 Task: Search one way flight ticket for 3 adults, 3 children in premium economy from Punta Gorda: Punta Gorda Airport to Greenville: Pitt-greenville Airport on 5-2-2023. Number of bags: 9 checked bags. Price is upto 25000. Outbound departure time preference is 9:30.
Action: Mouse moved to (319, 428)
Screenshot: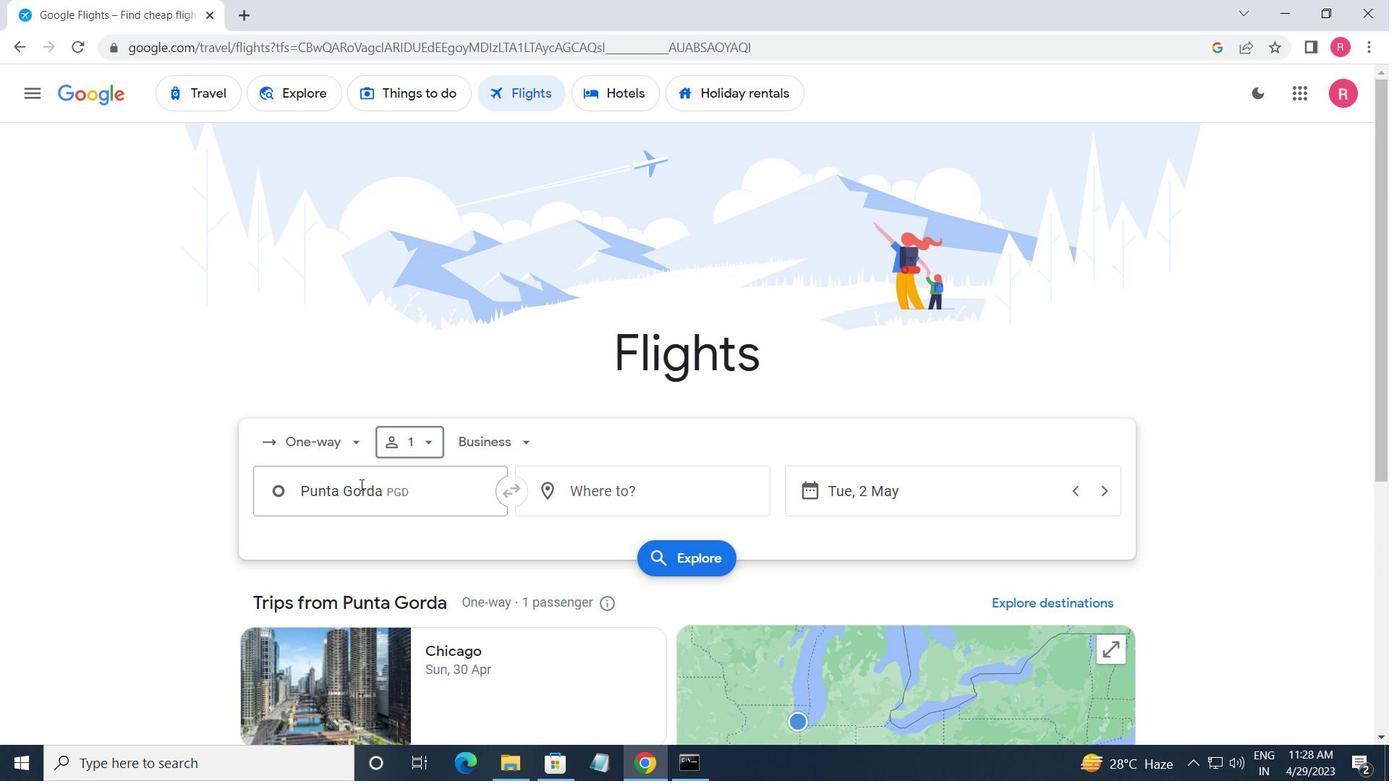 
Action: Mouse pressed left at (319, 428)
Screenshot: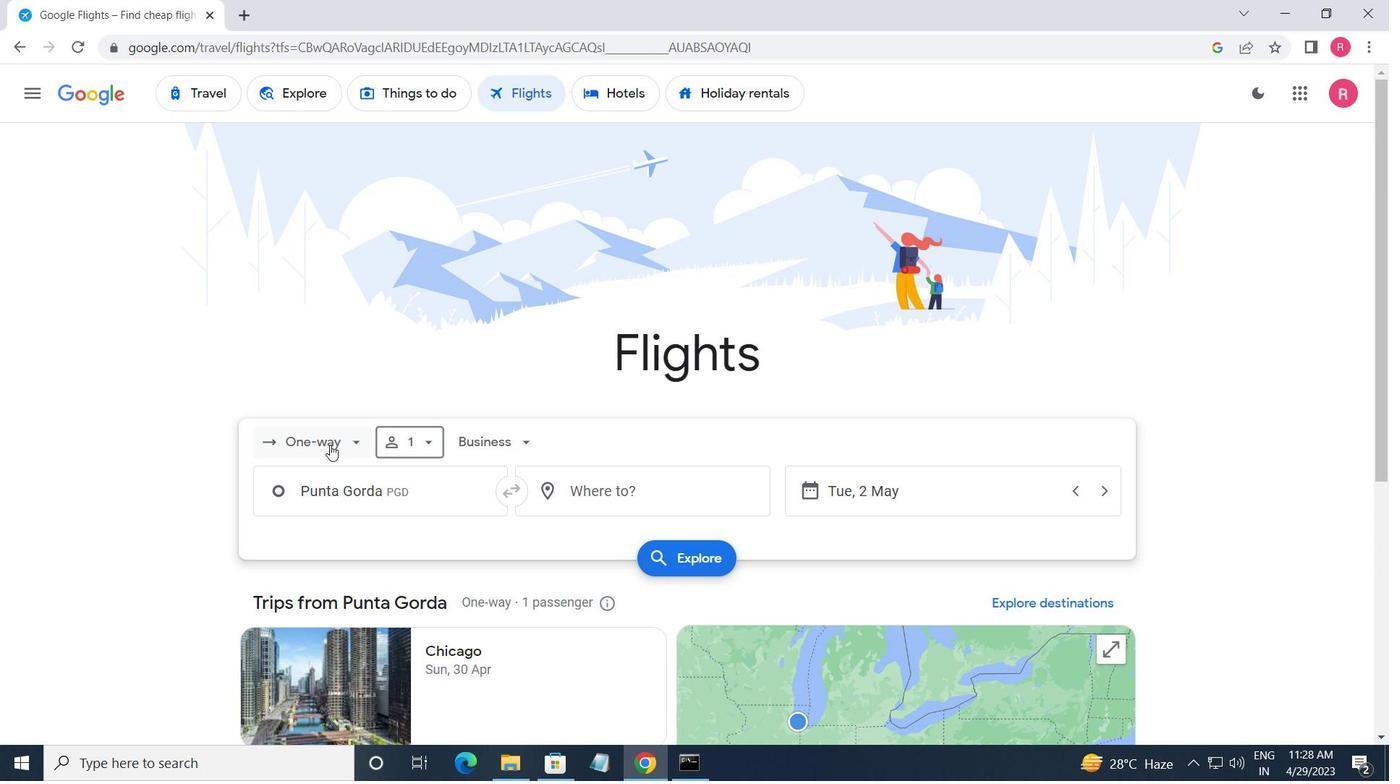 
Action: Mouse moved to (359, 515)
Screenshot: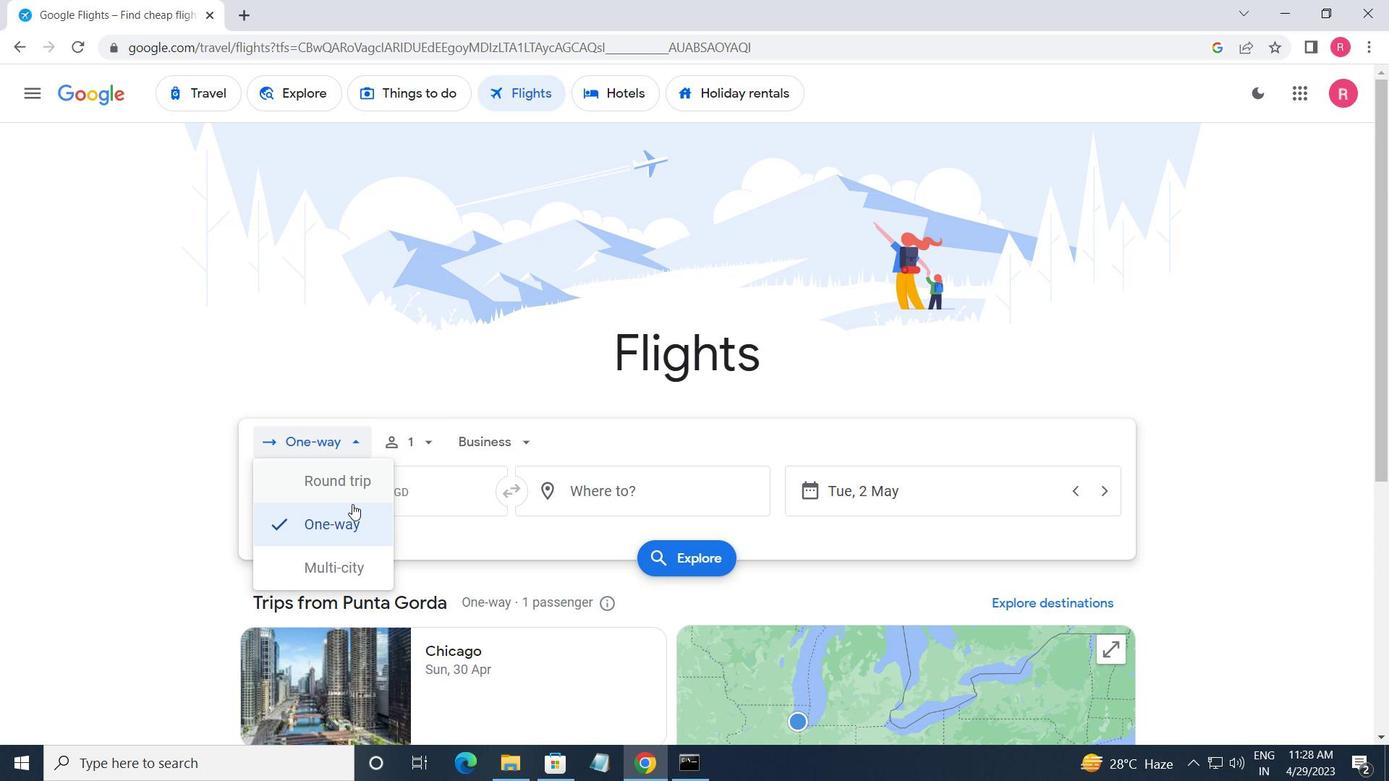 
Action: Mouse pressed left at (359, 515)
Screenshot: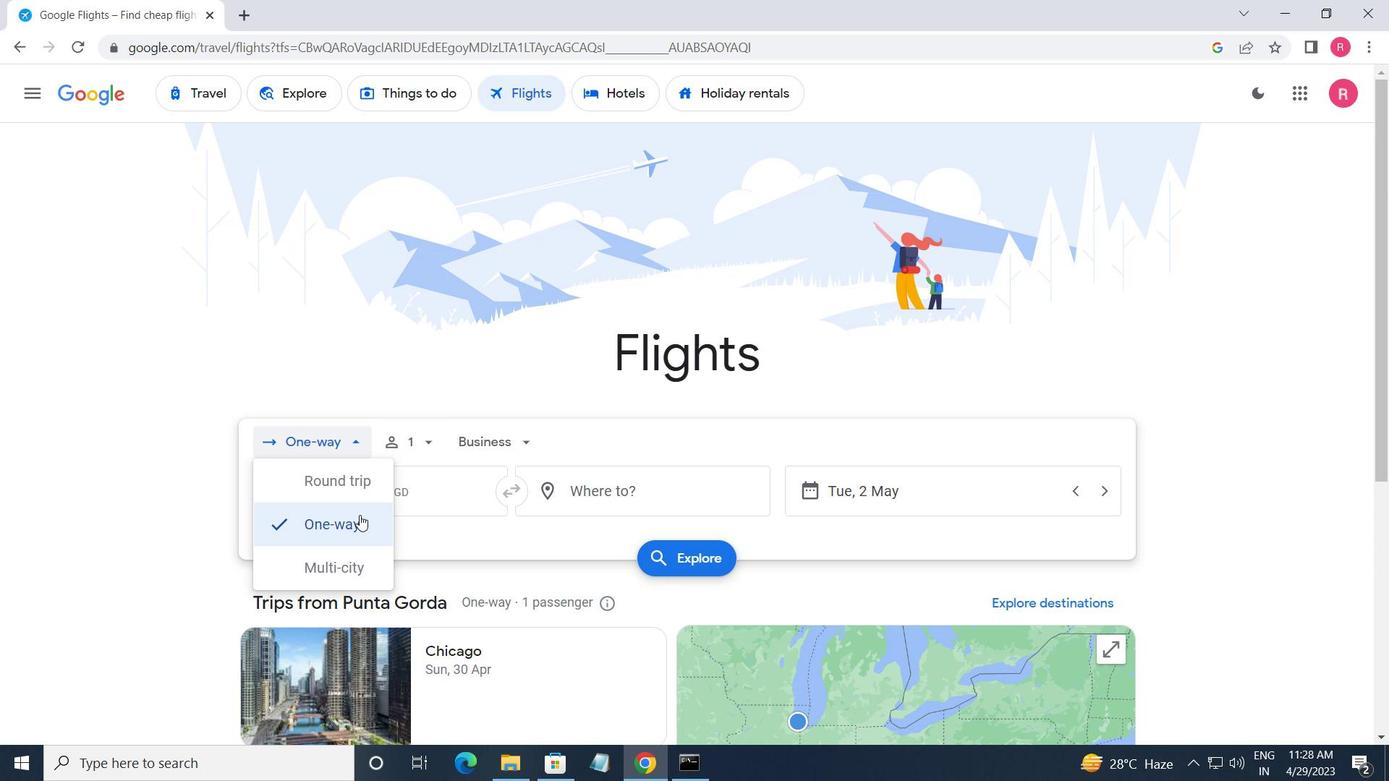 
Action: Mouse moved to (418, 457)
Screenshot: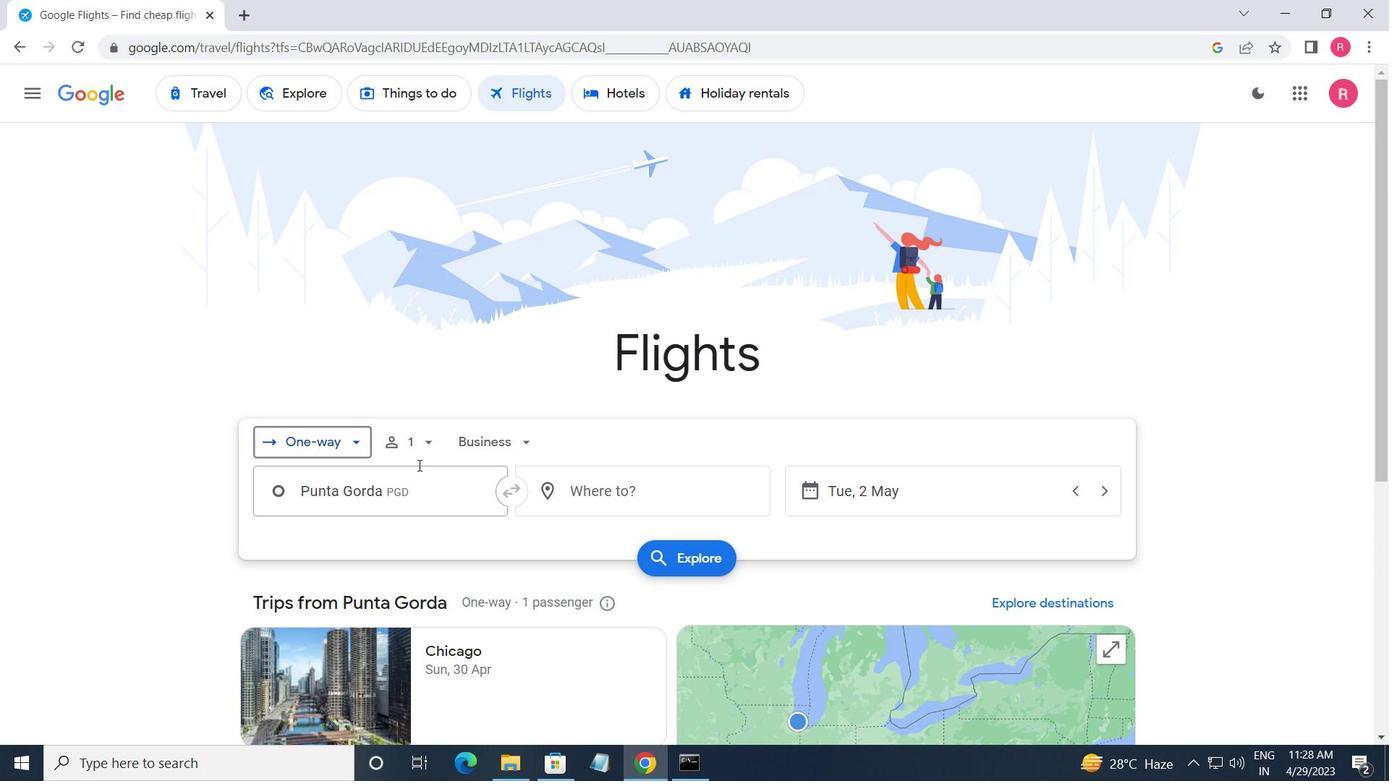 
Action: Mouse pressed left at (418, 457)
Screenshot: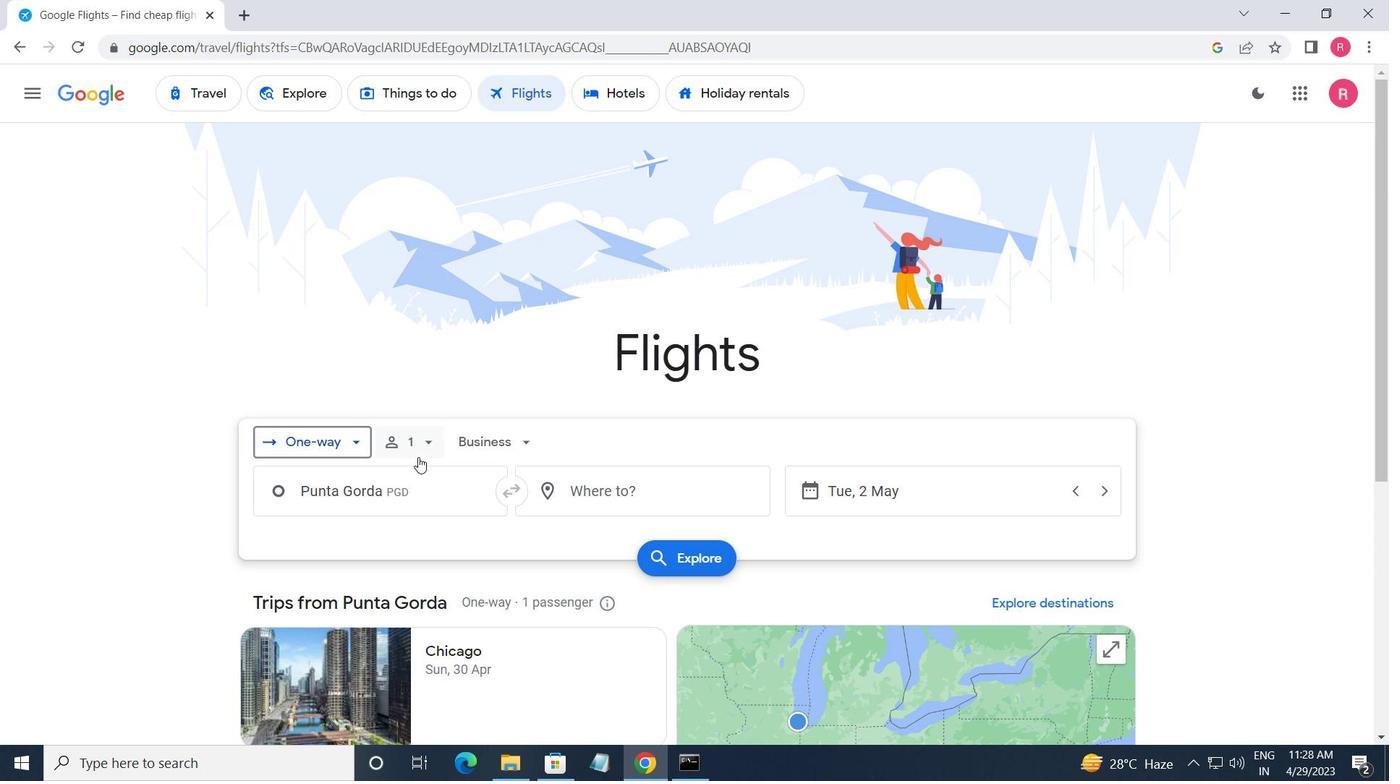 
Action: Mouse moved to (570, 497)
Screenshot: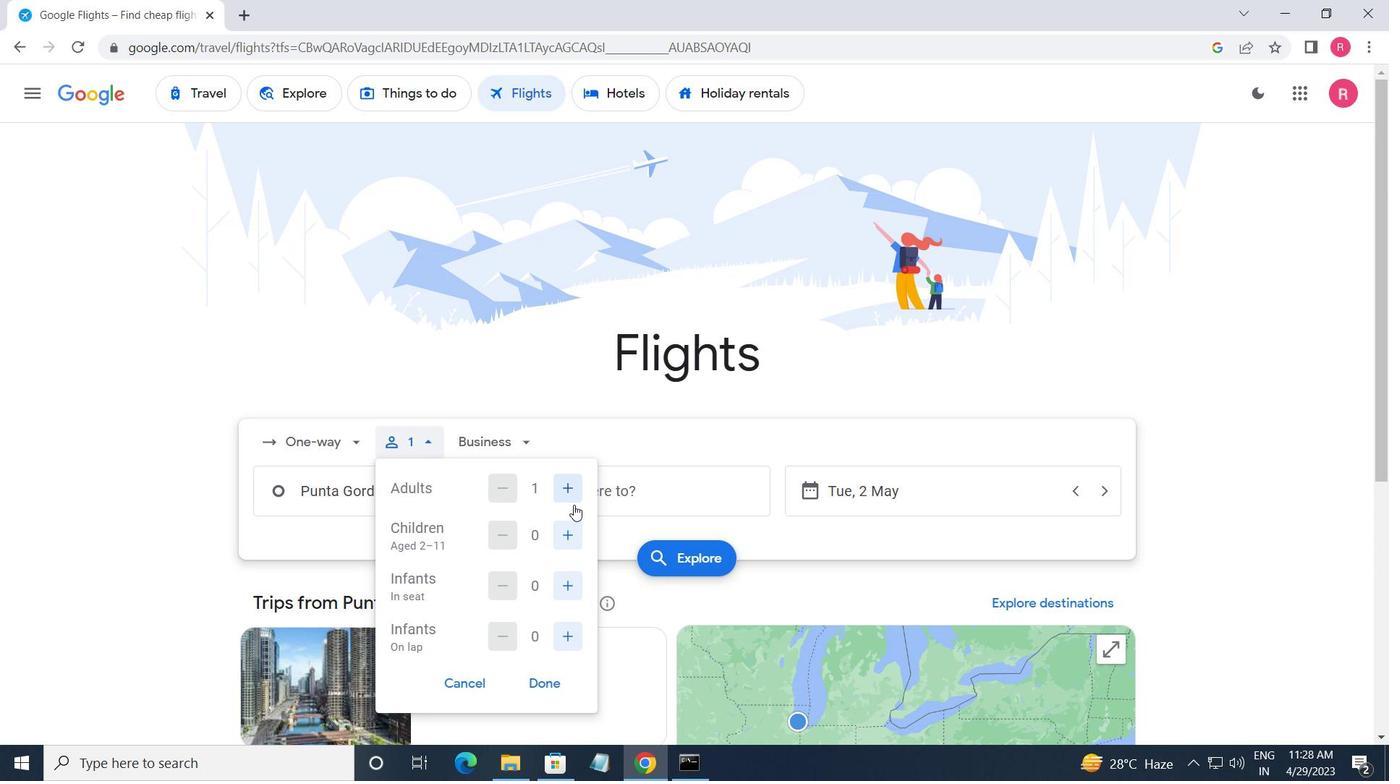 
Action: Mouse pressed left at (570, 497)
Screenshot: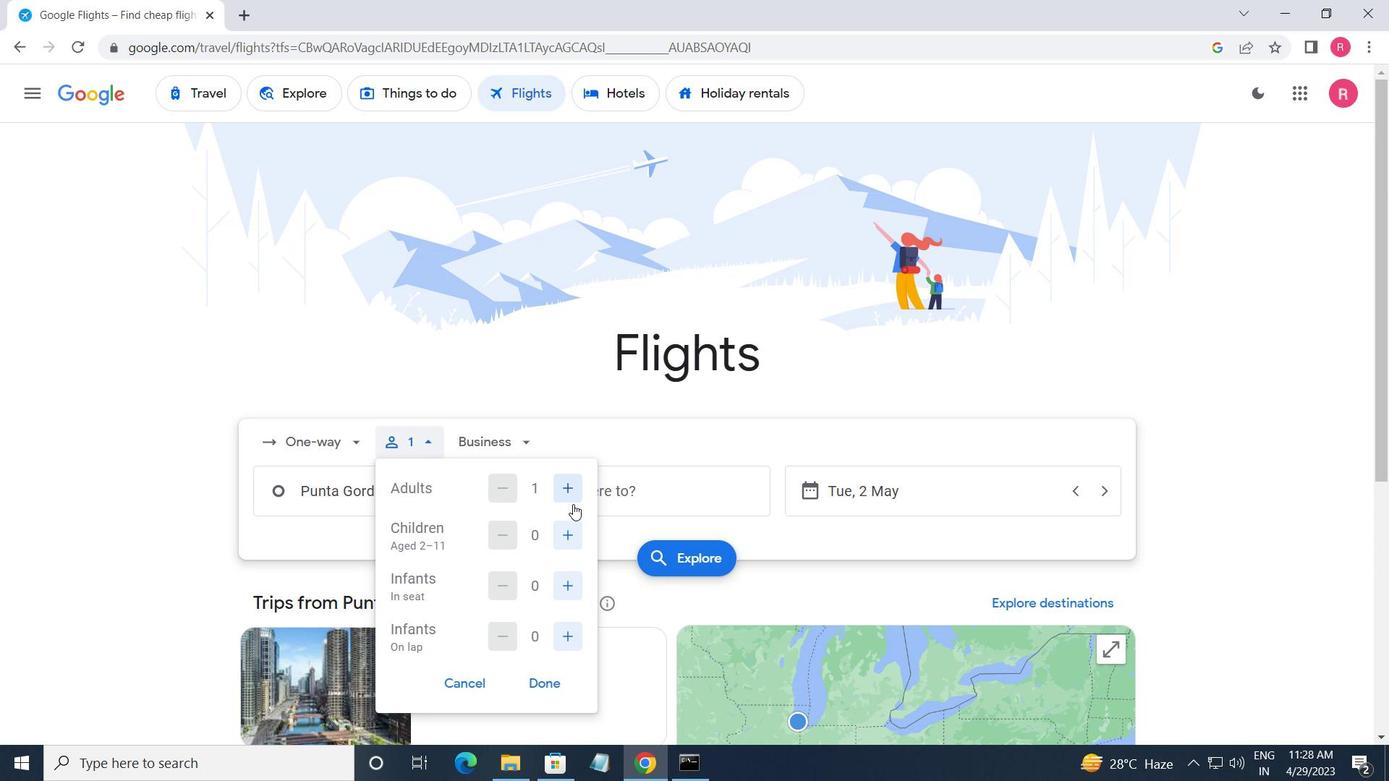 
Action: Mouse pressed left at (570, 497)
Screenshot: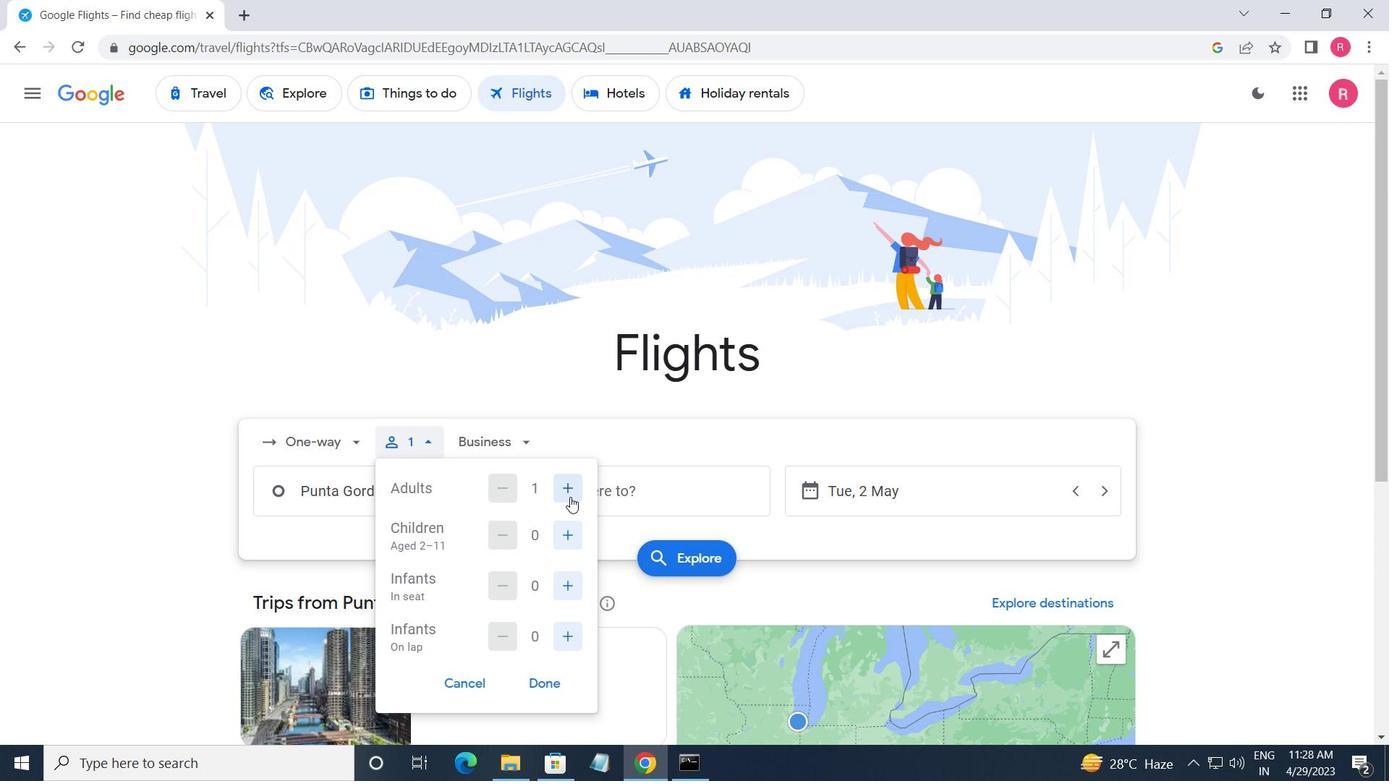 
Action: Mouse moved to (551, 536)
Screenshot: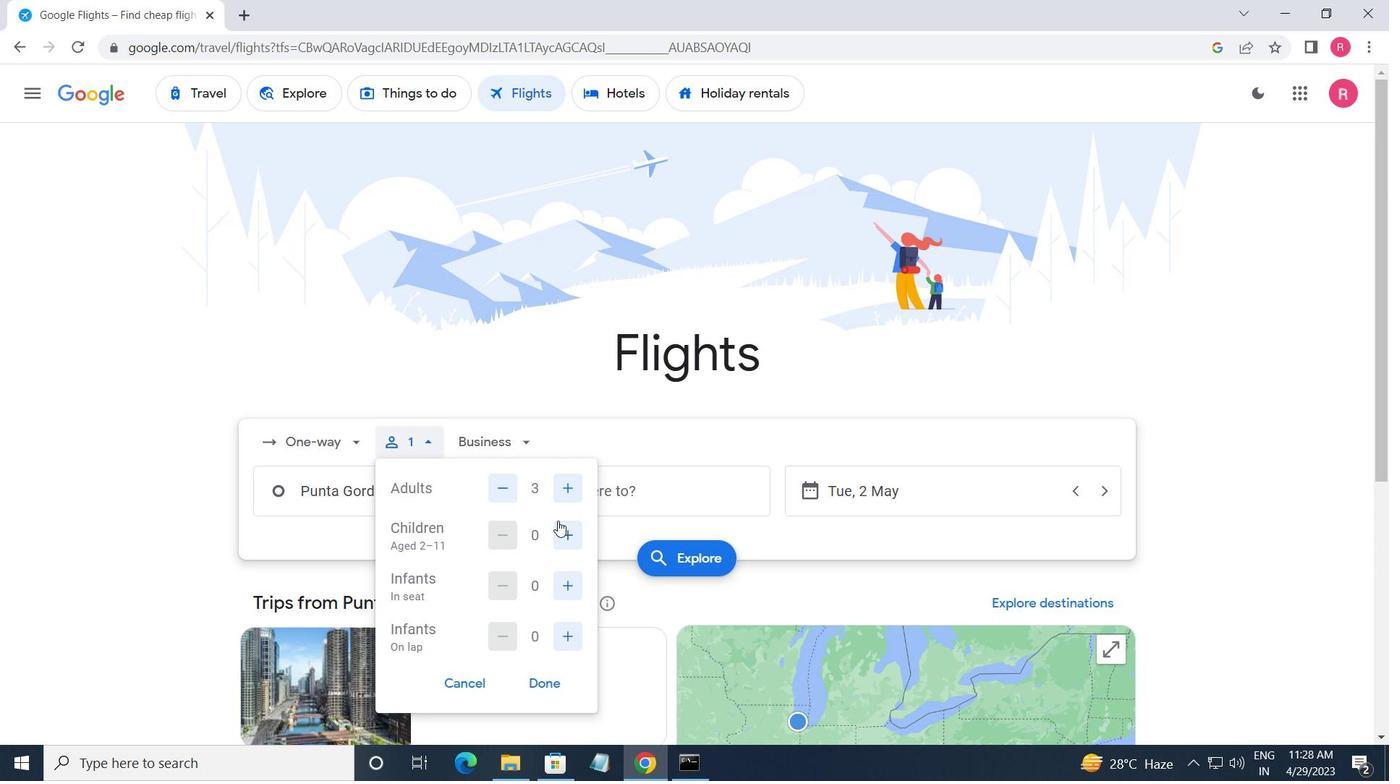 
Action: Mouse pressed left at (551, 536)
Screenshot: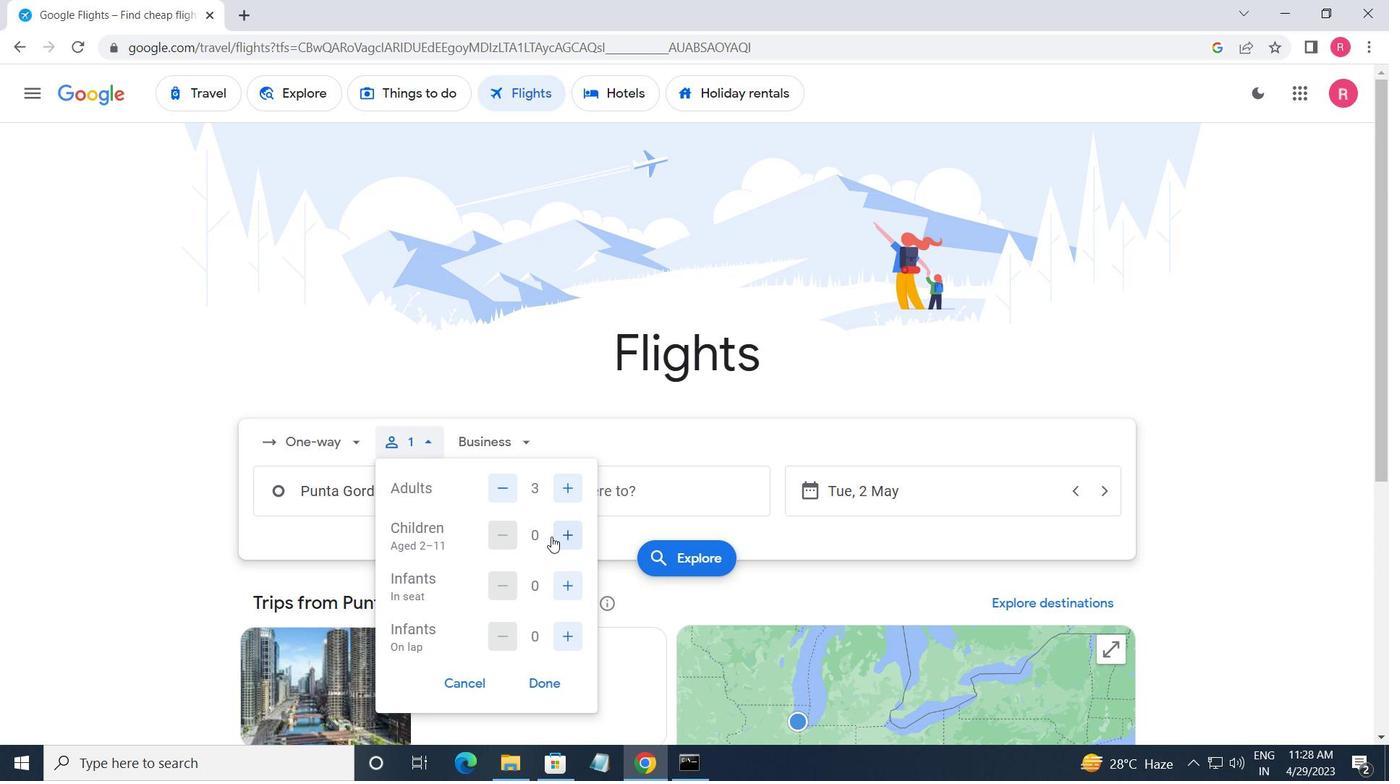 
Action: Mouse pressed left at (551, 536)
Screenshot: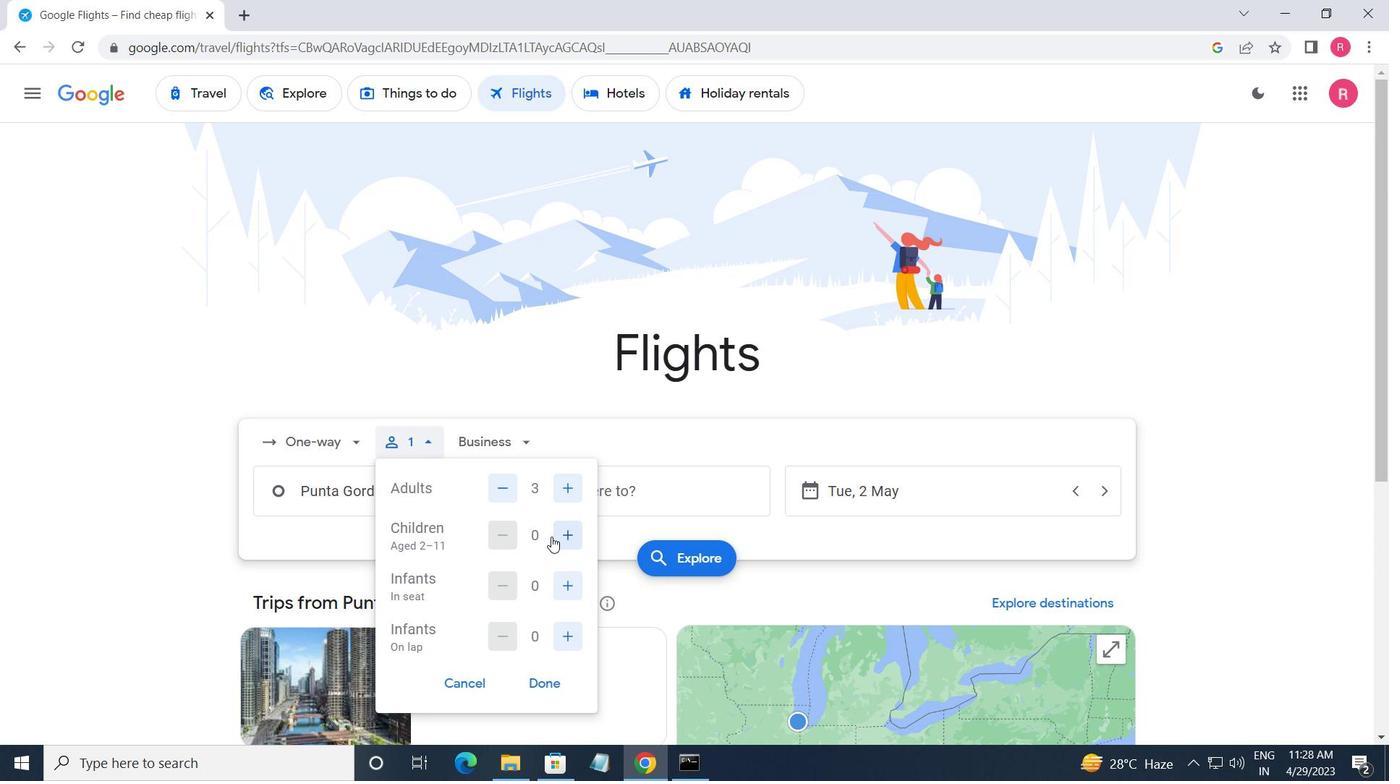 
Action: Mouse pressed left at (551, 536)
Screenshot: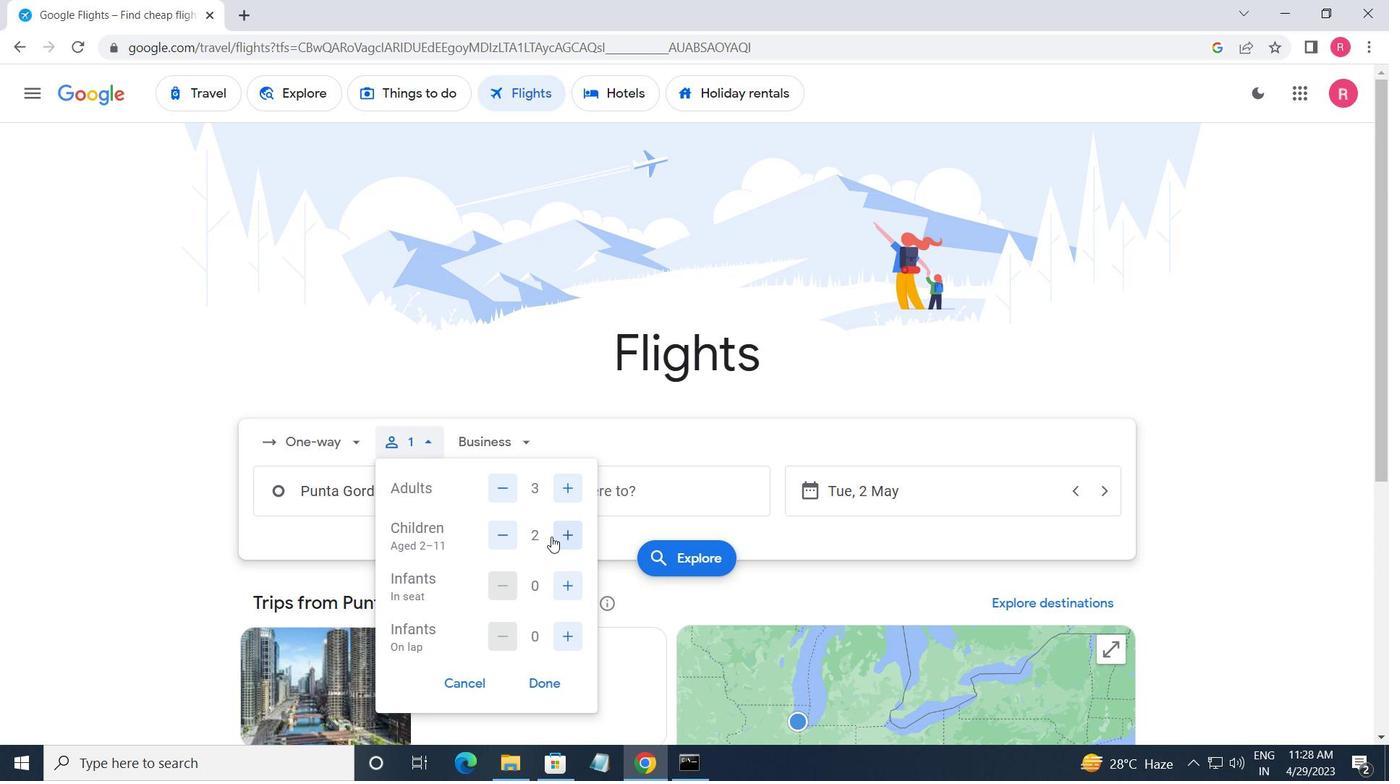 
Action: Mouse moved to (489, 436)
Screenshot: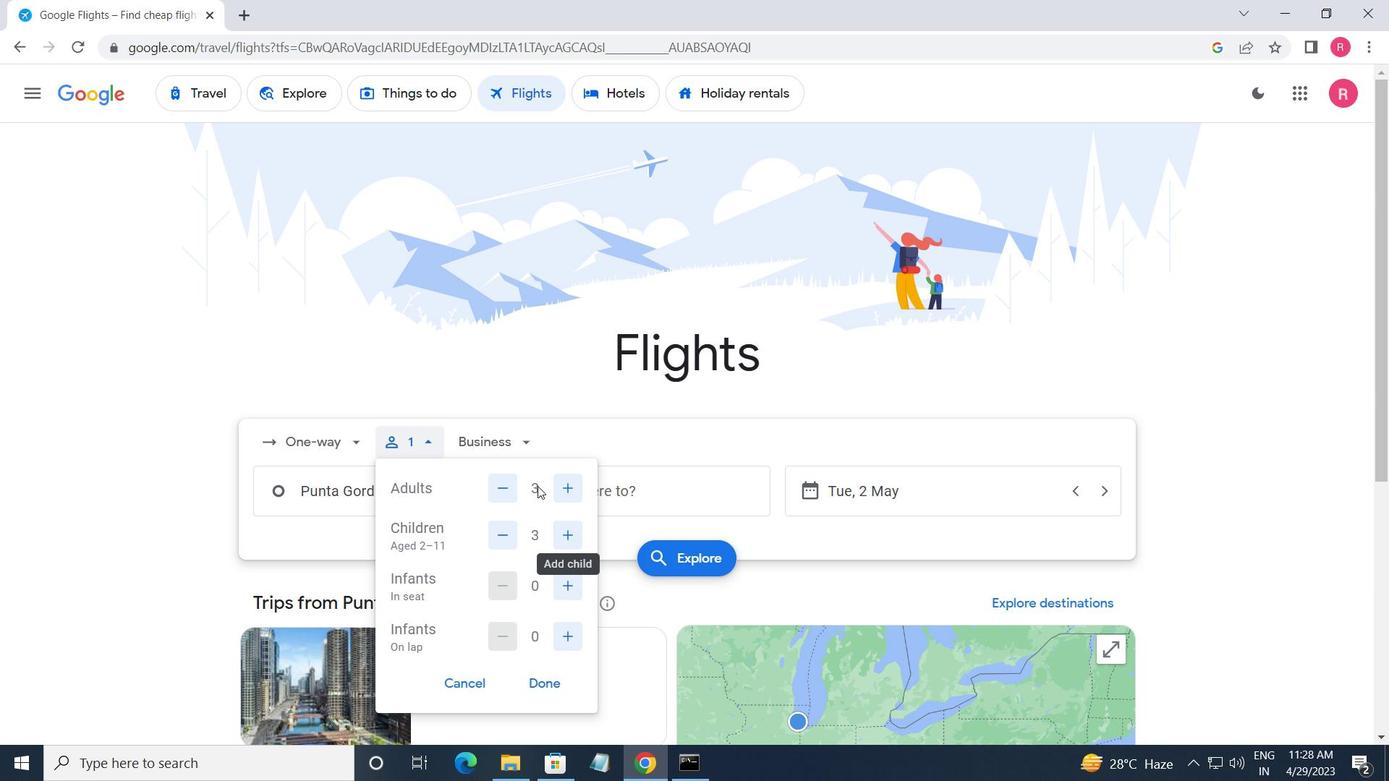 
Action: Mouse pressed left at (489, 436)
Screenshot: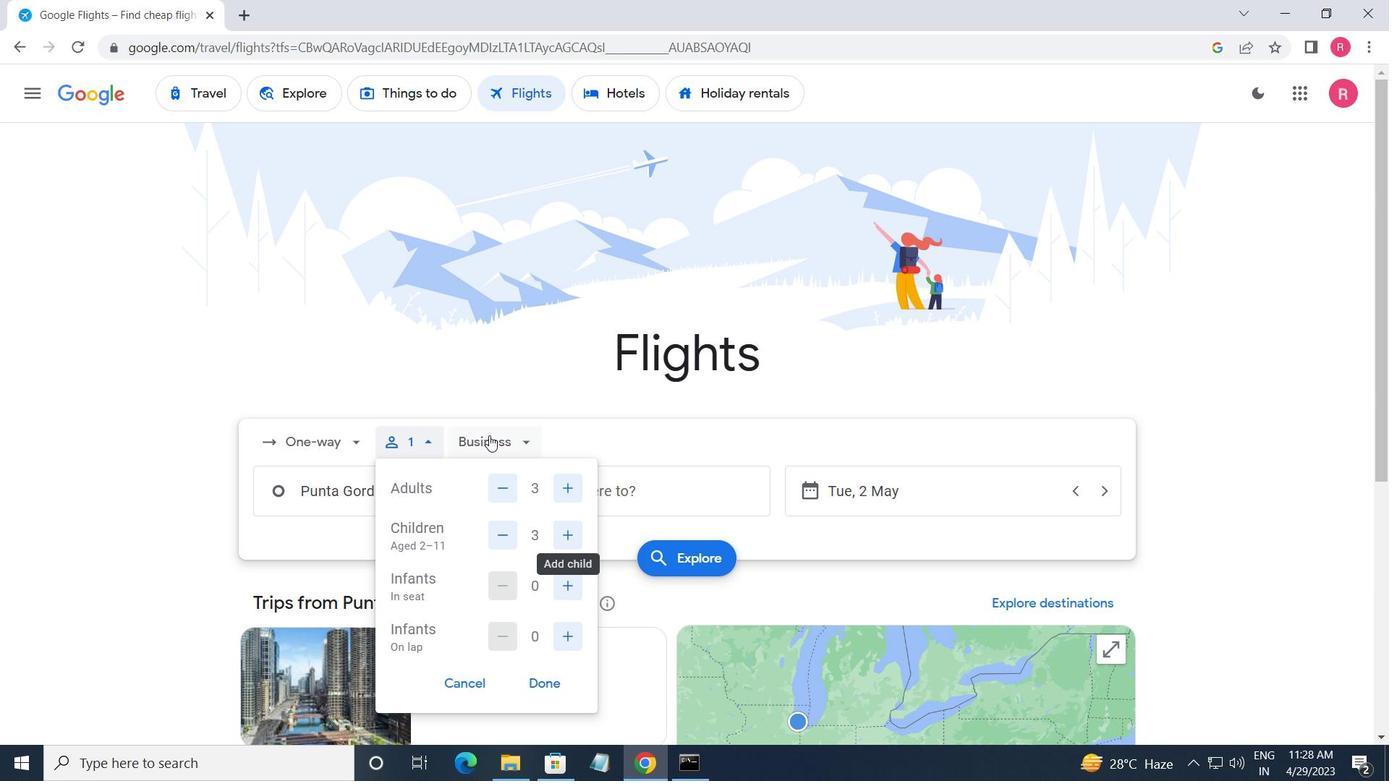 
Action: Mouse moved to (546, 532)
Screenshot: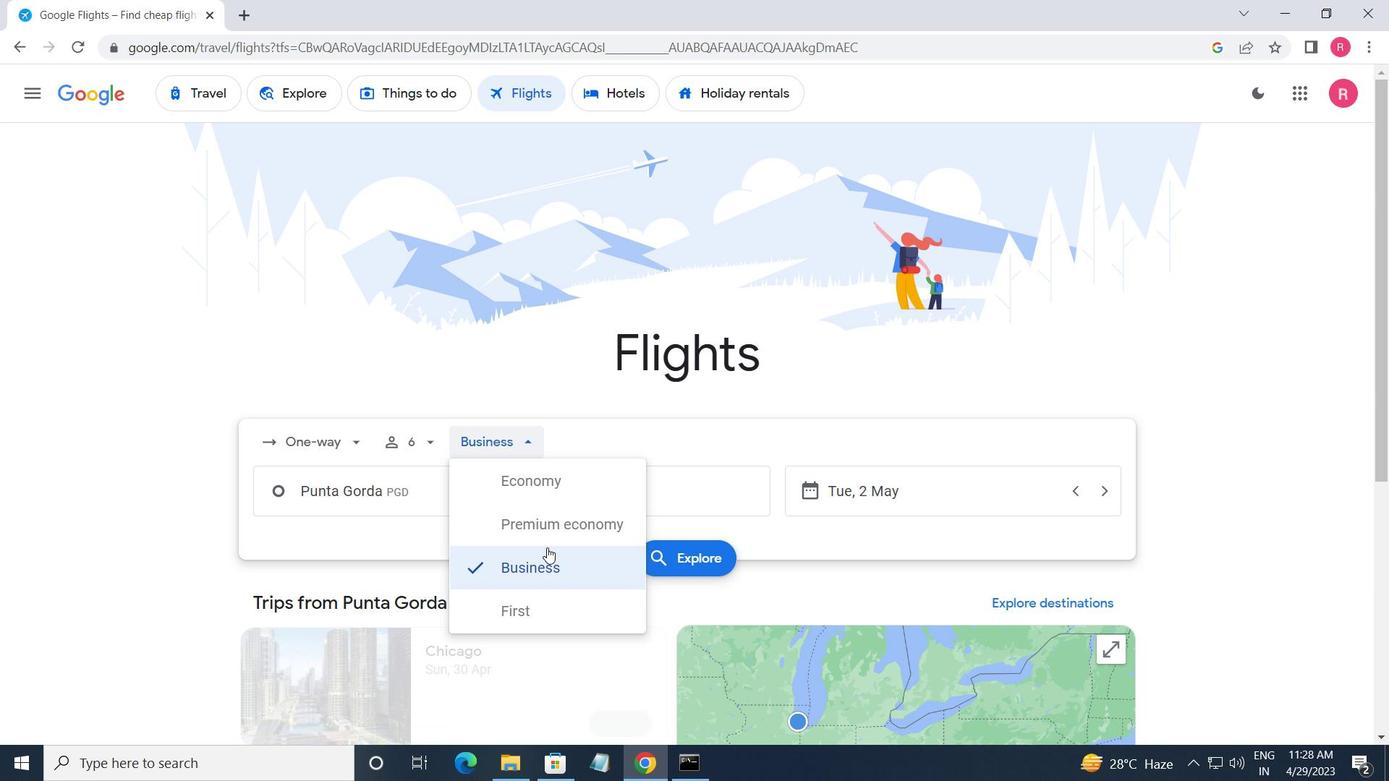 
Action: Mouse pressed left at (546, 532)
Screenshot: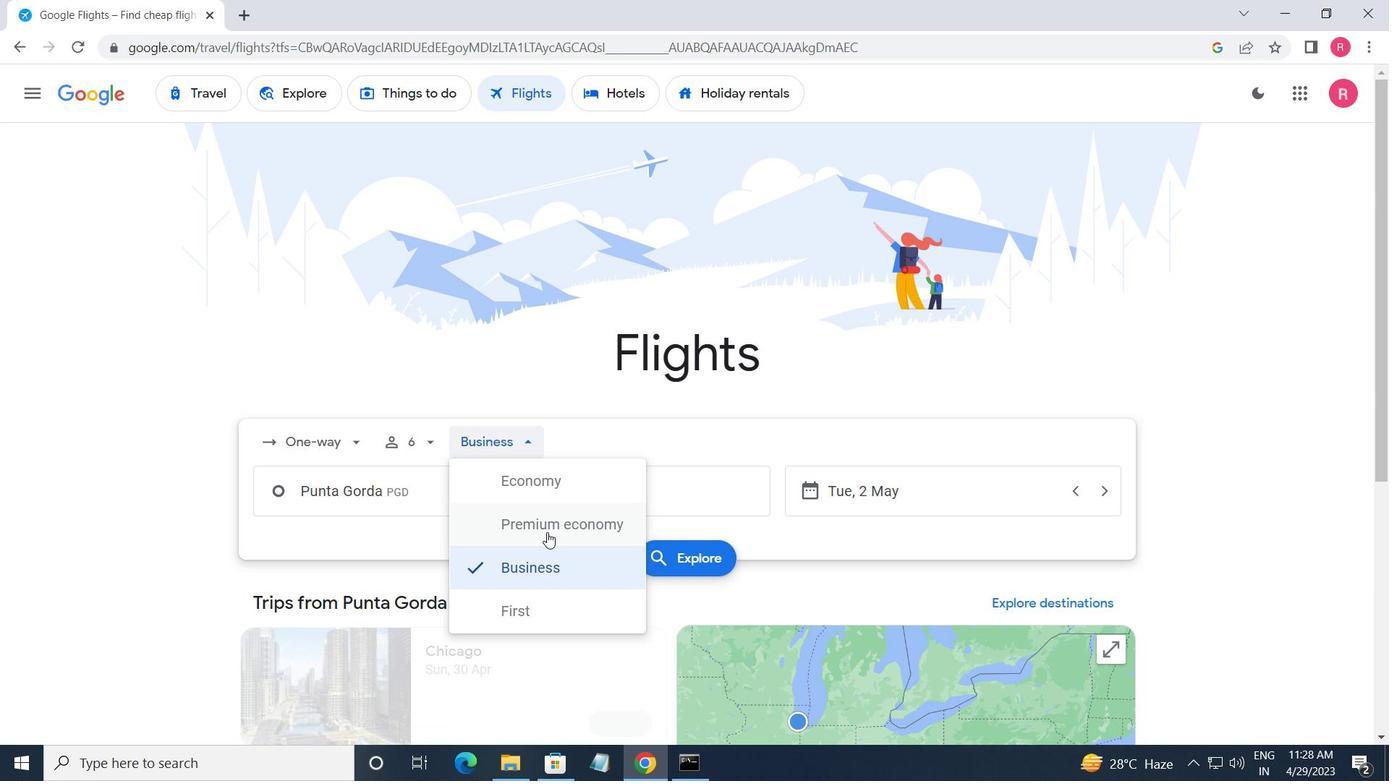 
Action: Mouse moved to (444, 508)
Screenshot: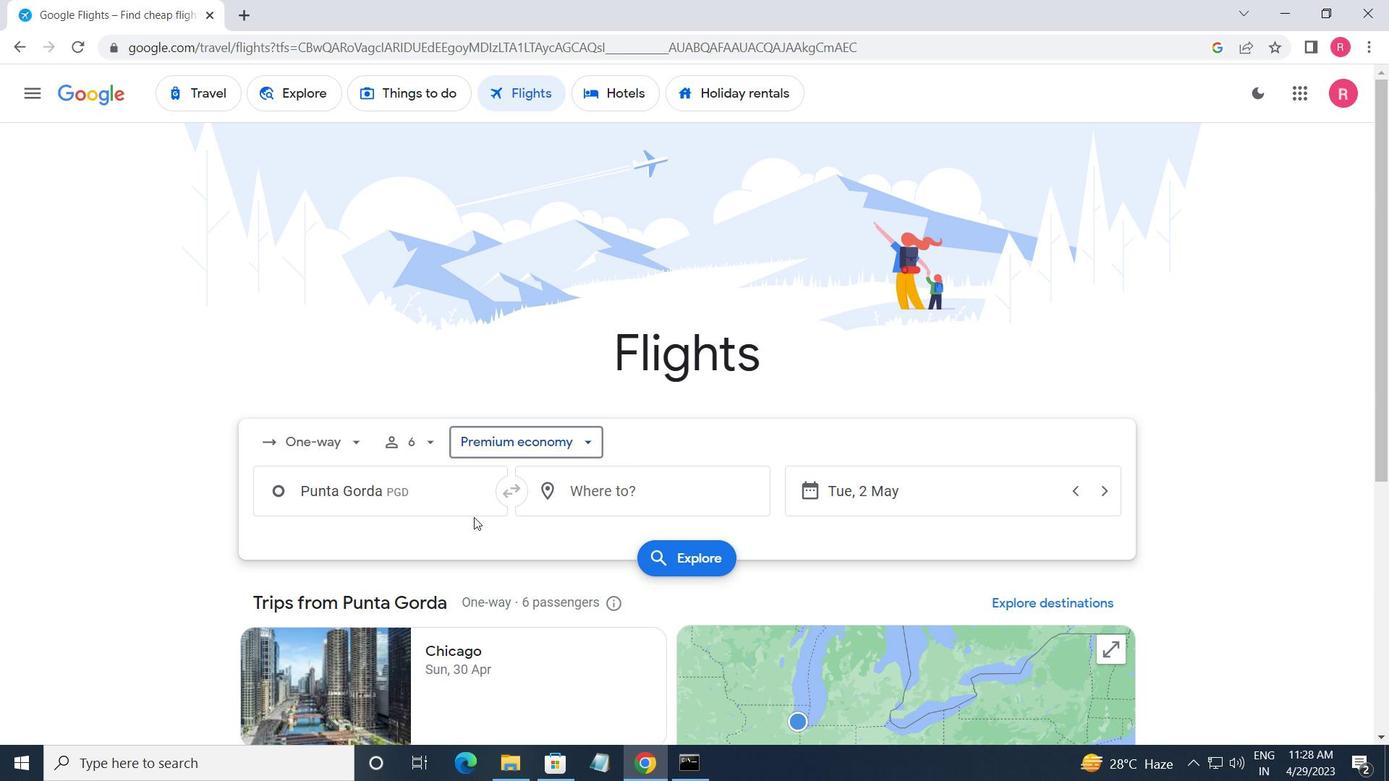 
Action: Mouse pressed left at (444, 508)
Screenshot: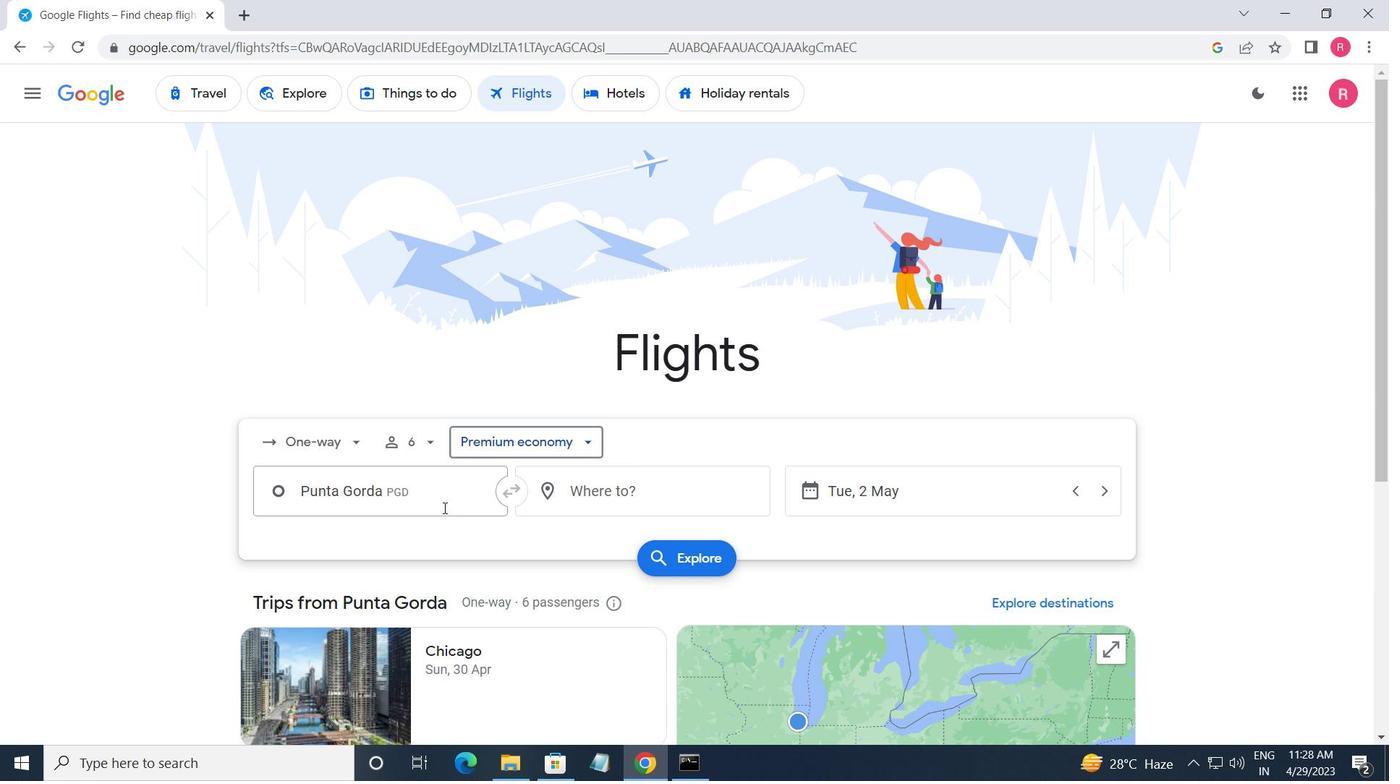 
Action: Mouse moved to (446, 642)
Screenshot: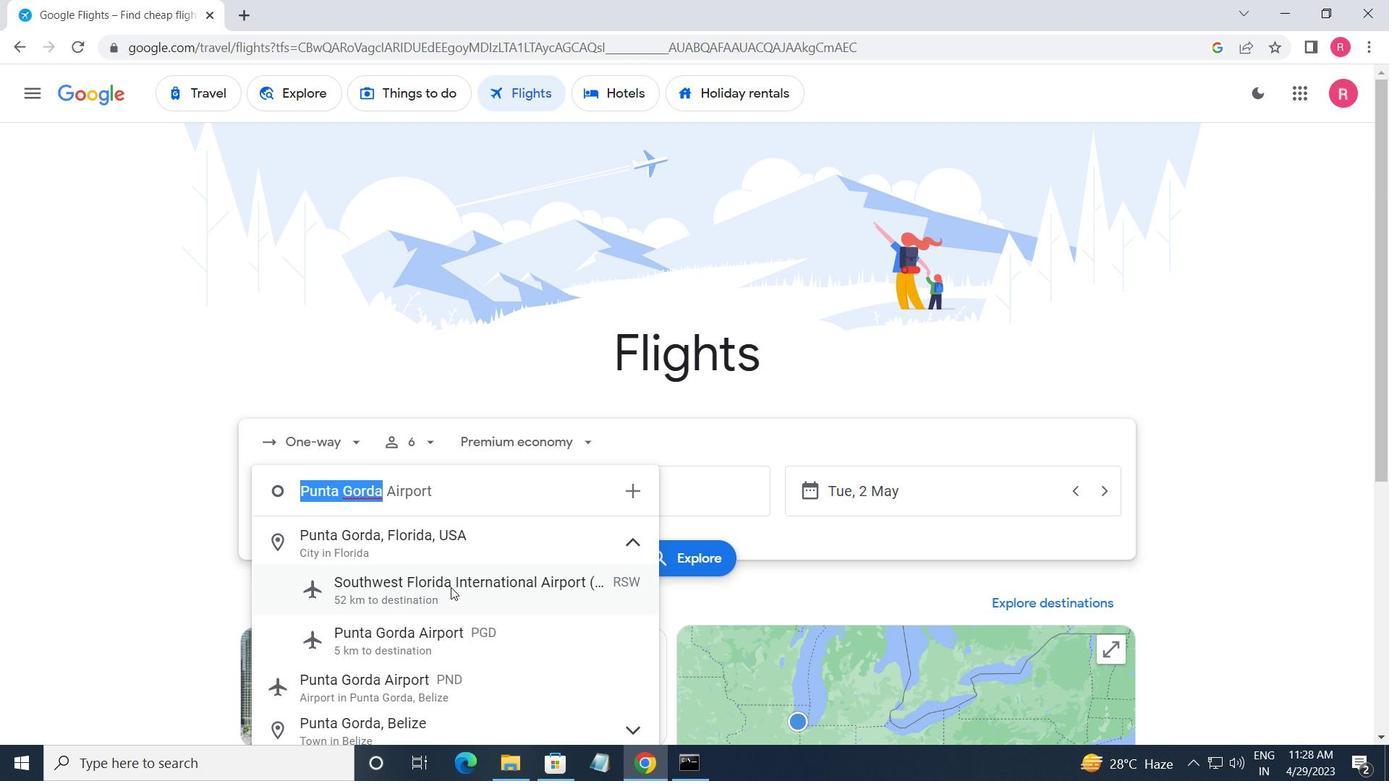 
Action: Mouse pressed left at (446, 642)
Screenshot: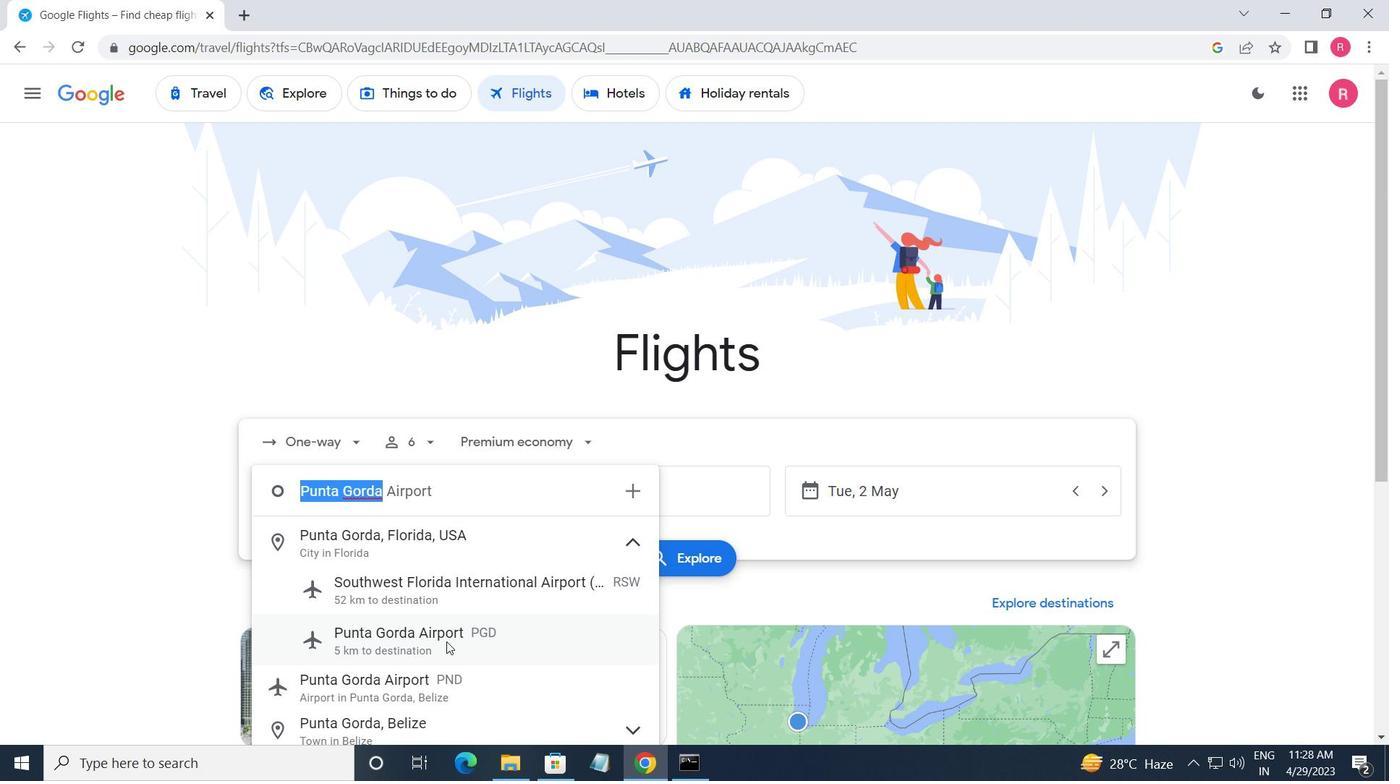 
Action: Mouse moved to (687, 492)
Screenshot: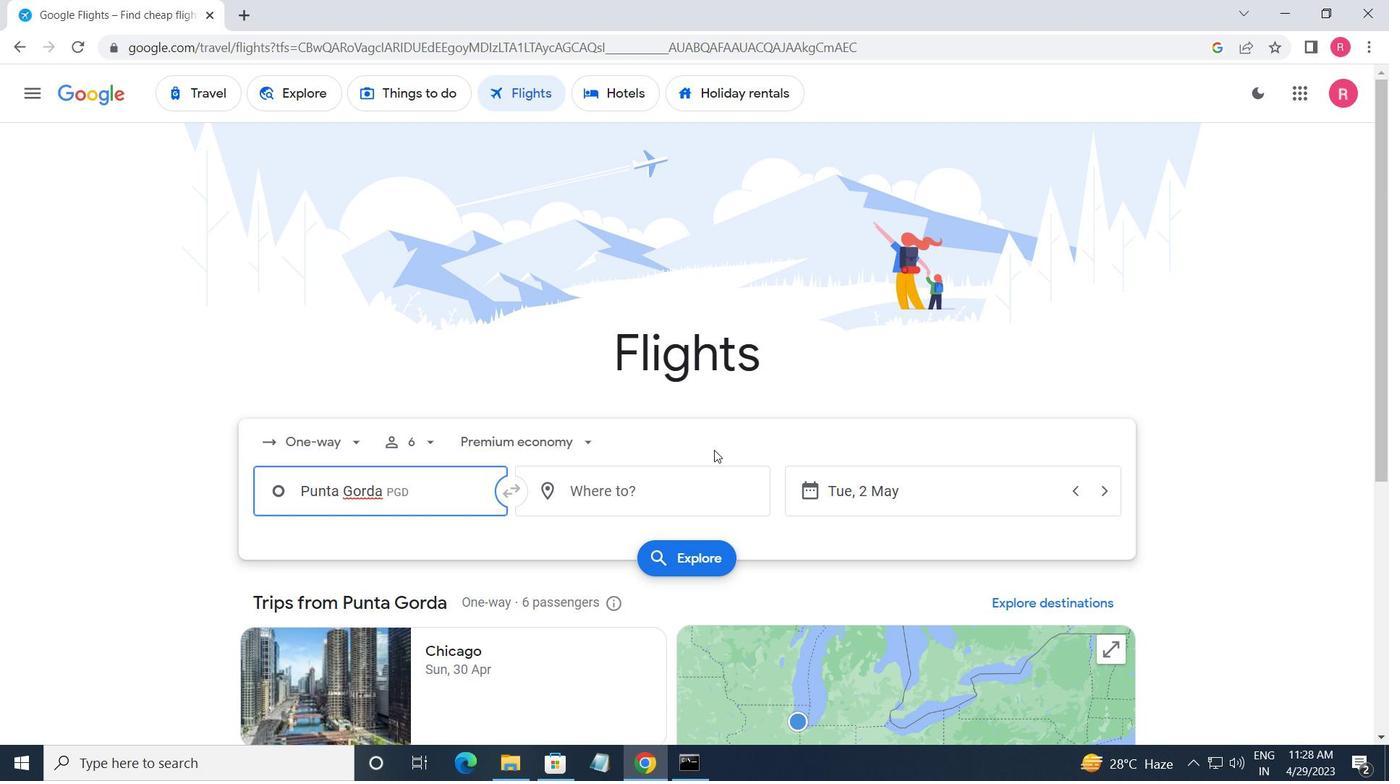 
Action: Mouse pressed left at (687, 492)
Screenshot: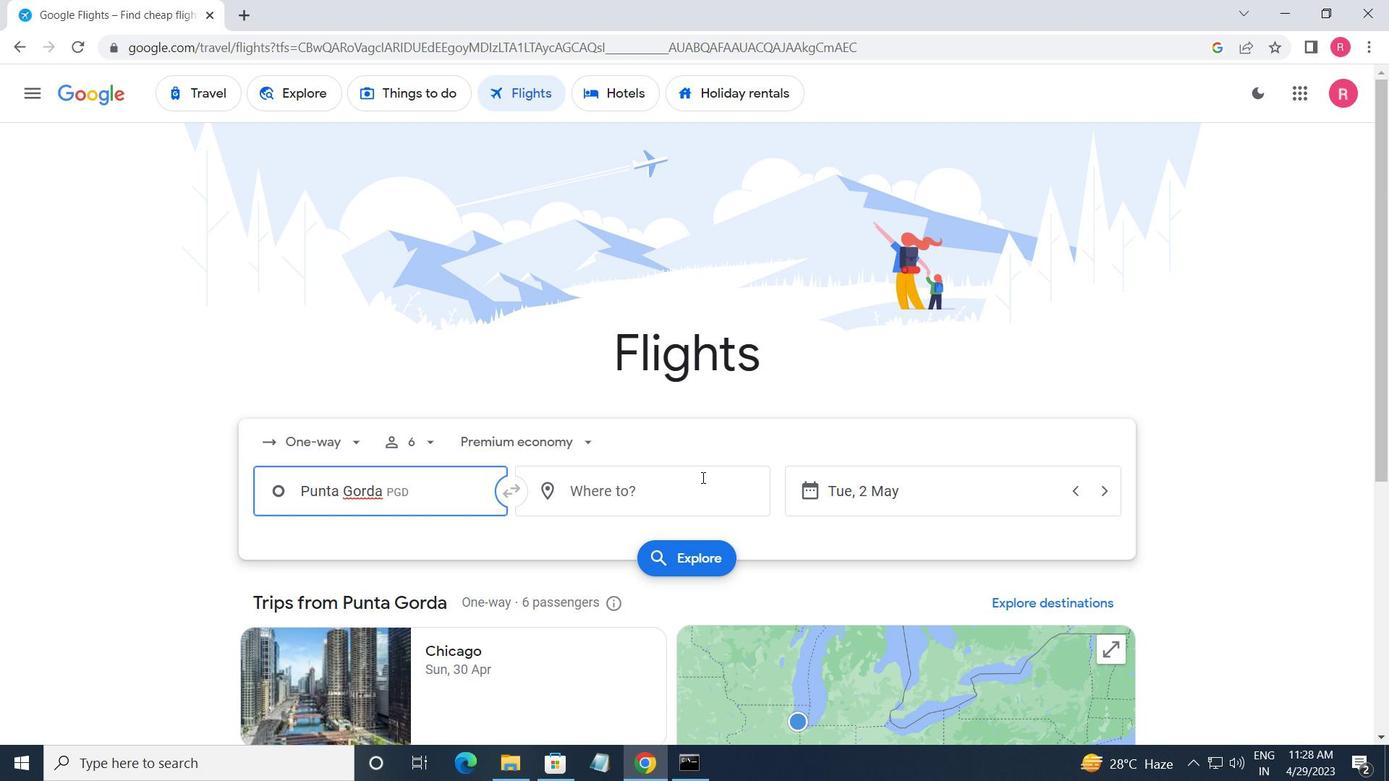 
Action: Mouse moved to (652, 680)
Screenshot: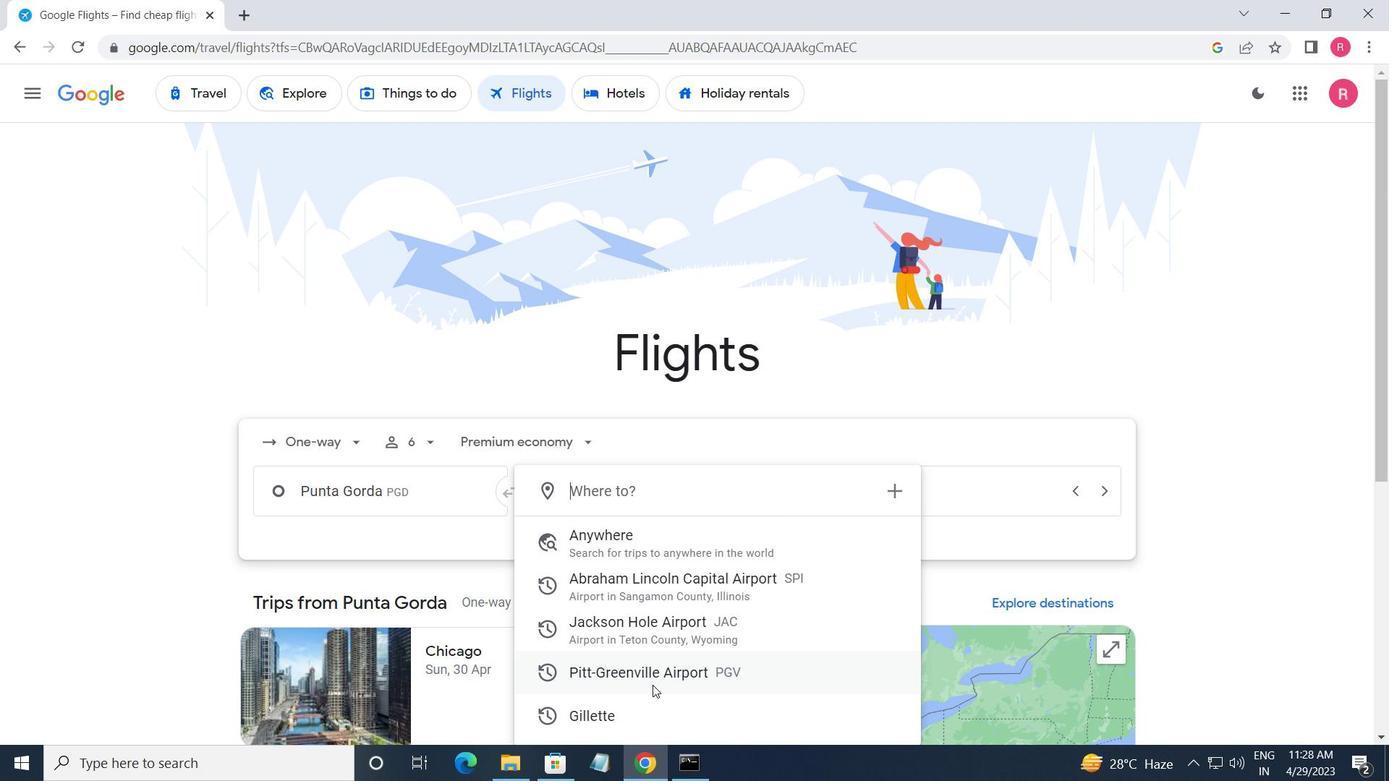 
Action: Mouse pressed left at (652, 680)
Screenshot: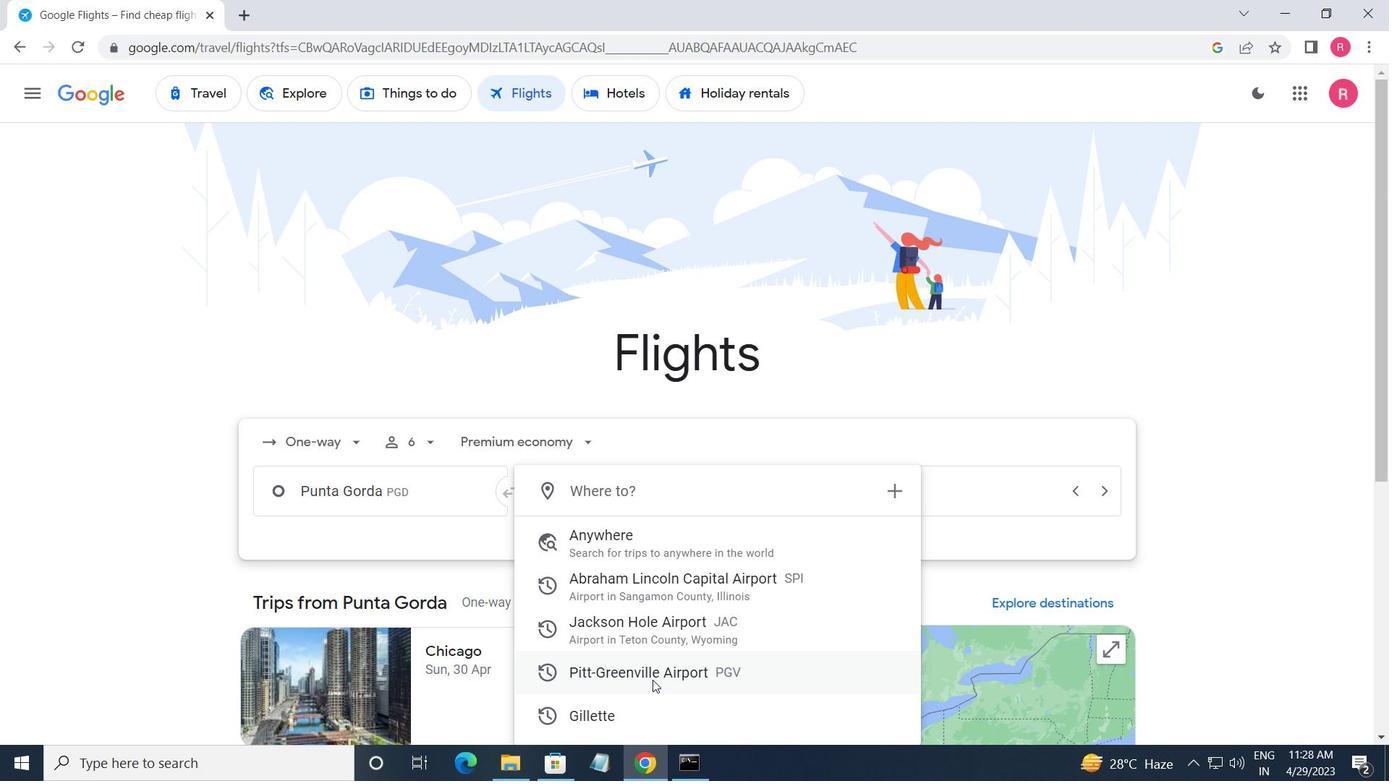
Action: Mouse moved to (940, 494)
Screenshot: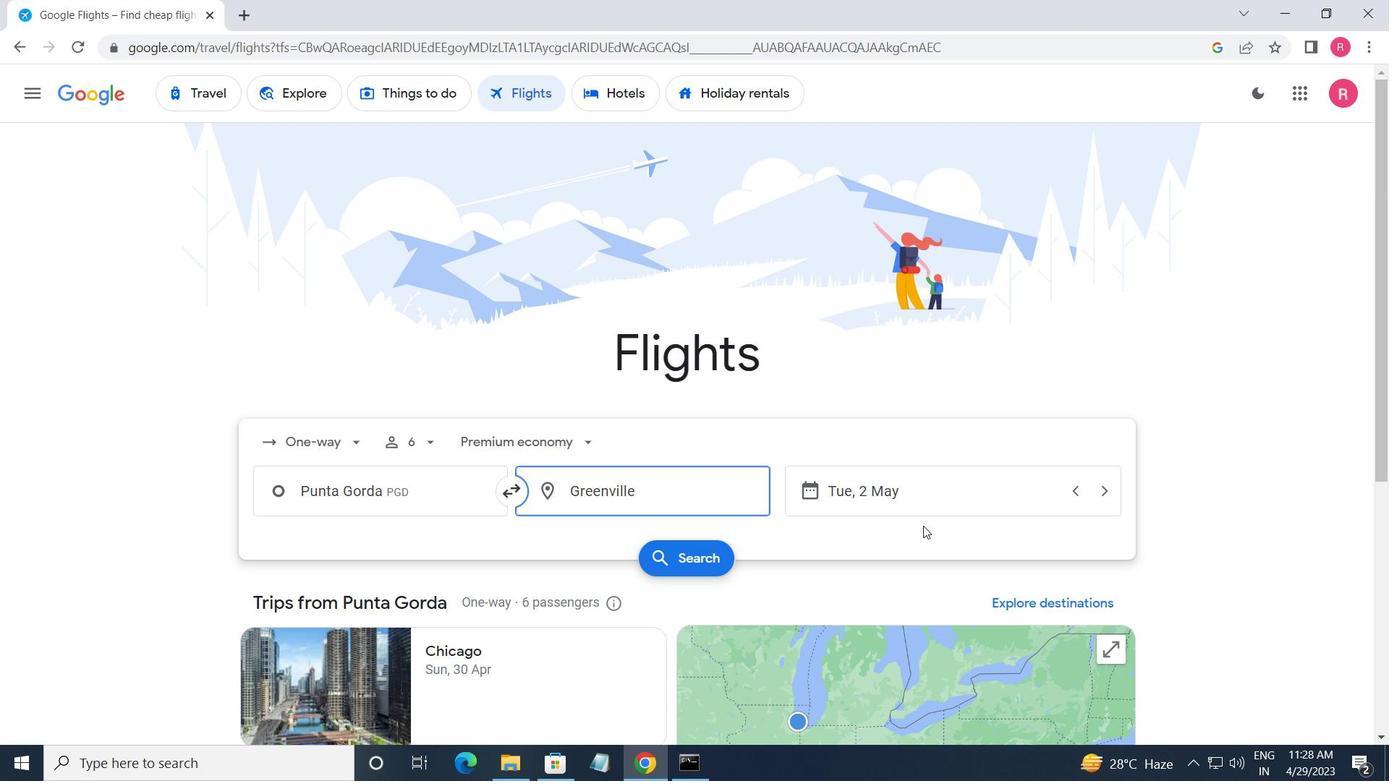 
Action: Mouse pressed left at (940, 494)
Screenshot: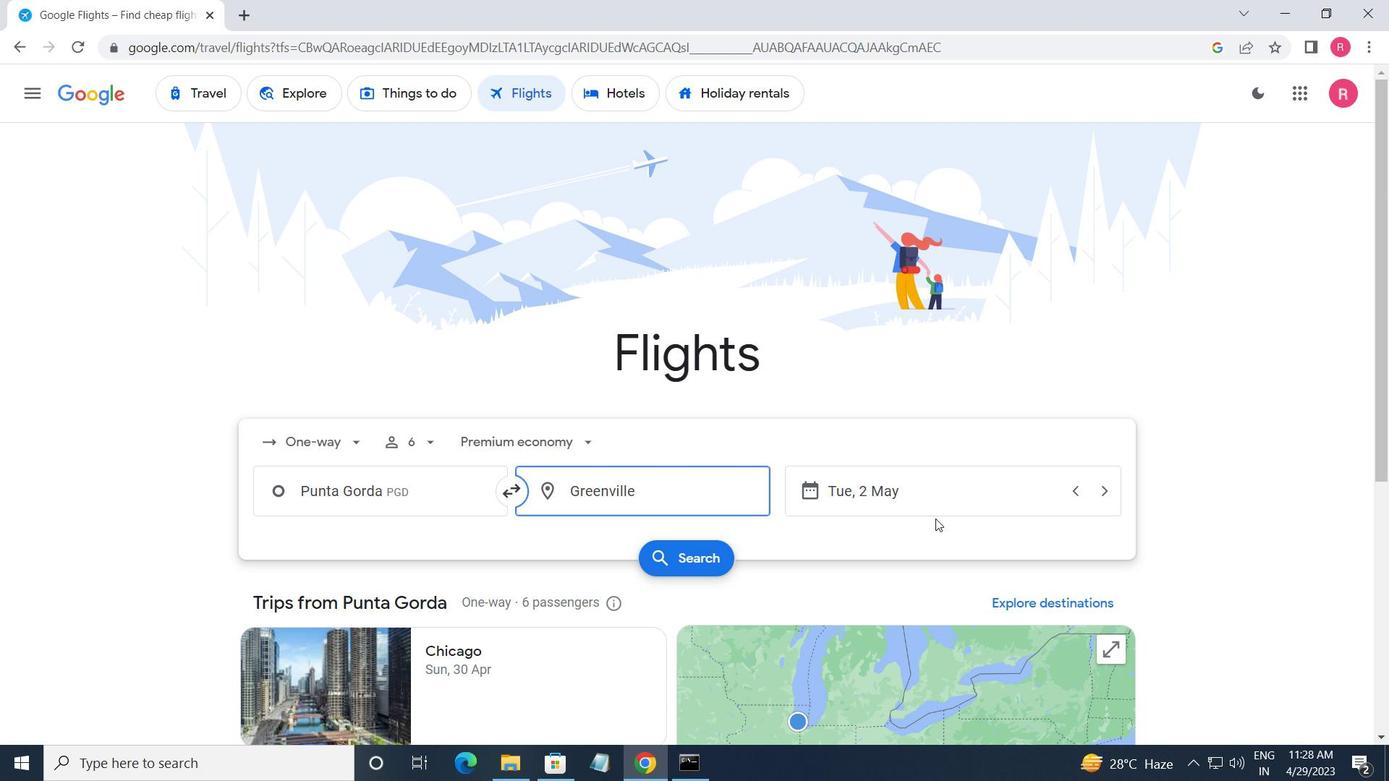 
Action: Mouse moved to (911, 415)
Screenshot: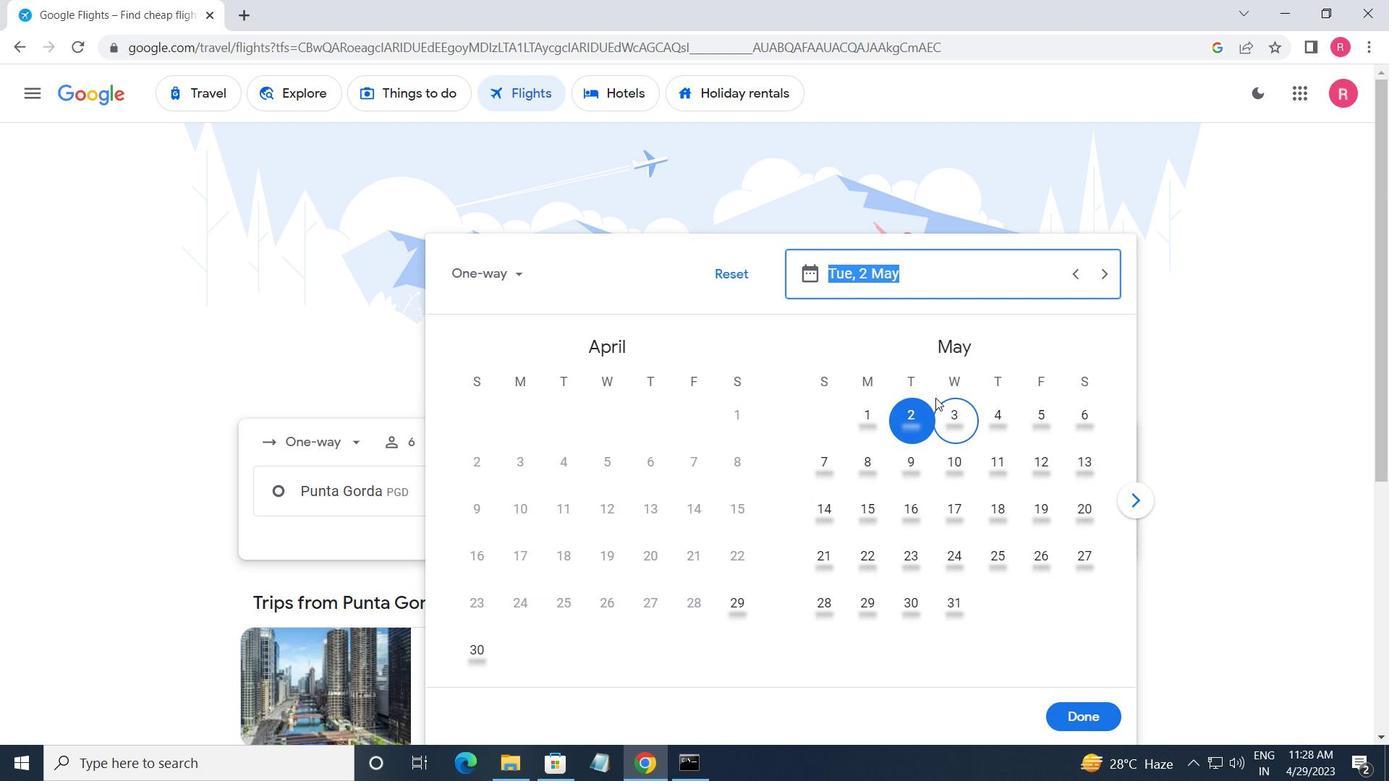 
Action: Mouse pressed left at (911, 415)
Screenshot: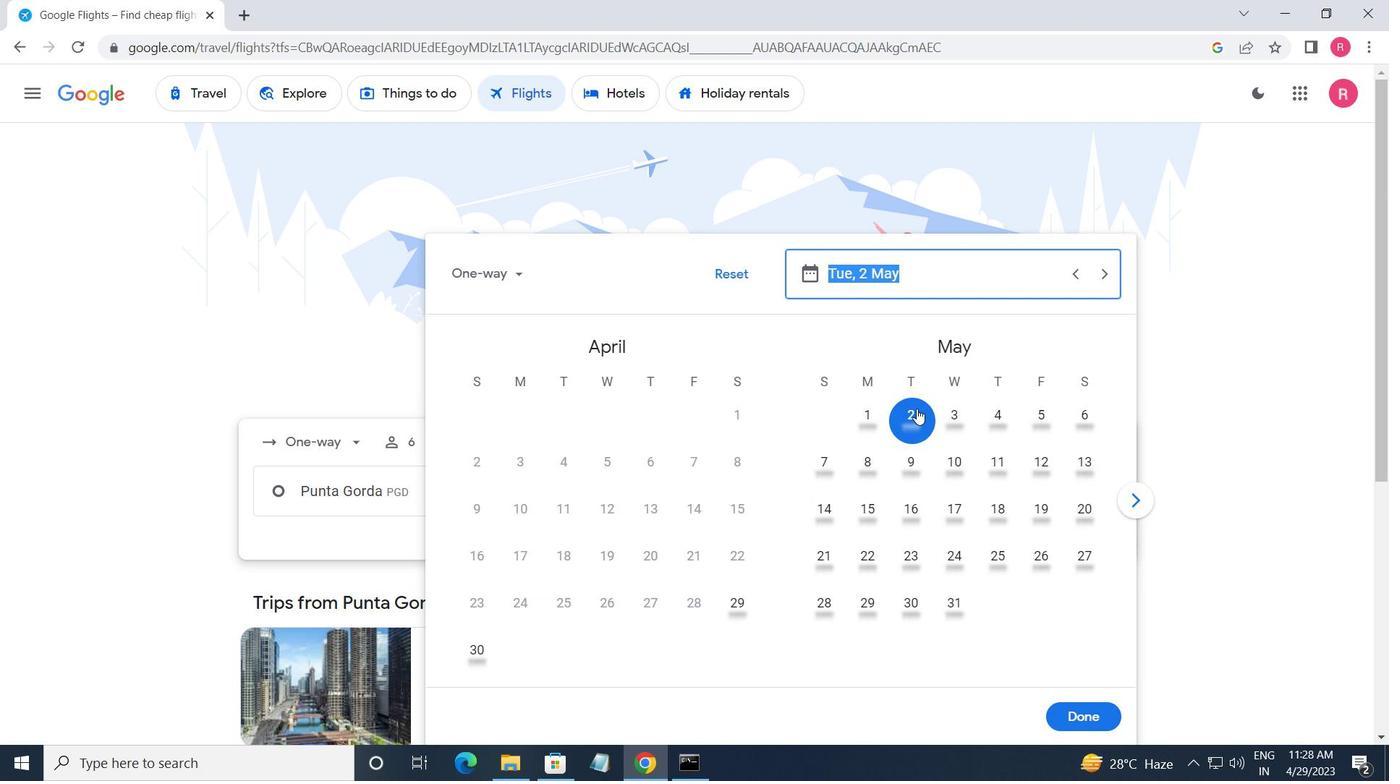 
Action: Mouse moved to (1067, 727)
Screenshot: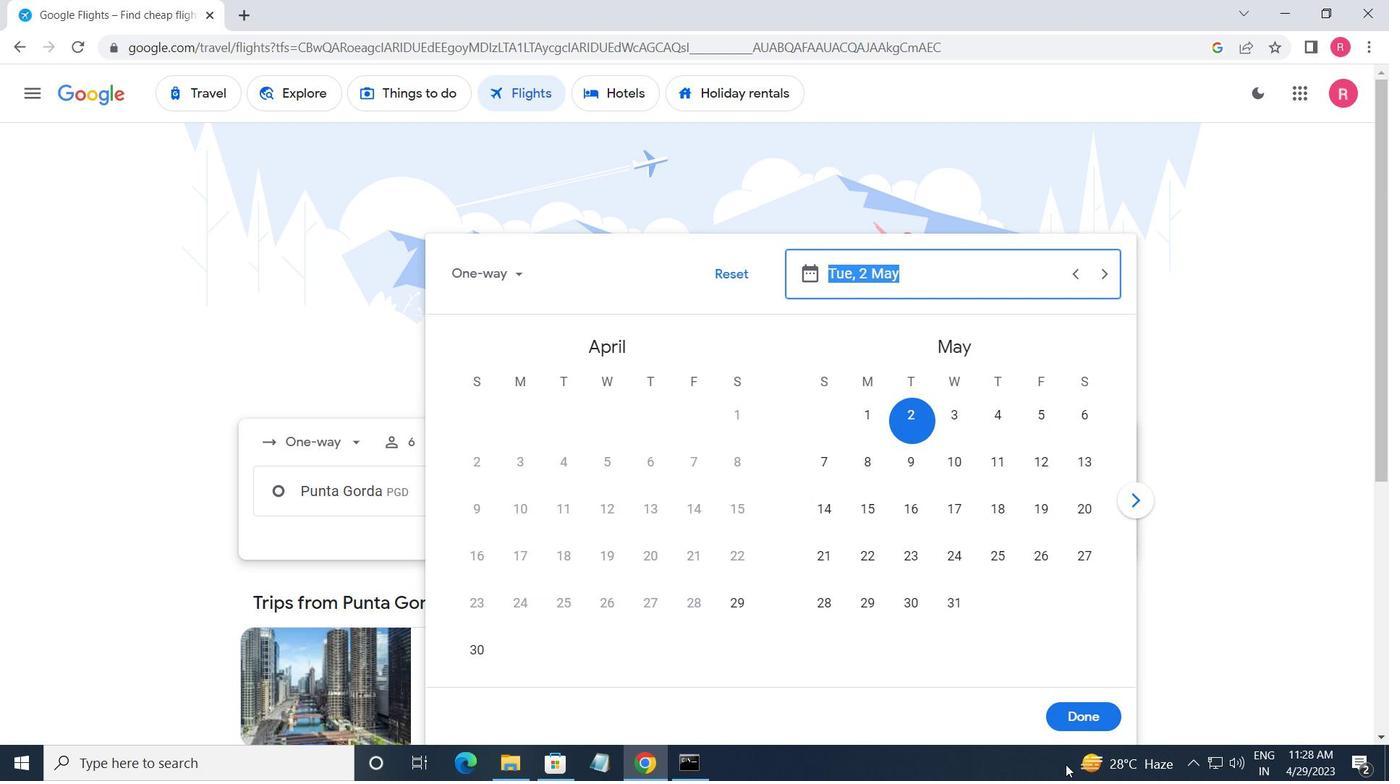 
Action: Mouse pressed left at (1067, 727)
Screenshot: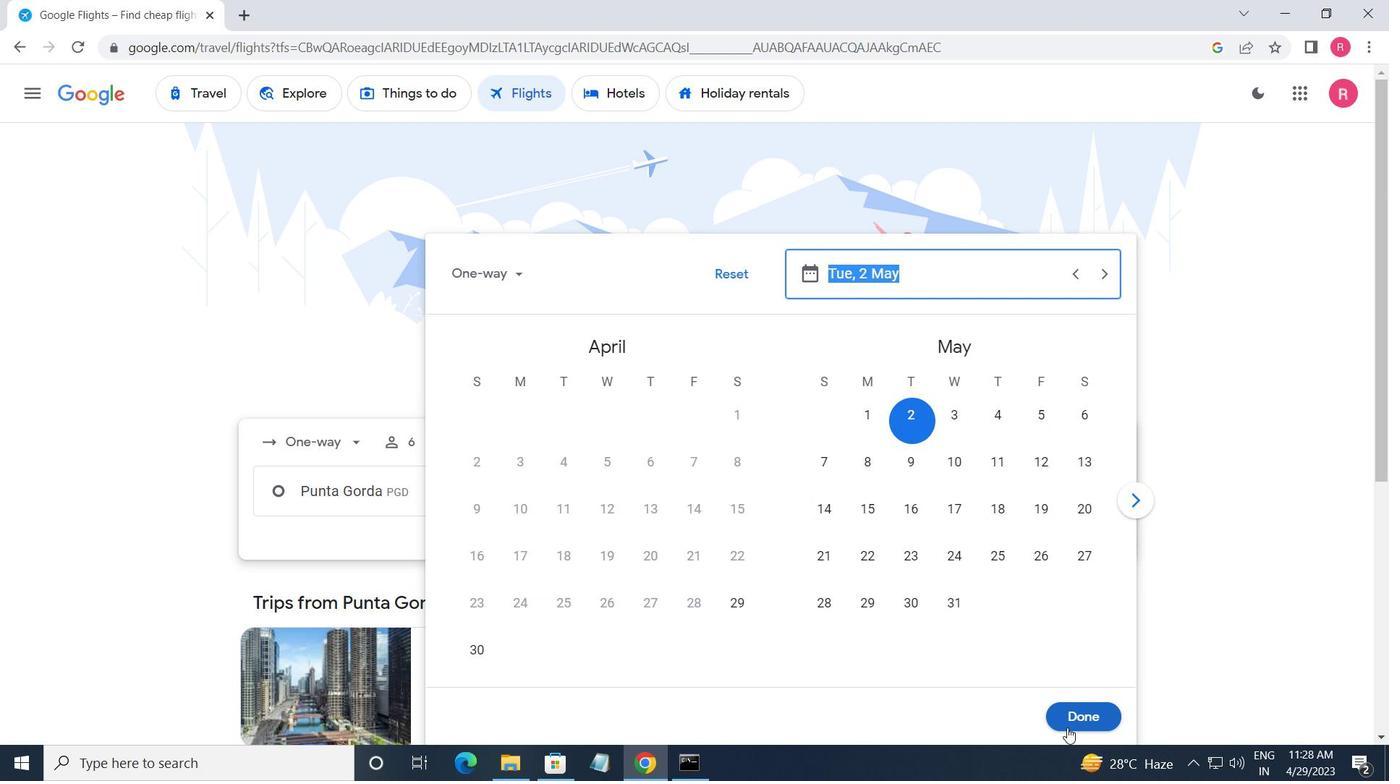
Action: Mouse moved to (682, 563)
Screenshot: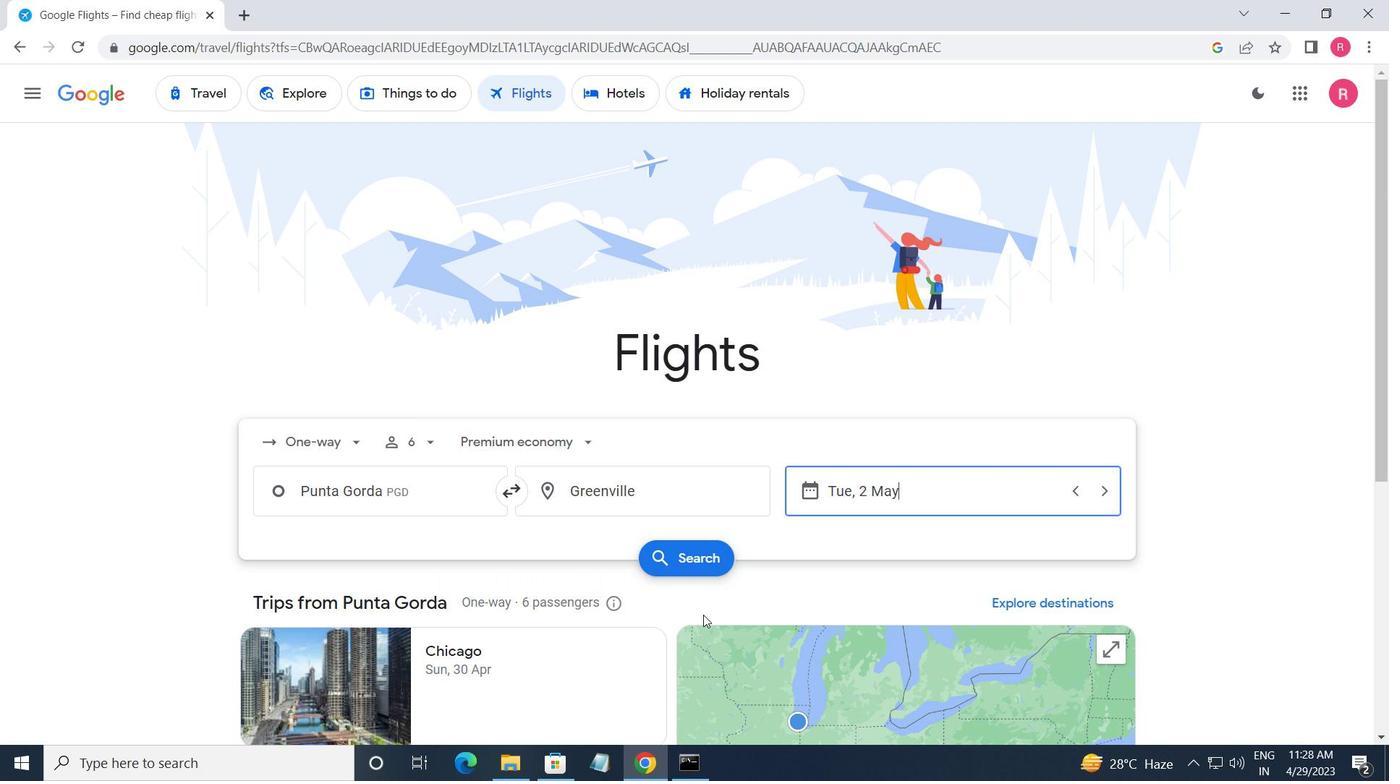 
Action: Mouse pressed left at (682, 563)
Screenshot: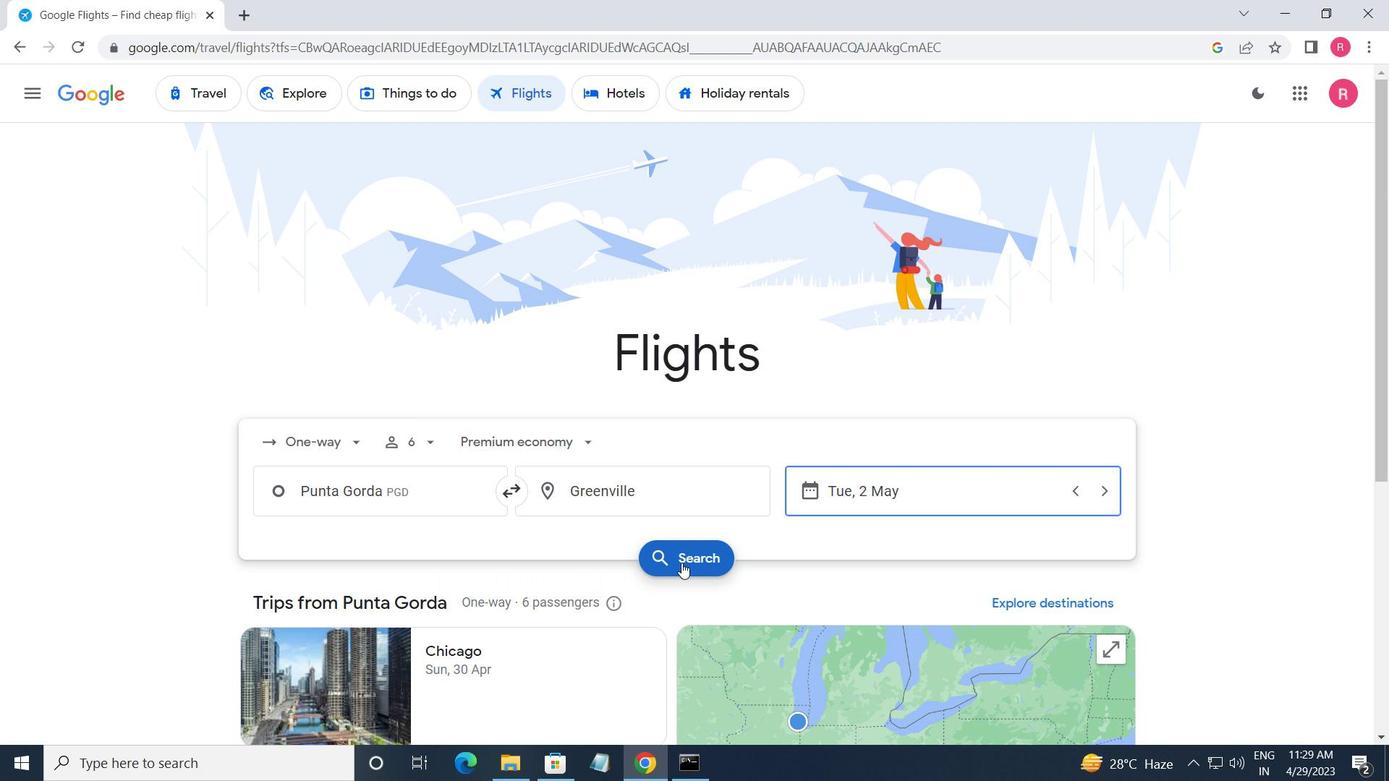 
Action: Mouse moved to (285, 273)
Screenshot: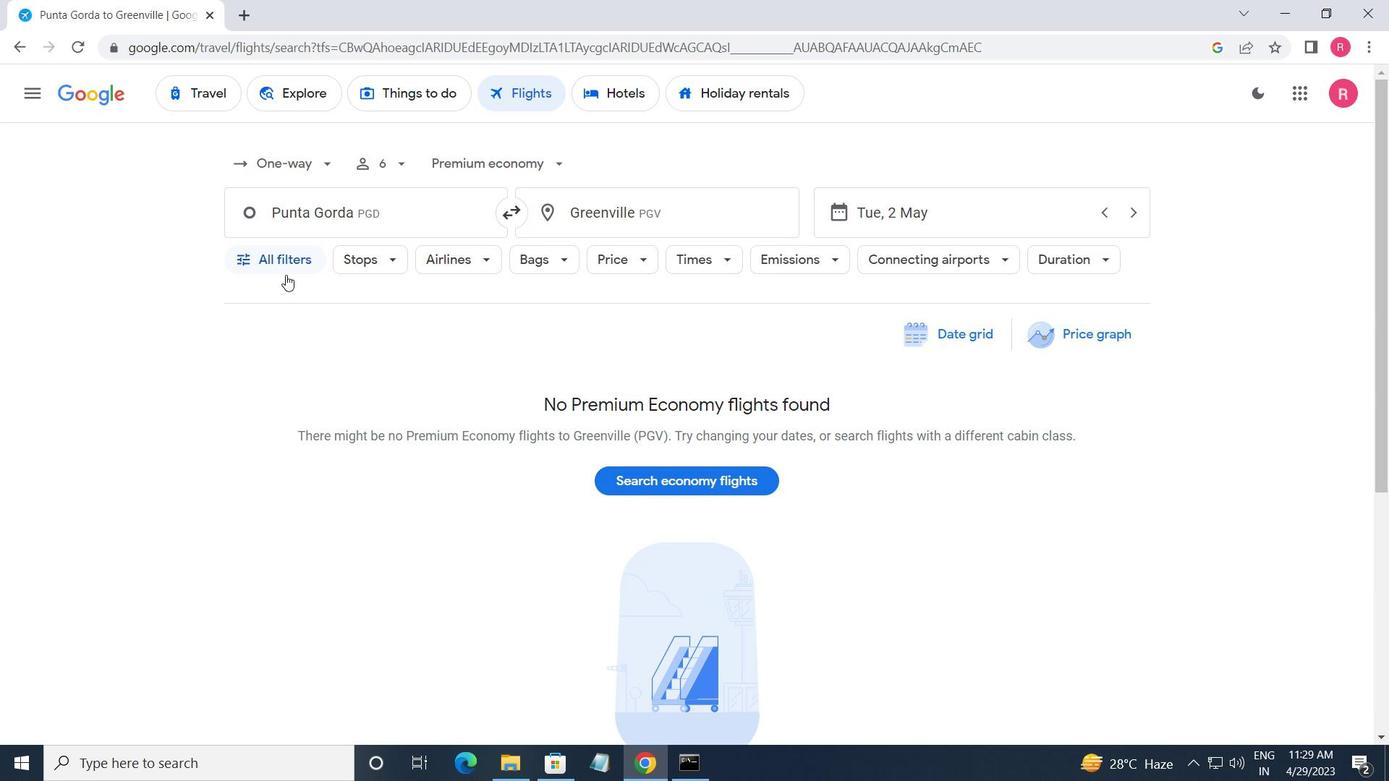 
Action: Mouse pressed left at (285, 273)
Screenshot: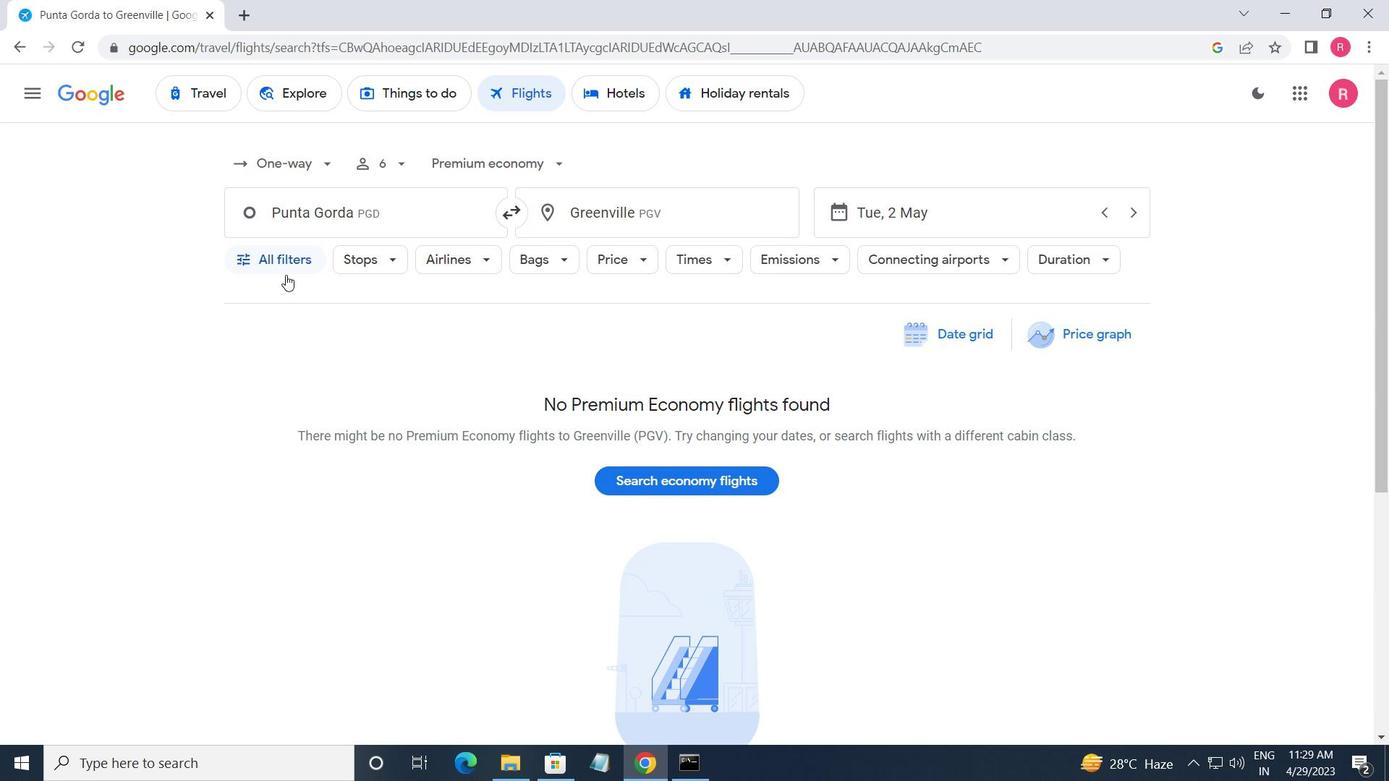 
Action: Mouse moved to (310, 366)
Screenshot: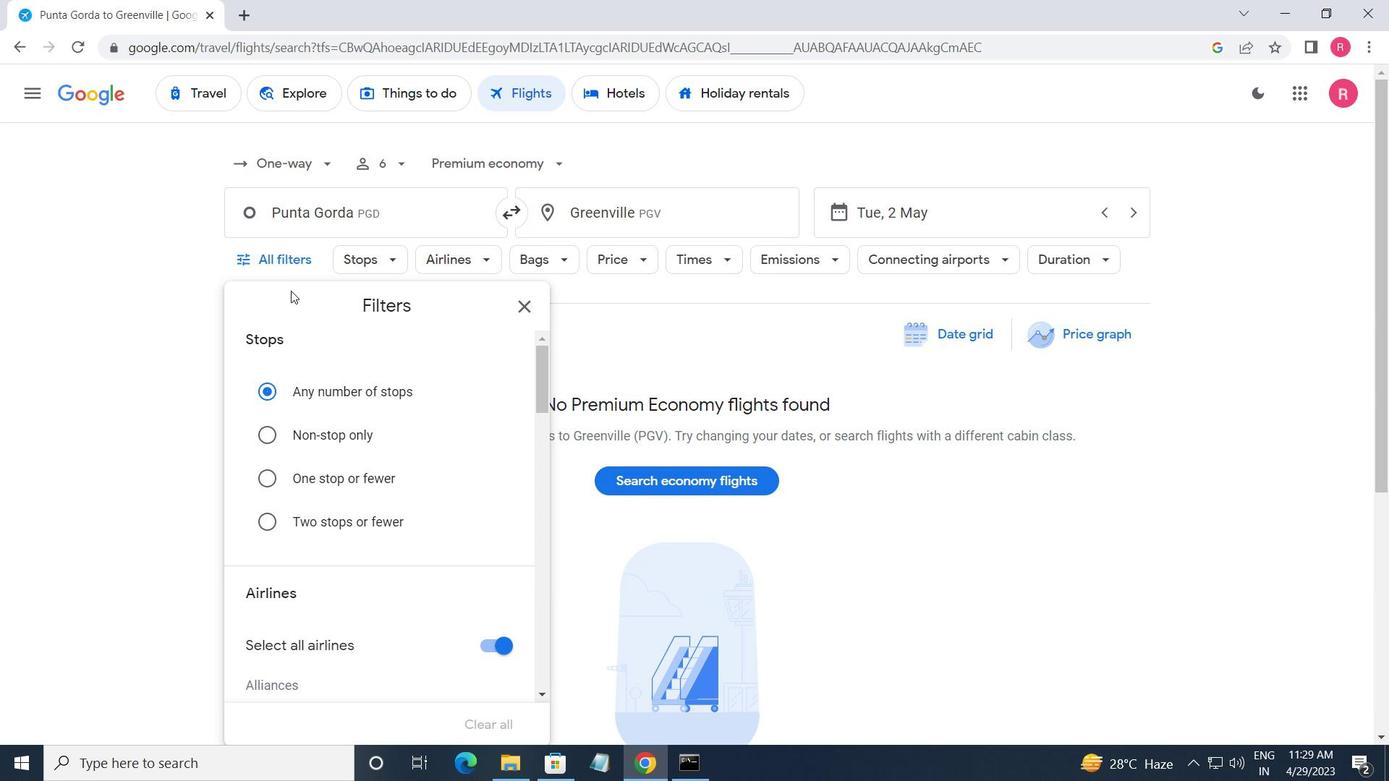 
Action: Mouse scrolled (310, 366) with delta (0, 0)
Screenshot: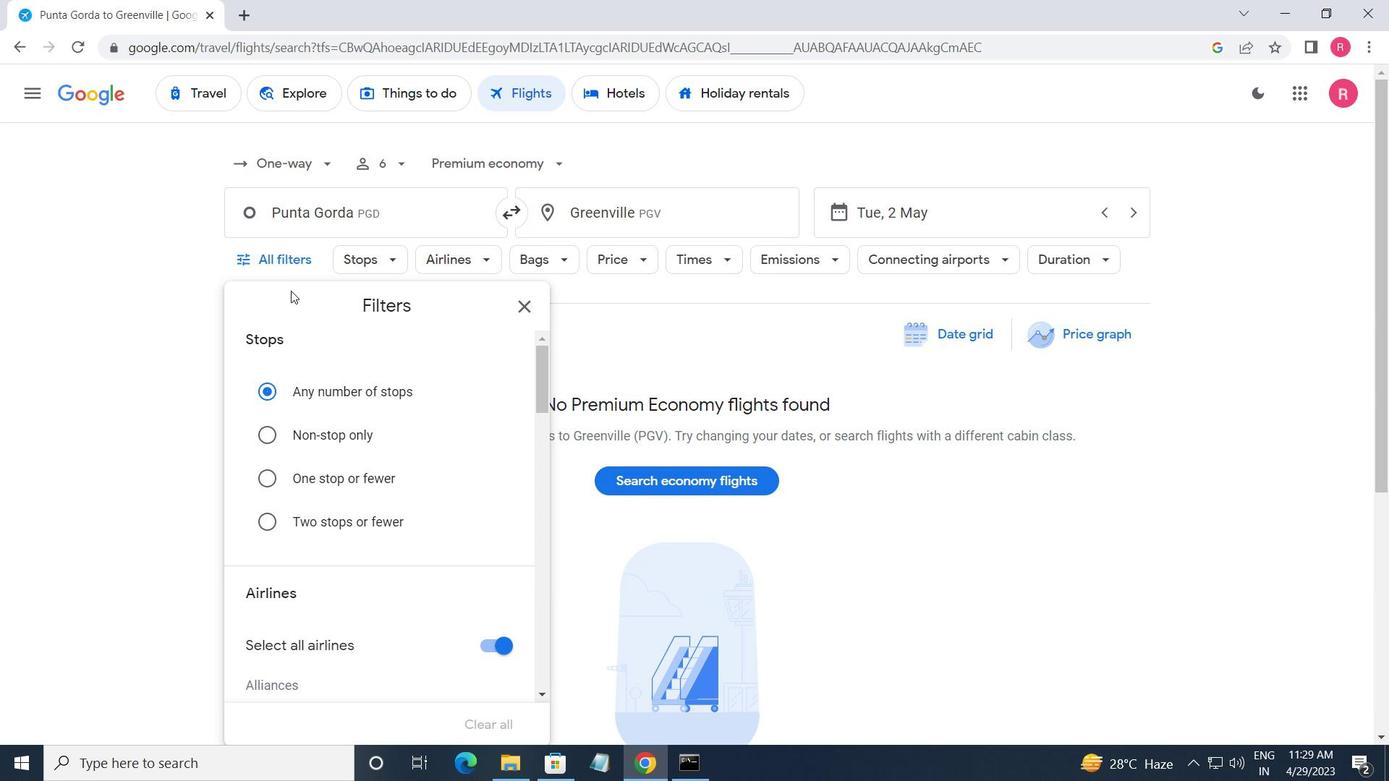 
Action: Mouse moved to (316, 406)
Screenshot: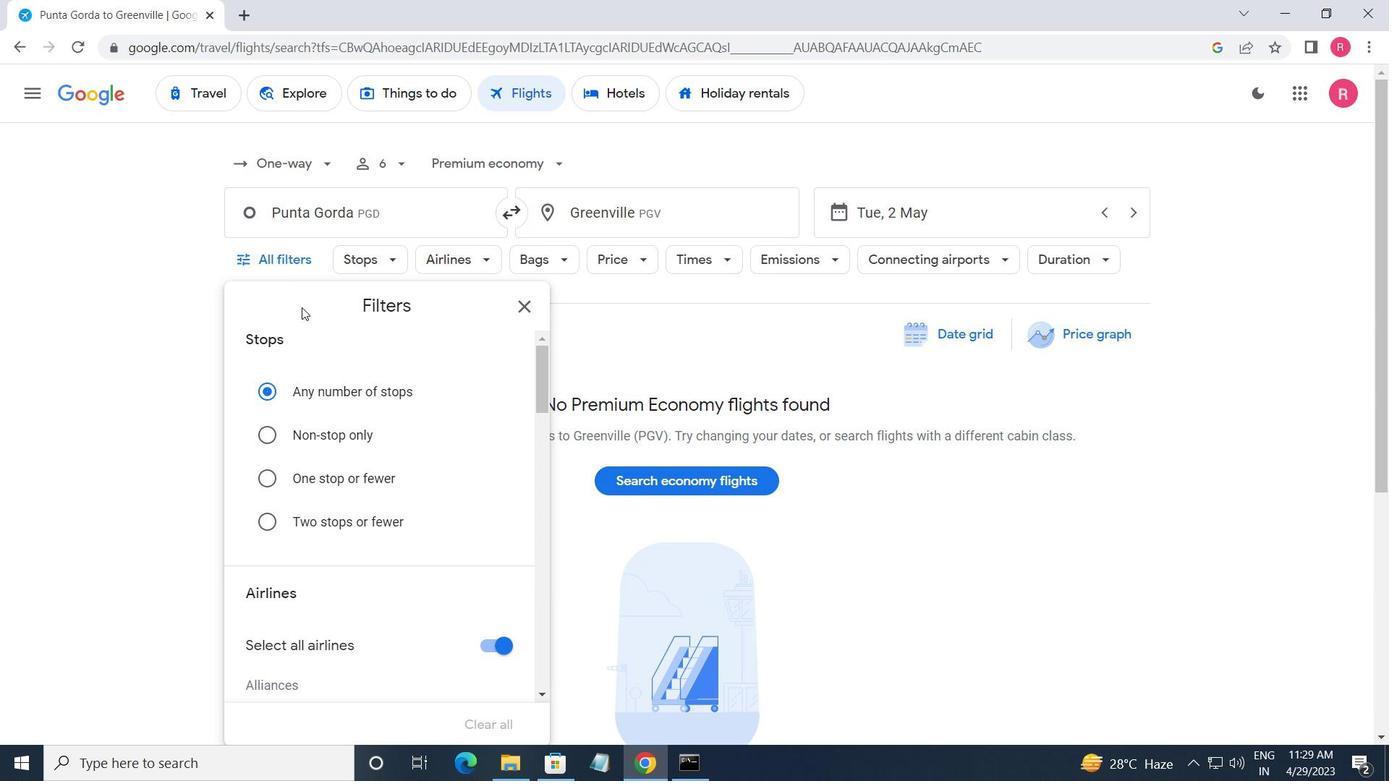 
Action: Mouse scrolled (316, 405) with delta (0, 0)
Screenshot: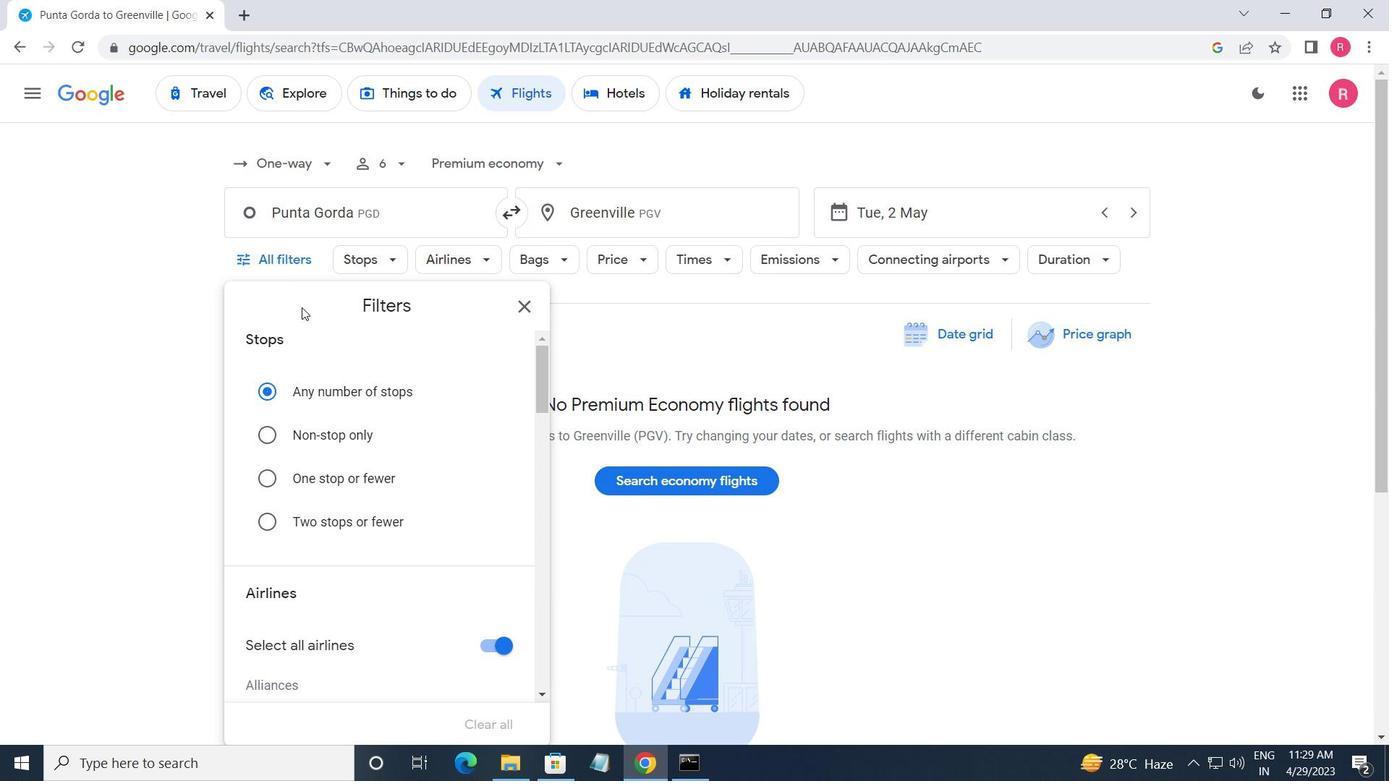 
Action: Mouse moved to (316, 413)
Screenshot: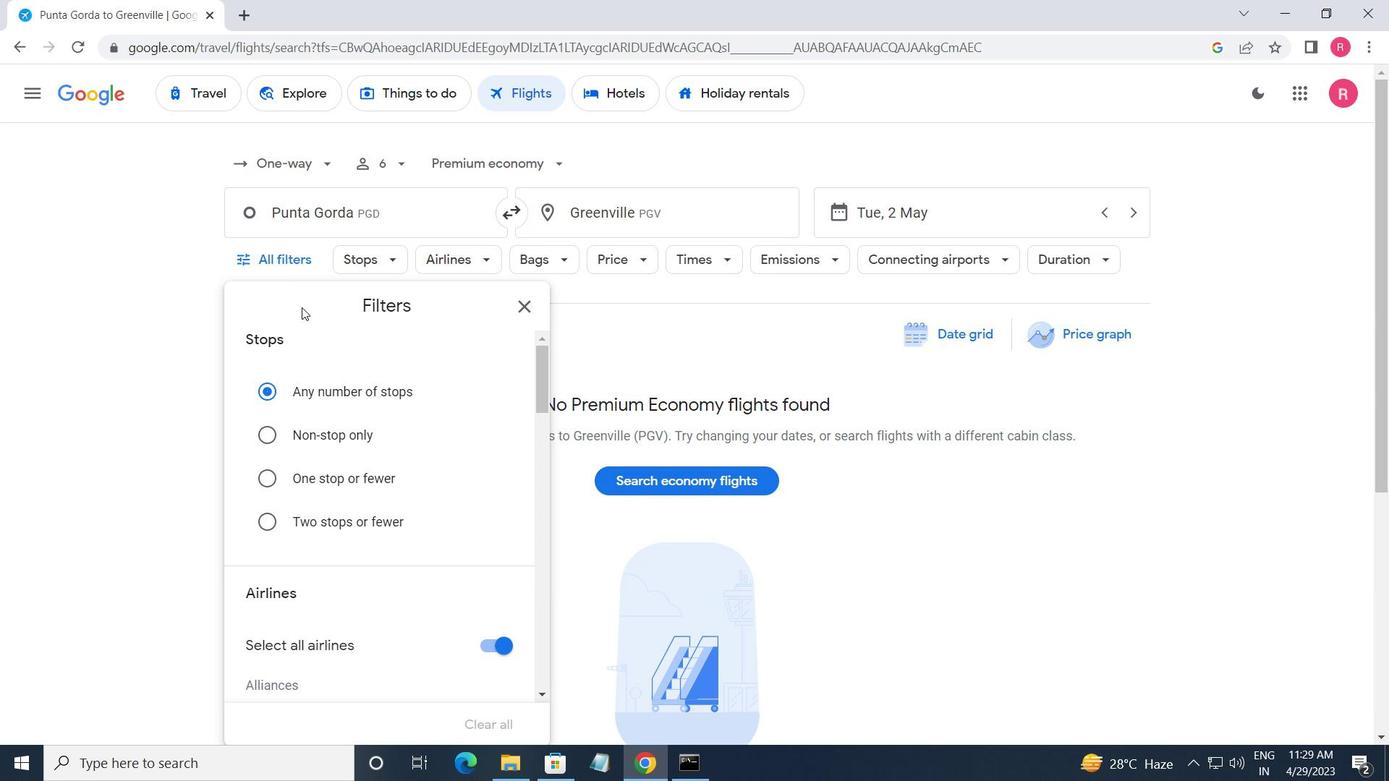 
Action: Mouse scrolled (316, 412) with delta (0, 0)
Screenshot: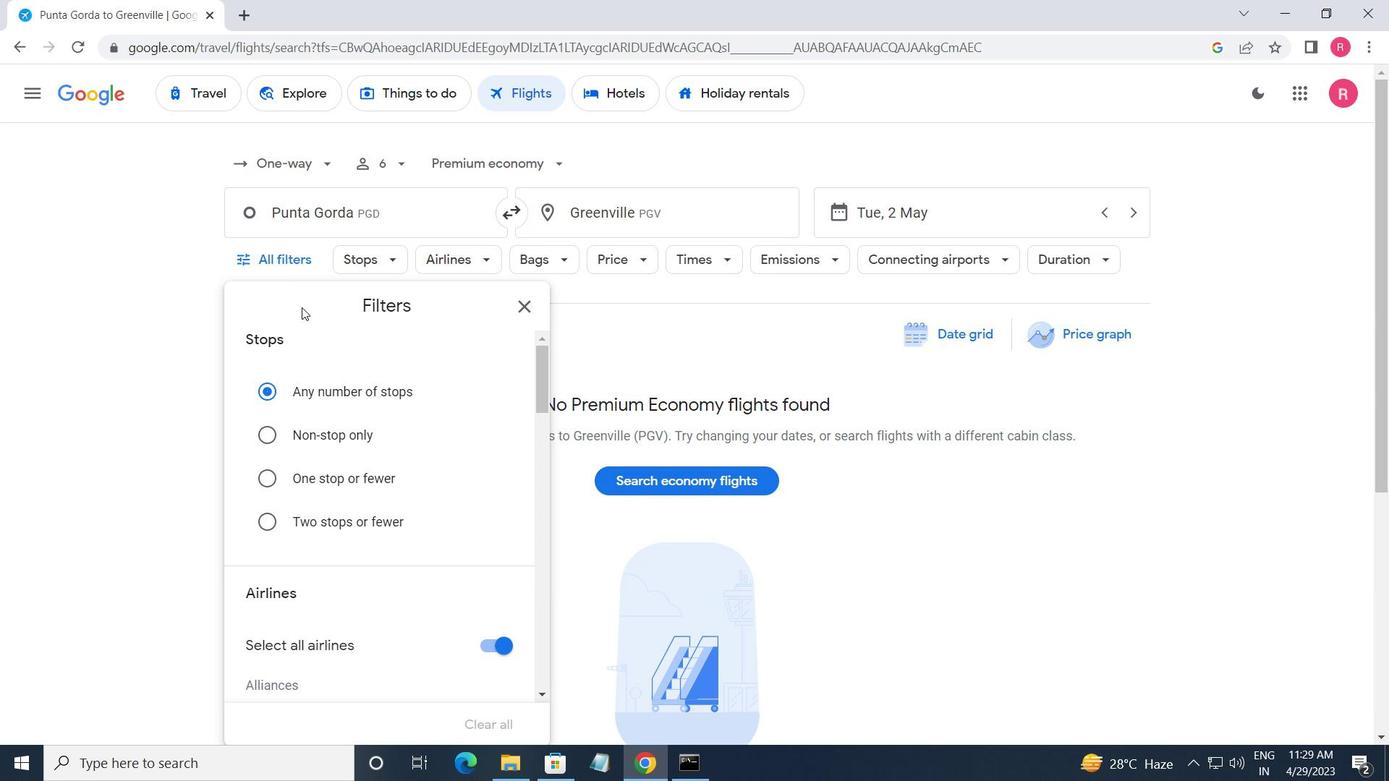 
Action: Mouse moved to (316, 414)
Screenshot: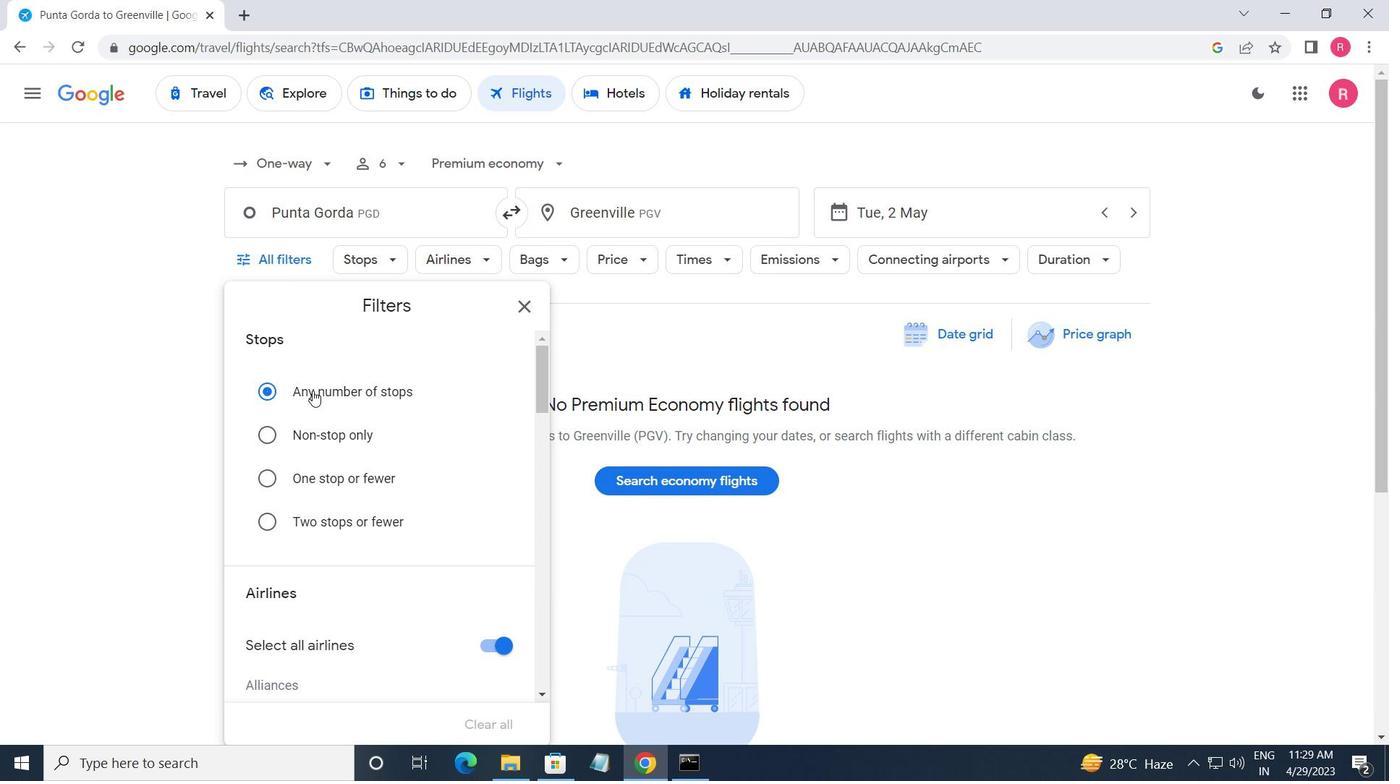 
Action: Mouse scrolled (316, 413) with delta (0, 0)
Screenshot: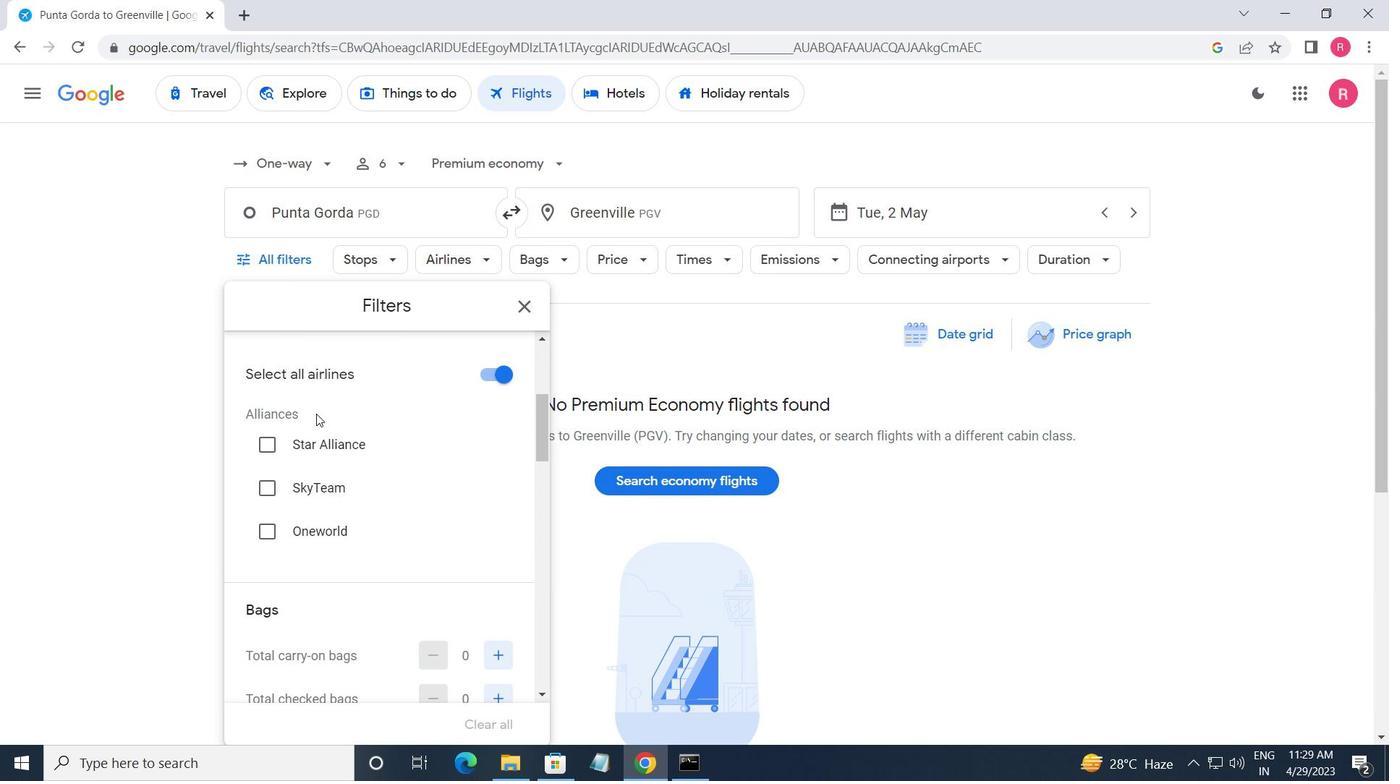
Action: Mouse scrolled (316, 413) with delta (0, 0)
Screenshot: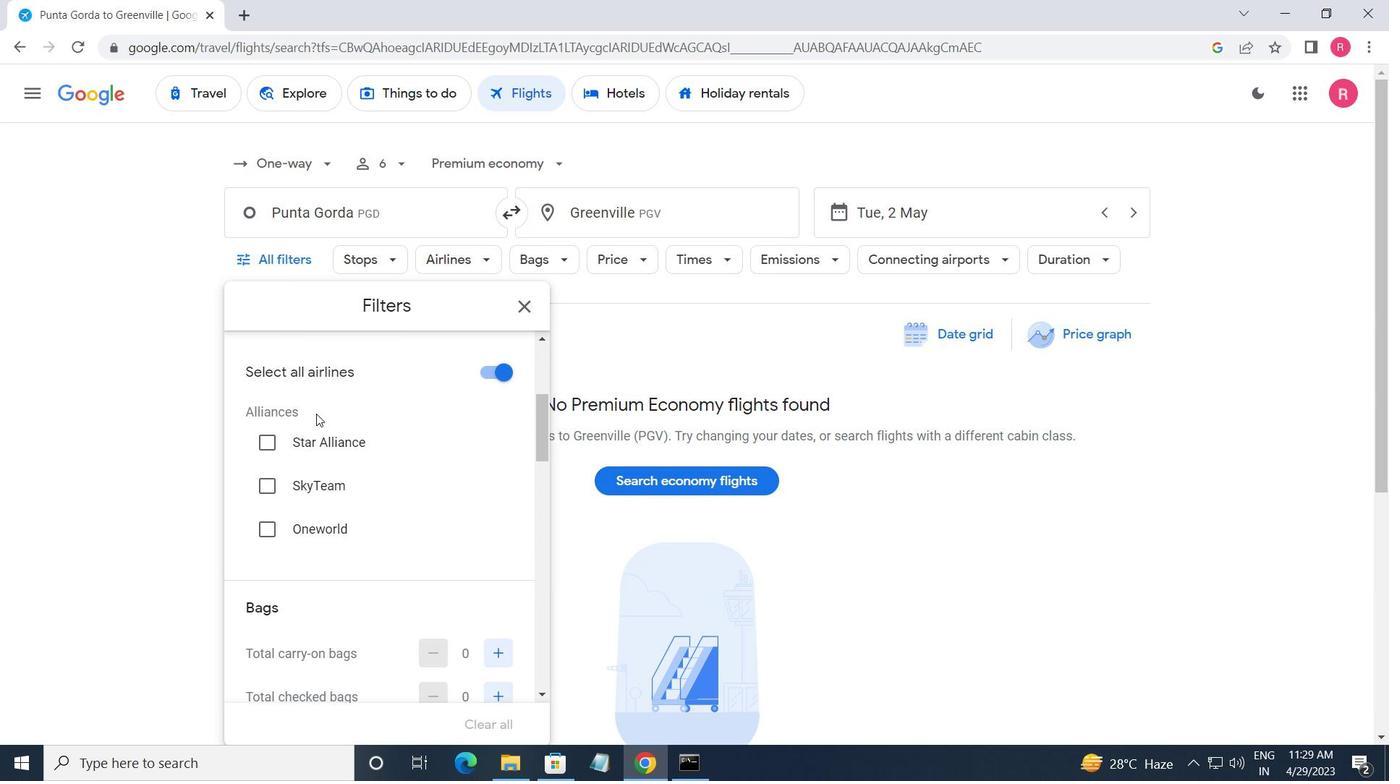 
Action: Mouse moved to (506, 522)
Screenshot: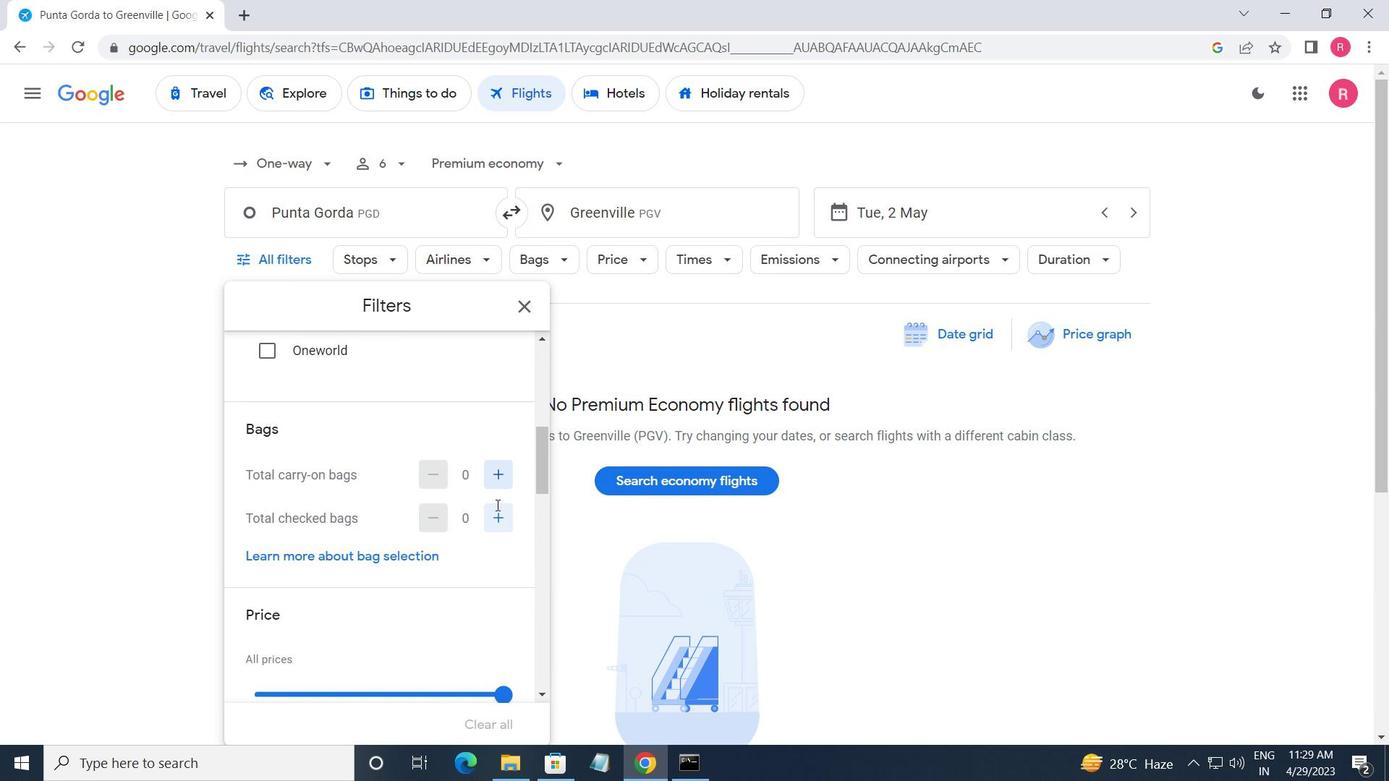 
Action: Mouse pressed left at (506, 522)
Screenshot: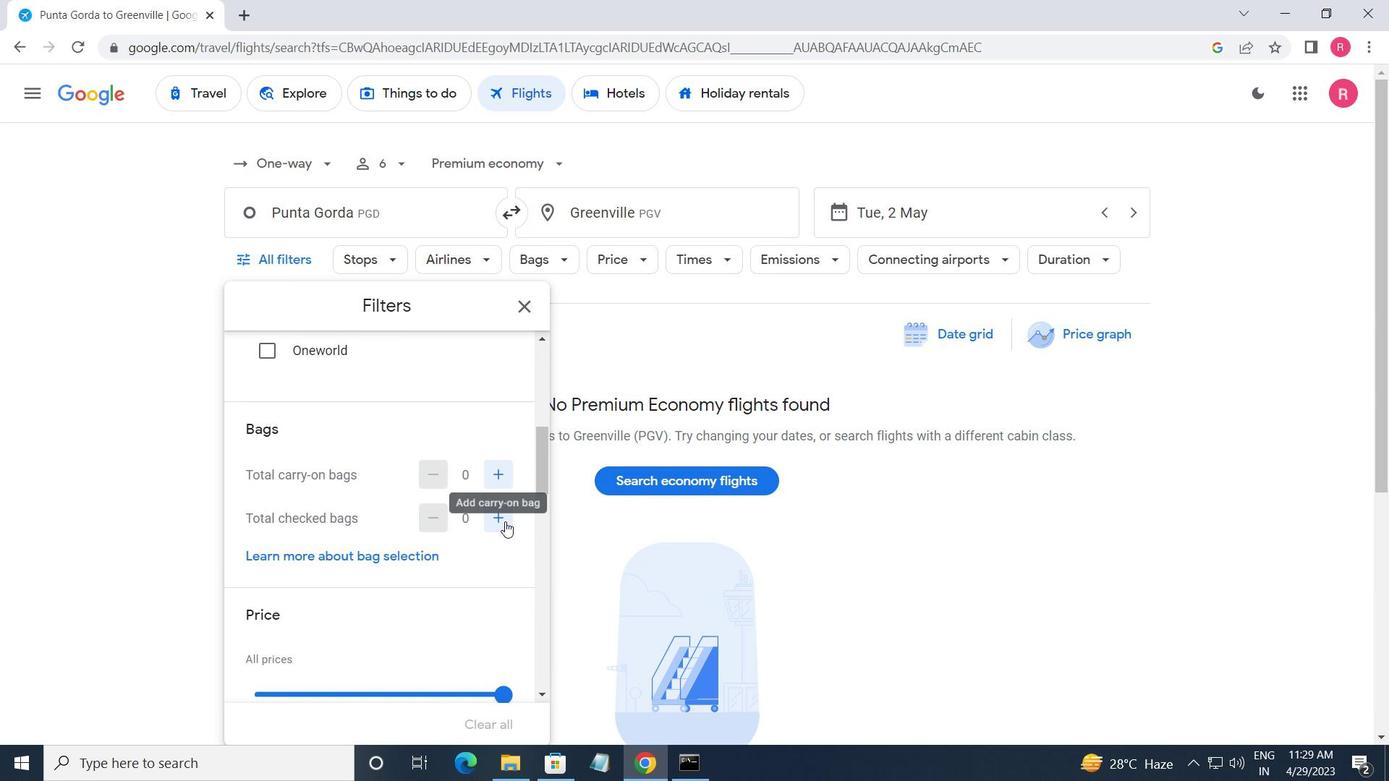 
Action: Mouse pressed left at (506, 522)
Screenshot: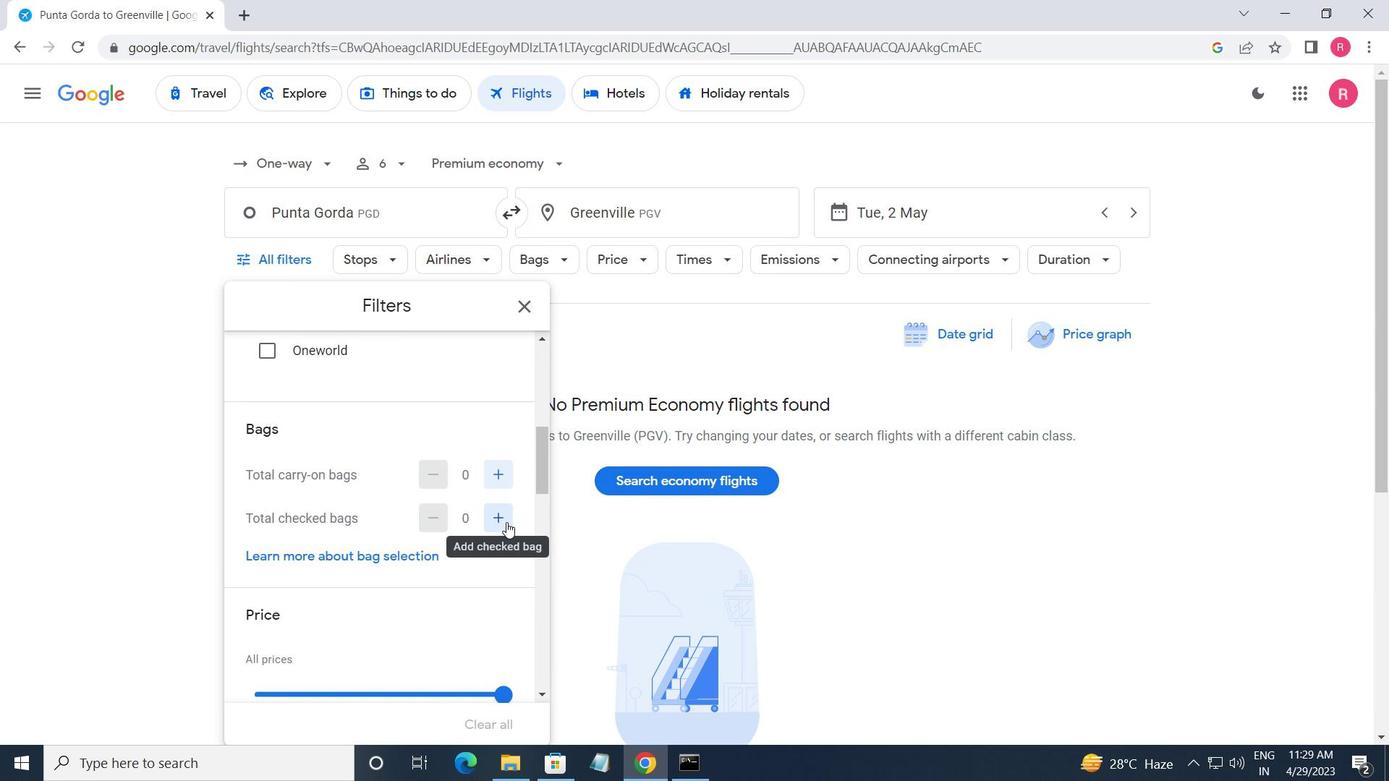 
Action: Mouse pressed left at (506, 522)
Screenshot: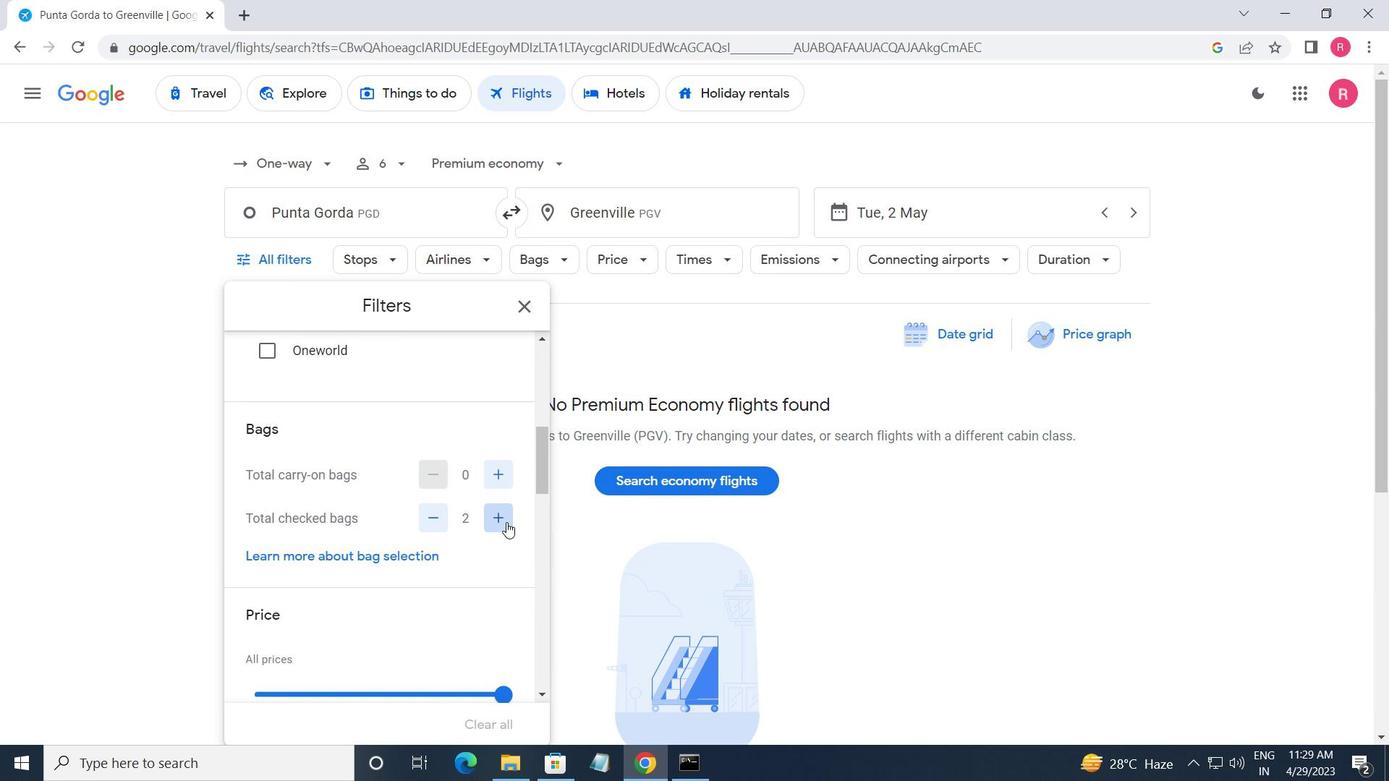 
Action: Mouse pressed left at (506, 522)
Screenshot: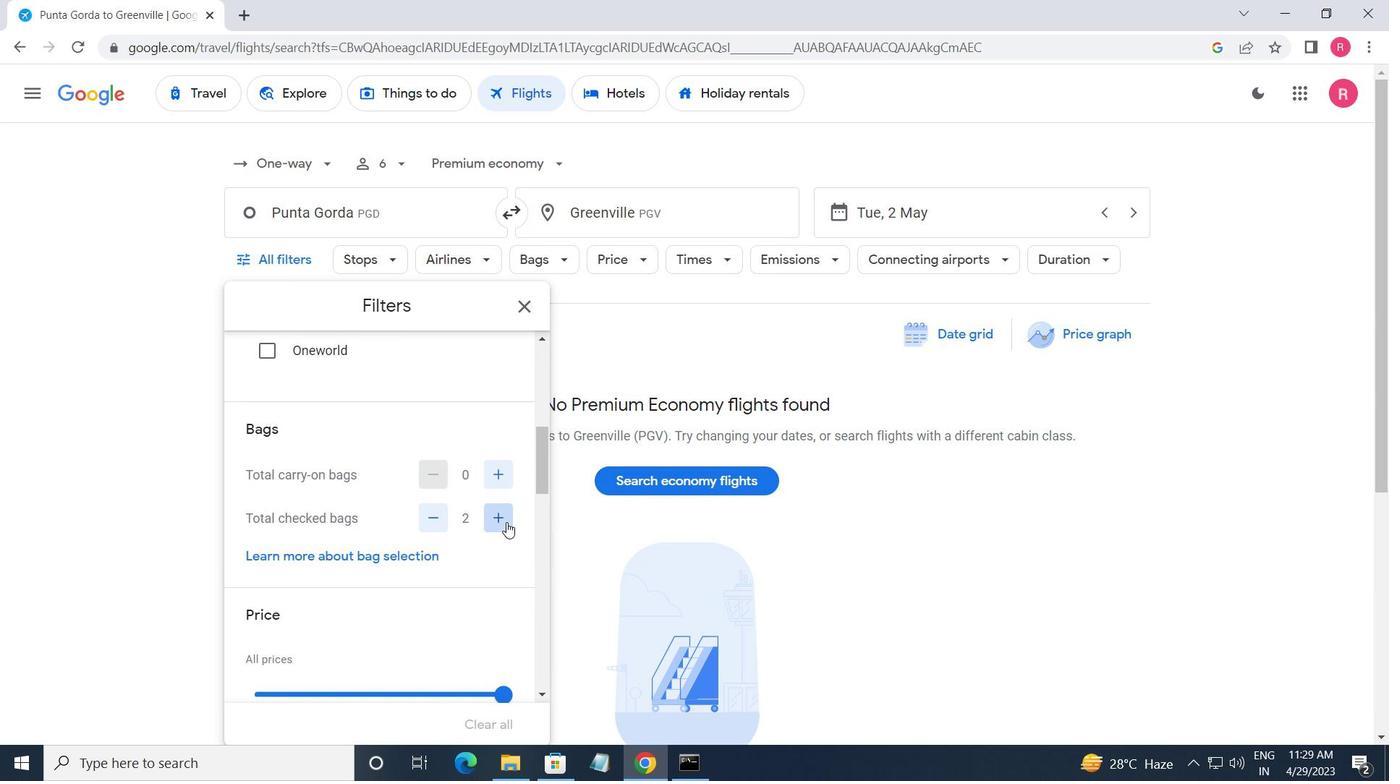 
Action: Mouse pressed left at (506, 522)
Screenshot: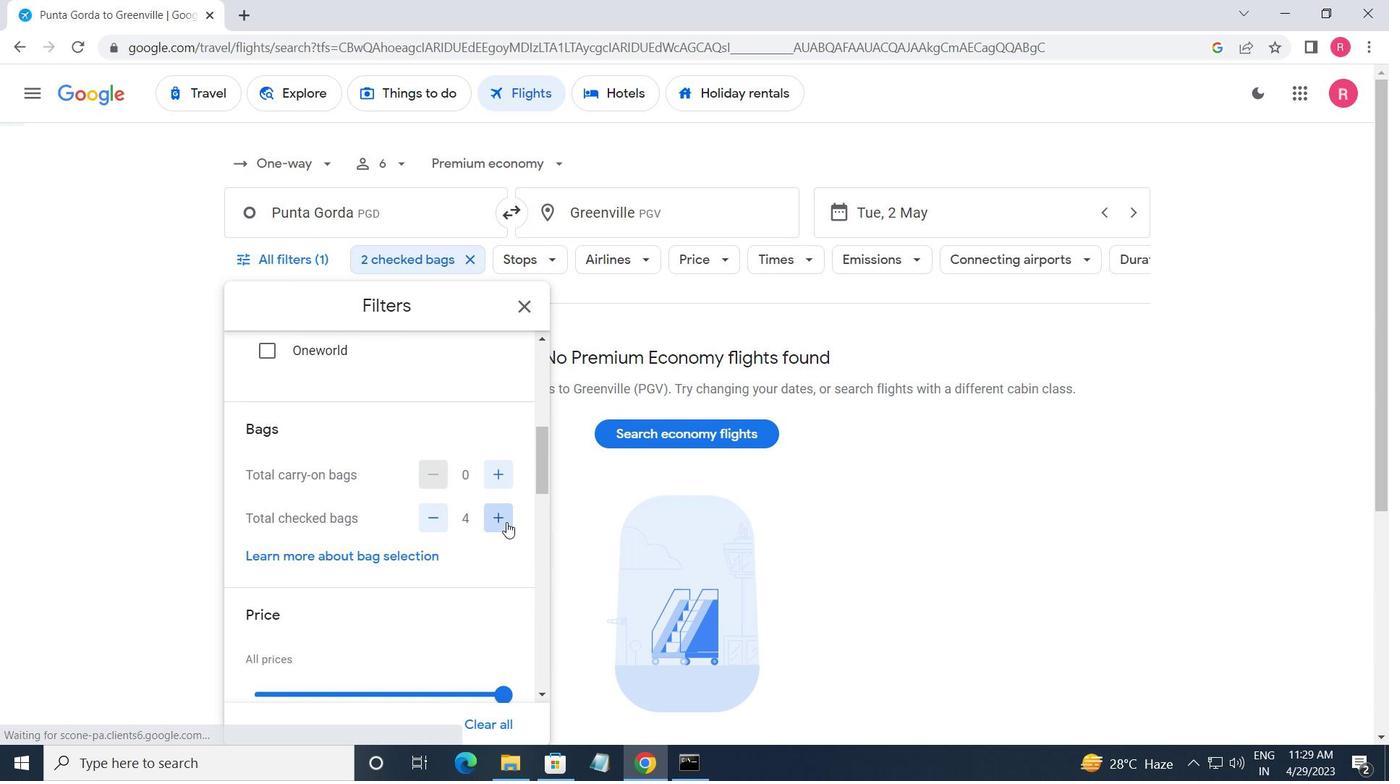 
Action: Mouse pressed left at (506, 522)
Screenshot: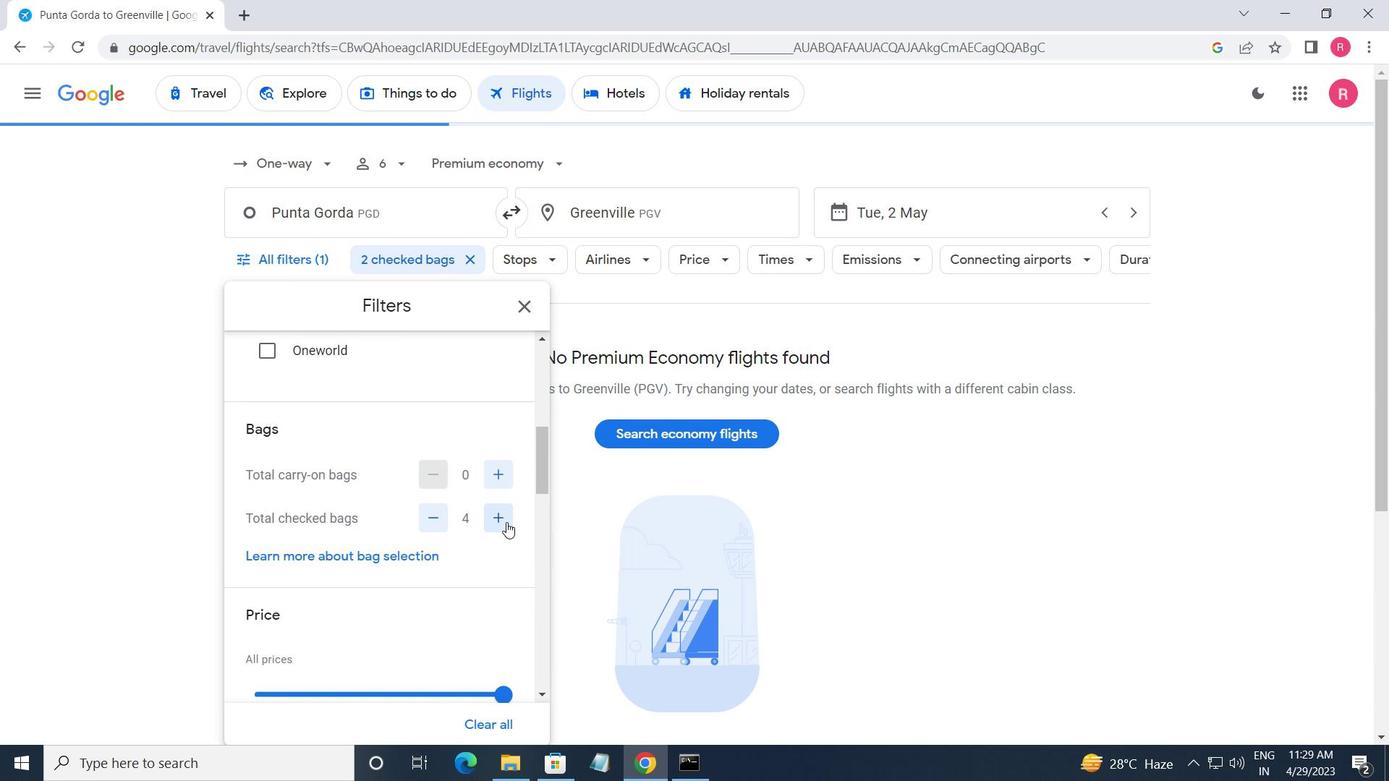 
Action: Mouse pressed left at (506, 522)
Screenshot: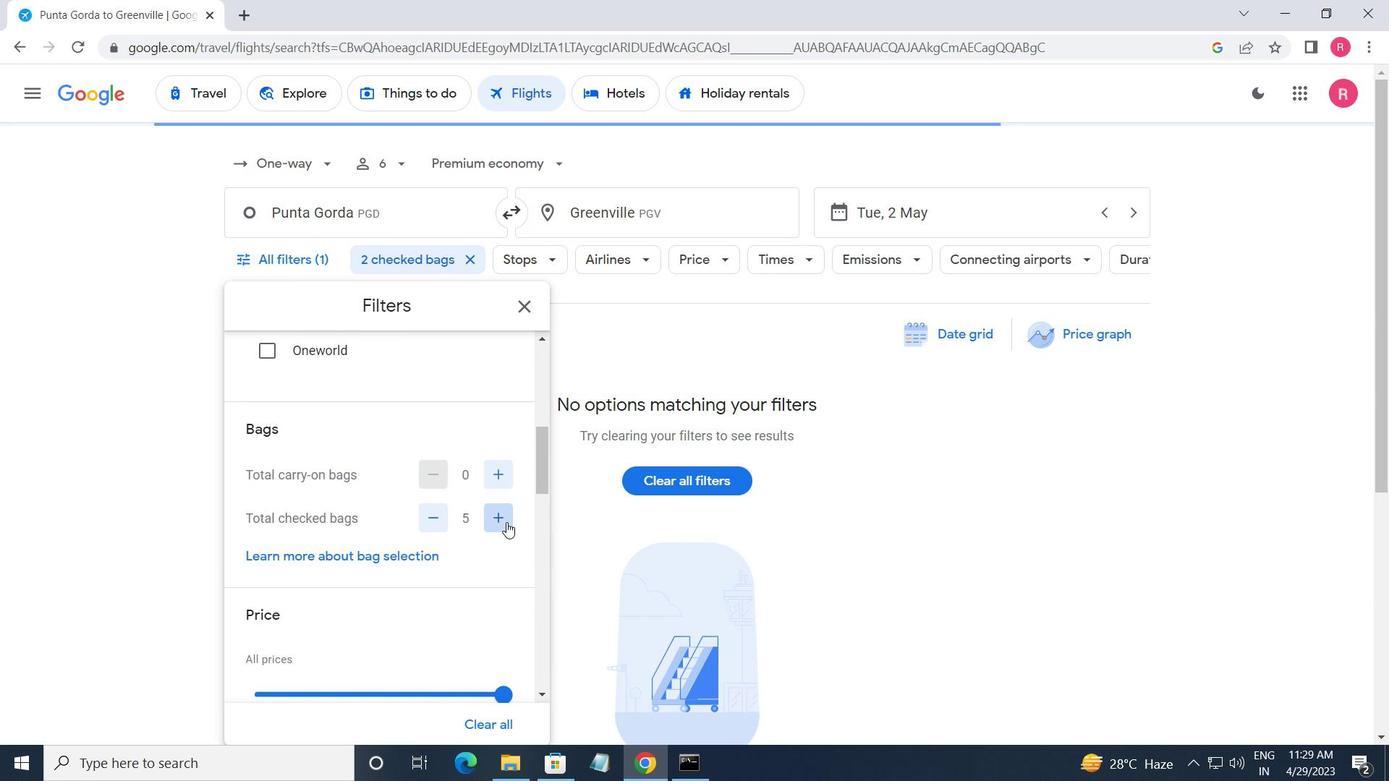 
Action: Mouse moved to (500, 702)
Screenshot: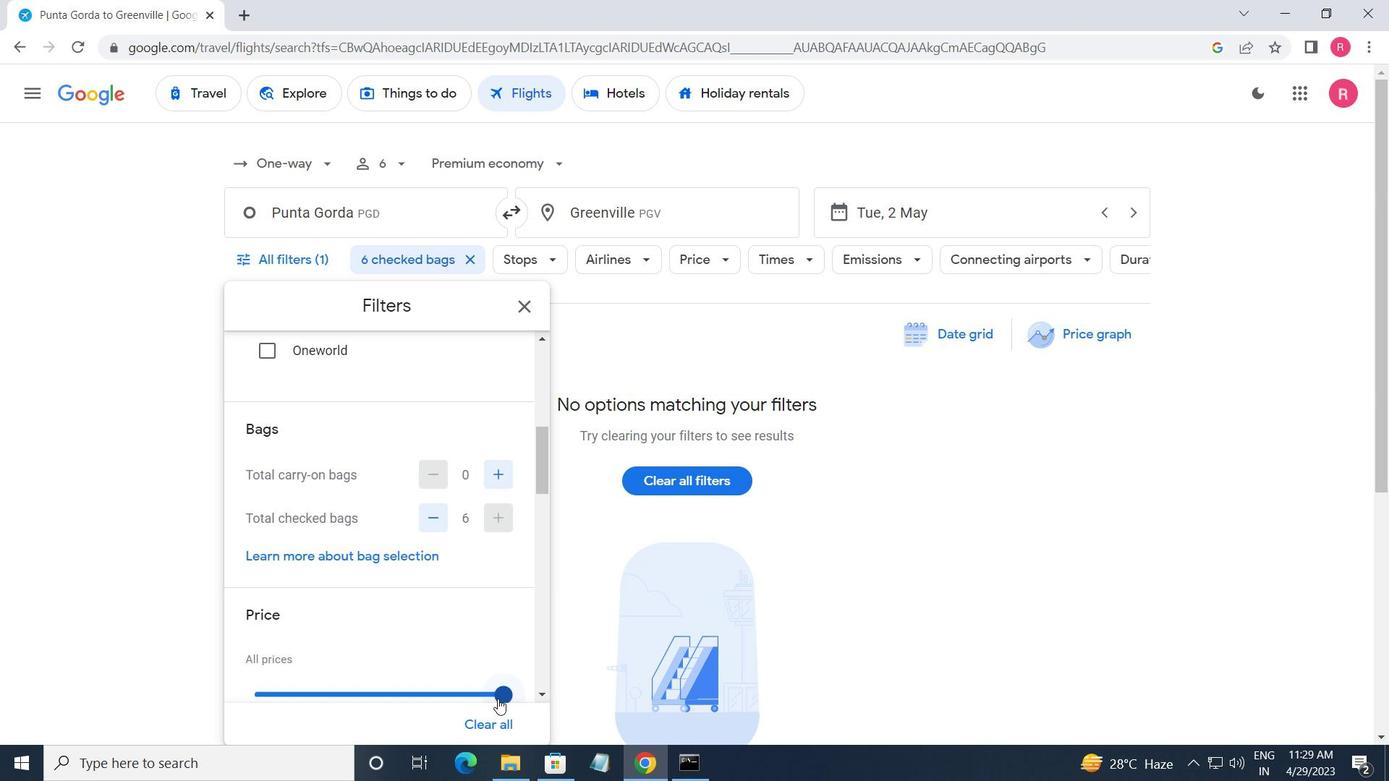 
Action: Mouse pressed left at (500, 702)
Screenshot: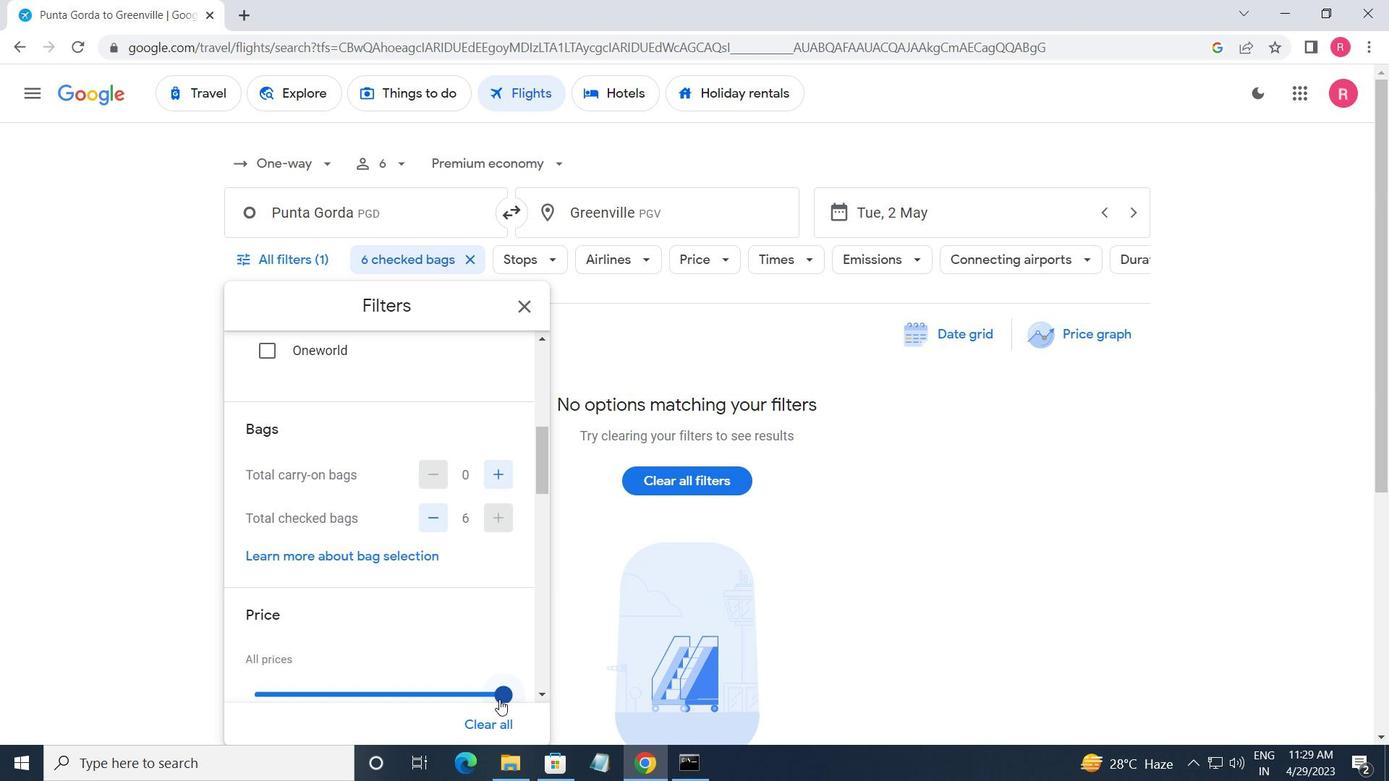 
Action: Mouse moved to (488, 623)
Screenshot: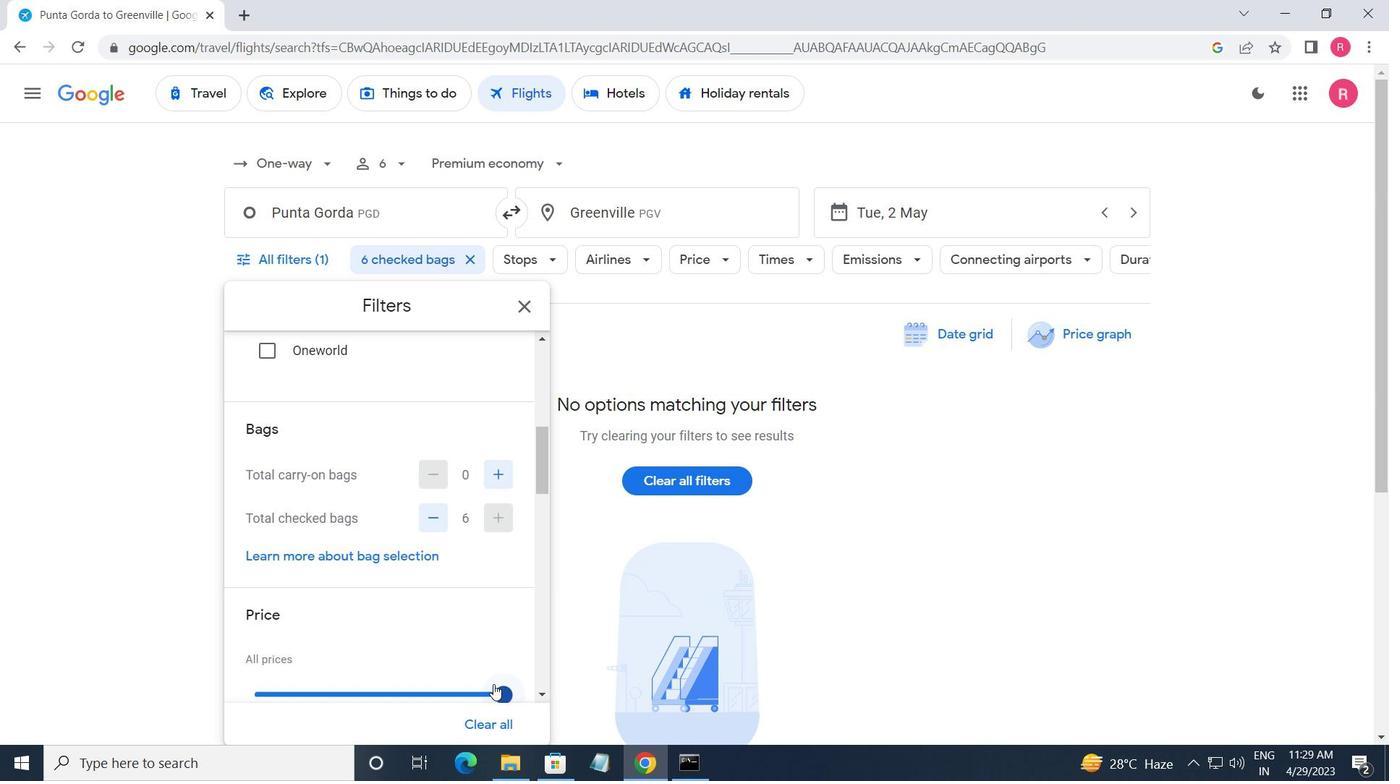 
Action: Mouse scrolled (488, 622) with delta (0, 0)
Screenshot: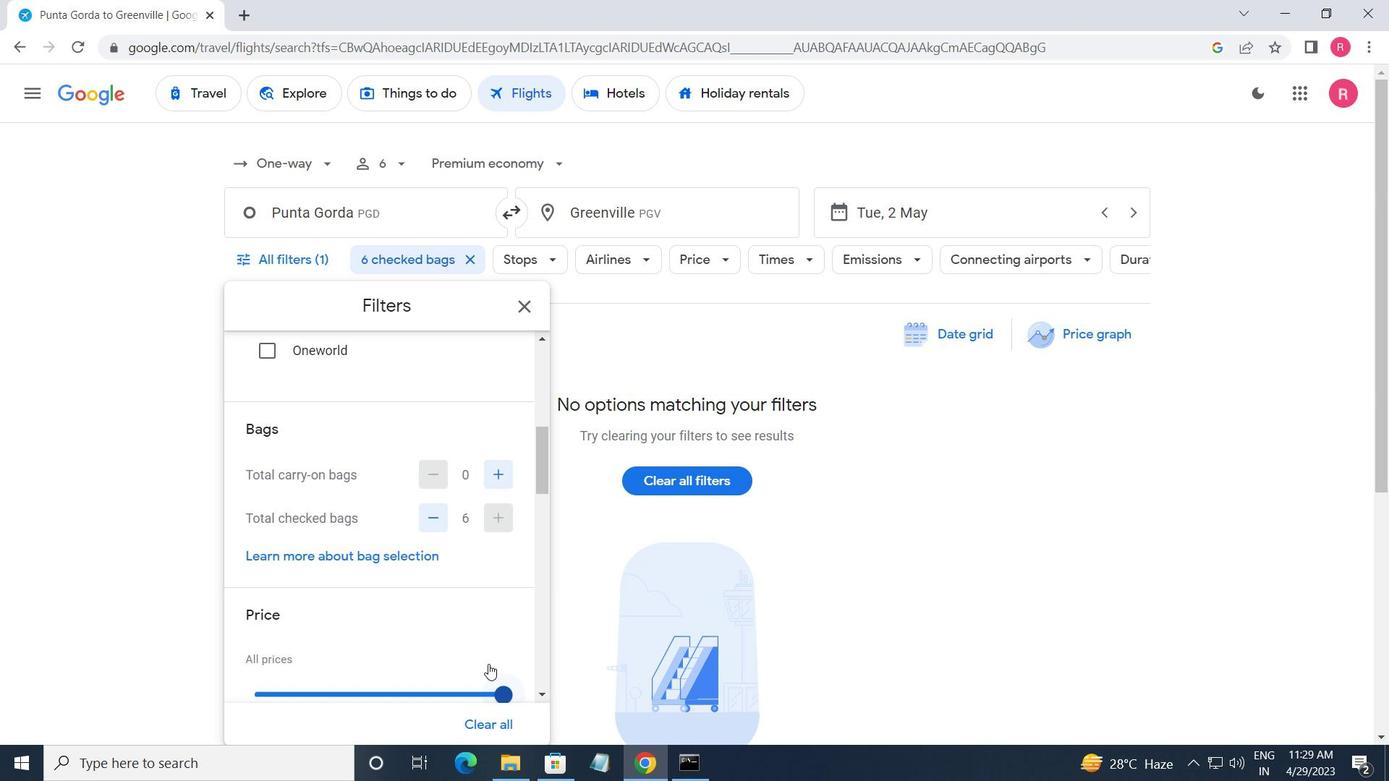 
Action: Mouse scrolled (488, 622) with delta (0, 0)
Screenshot: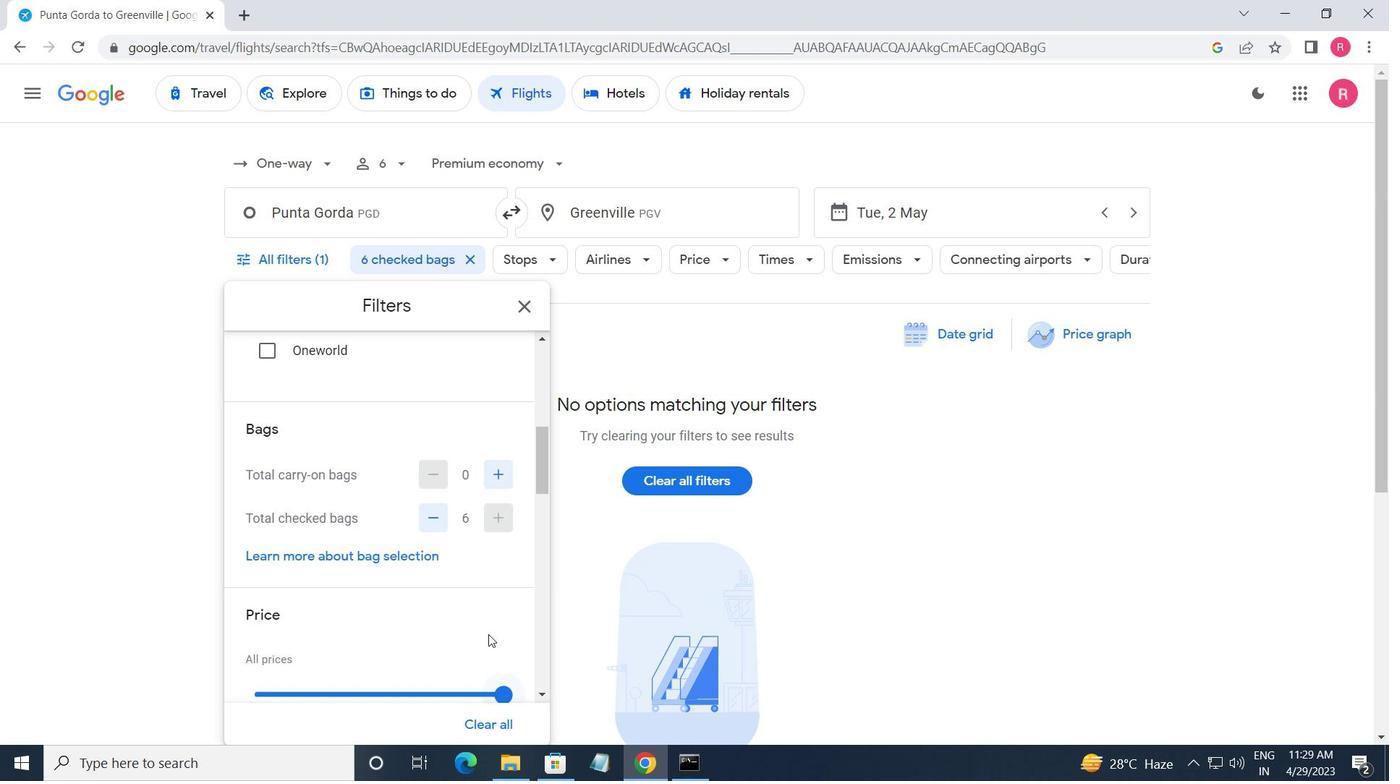 
Action: Mouse scrolled (488, 622) with delta (0, 0)
Screenshot: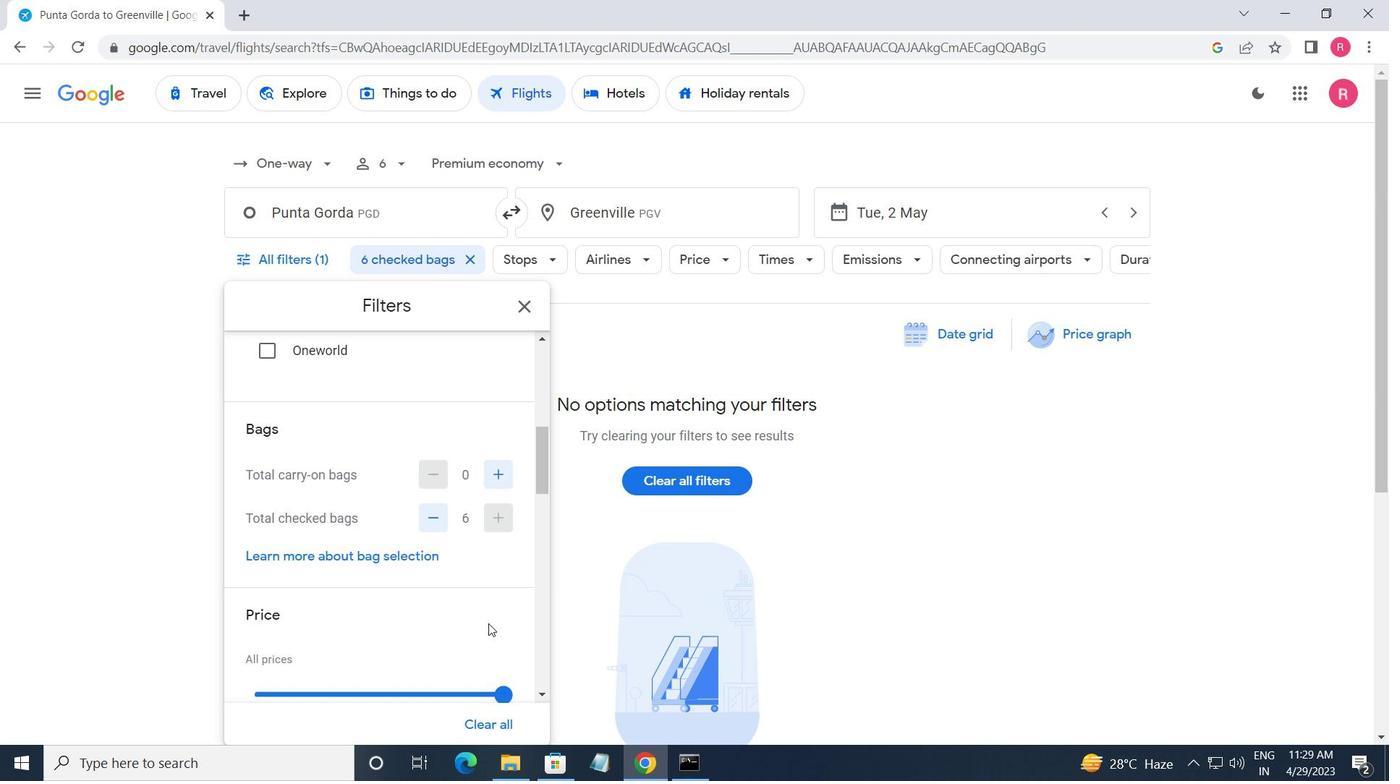 
Action: Mouse moved to (500, 421)
Screenshot: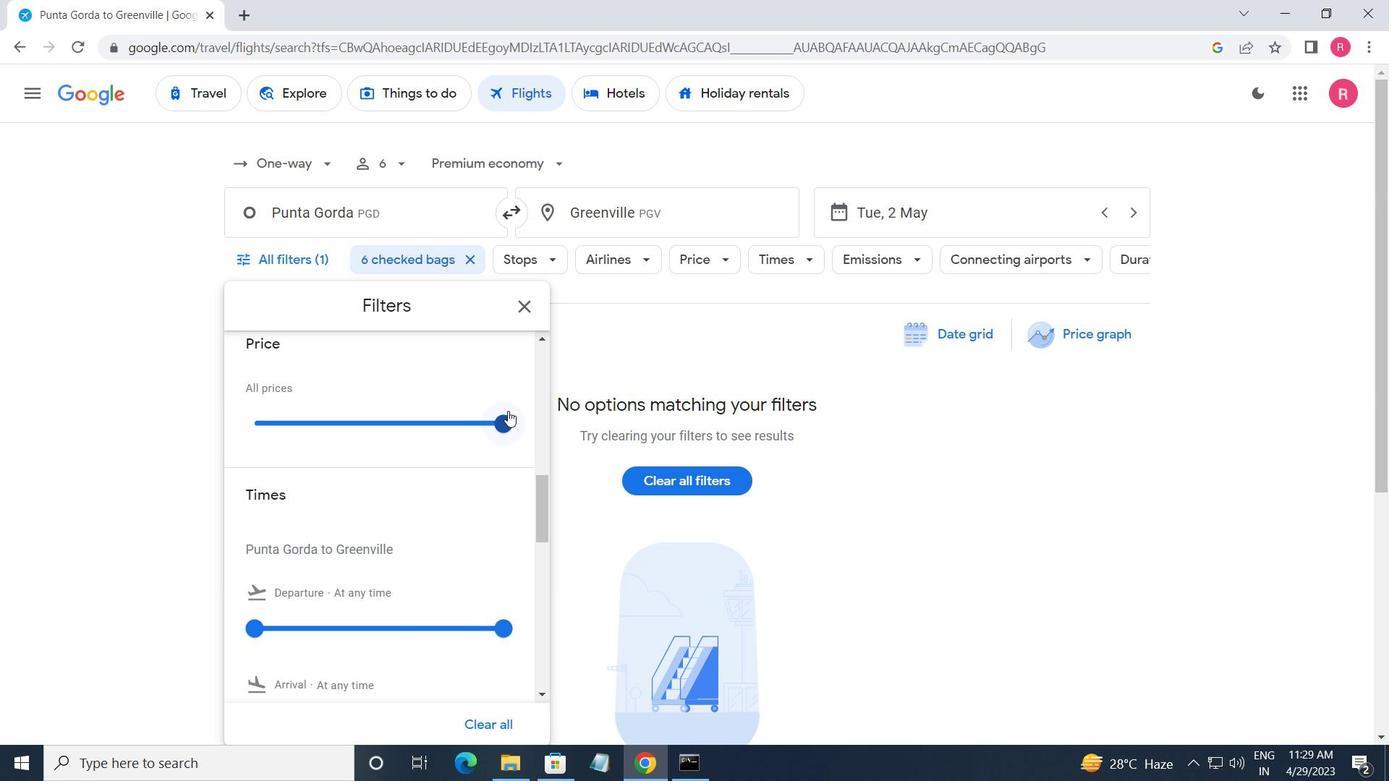 
Action: Mouse pressed left at (500, 421)
Screenshot: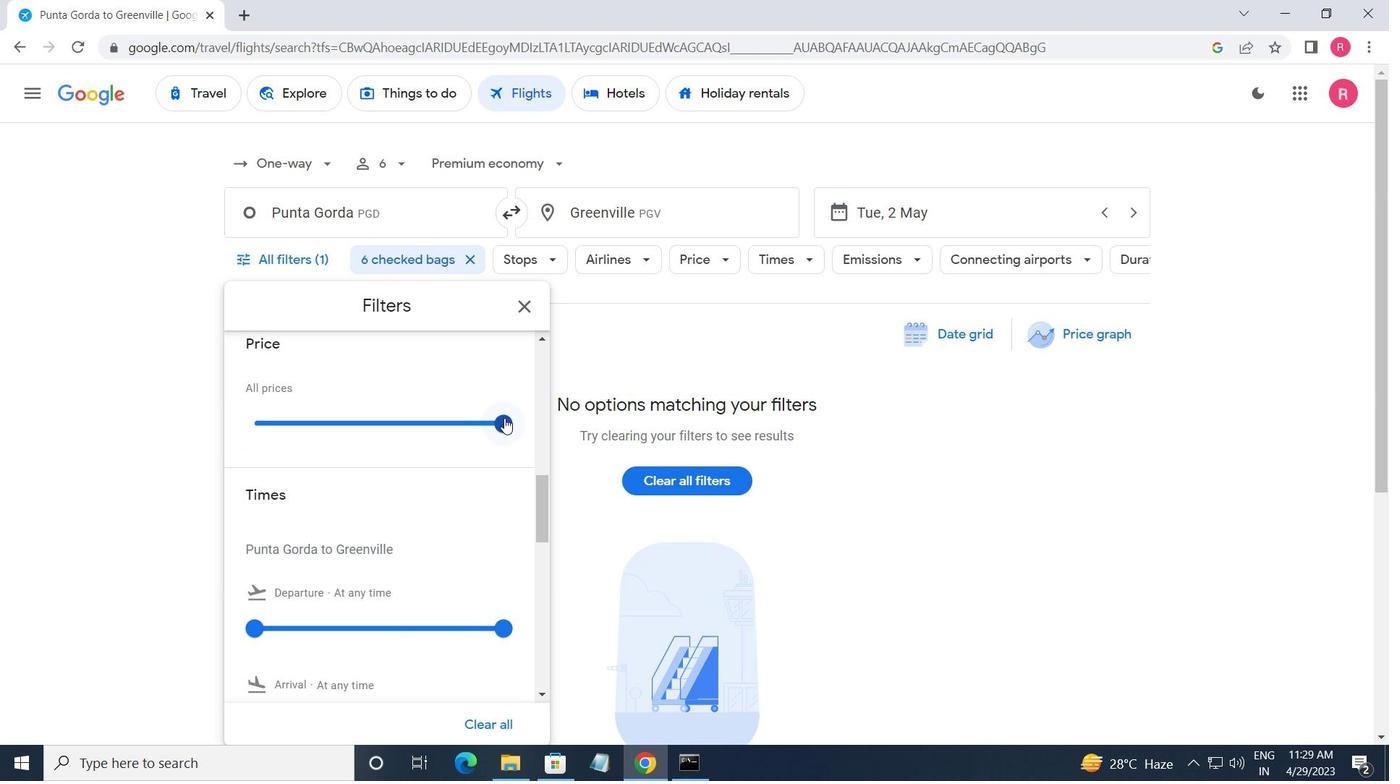 
Action: Mouse moved to (500, 422)
Screenshot: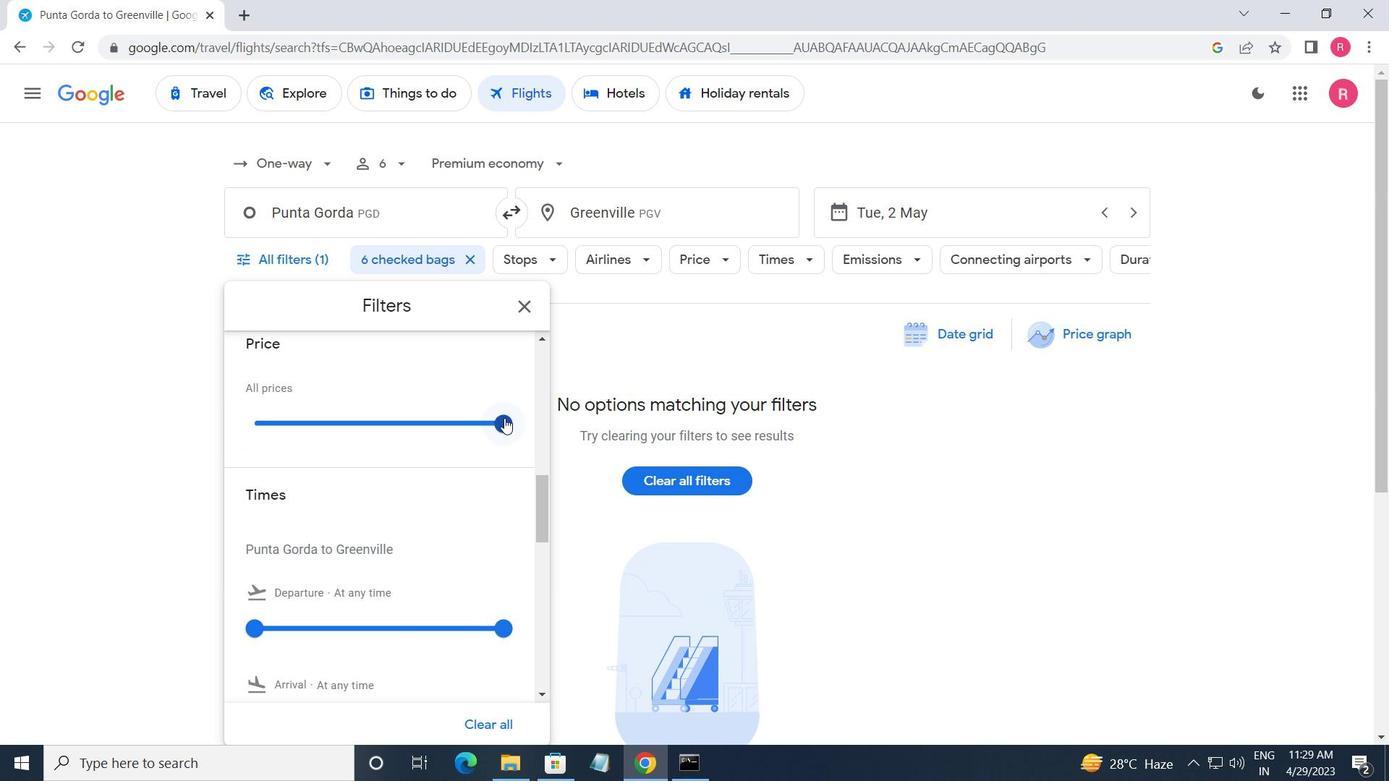 
Action: Mouse scrolled (500, 421) with delta (0, 0)
Screenshot: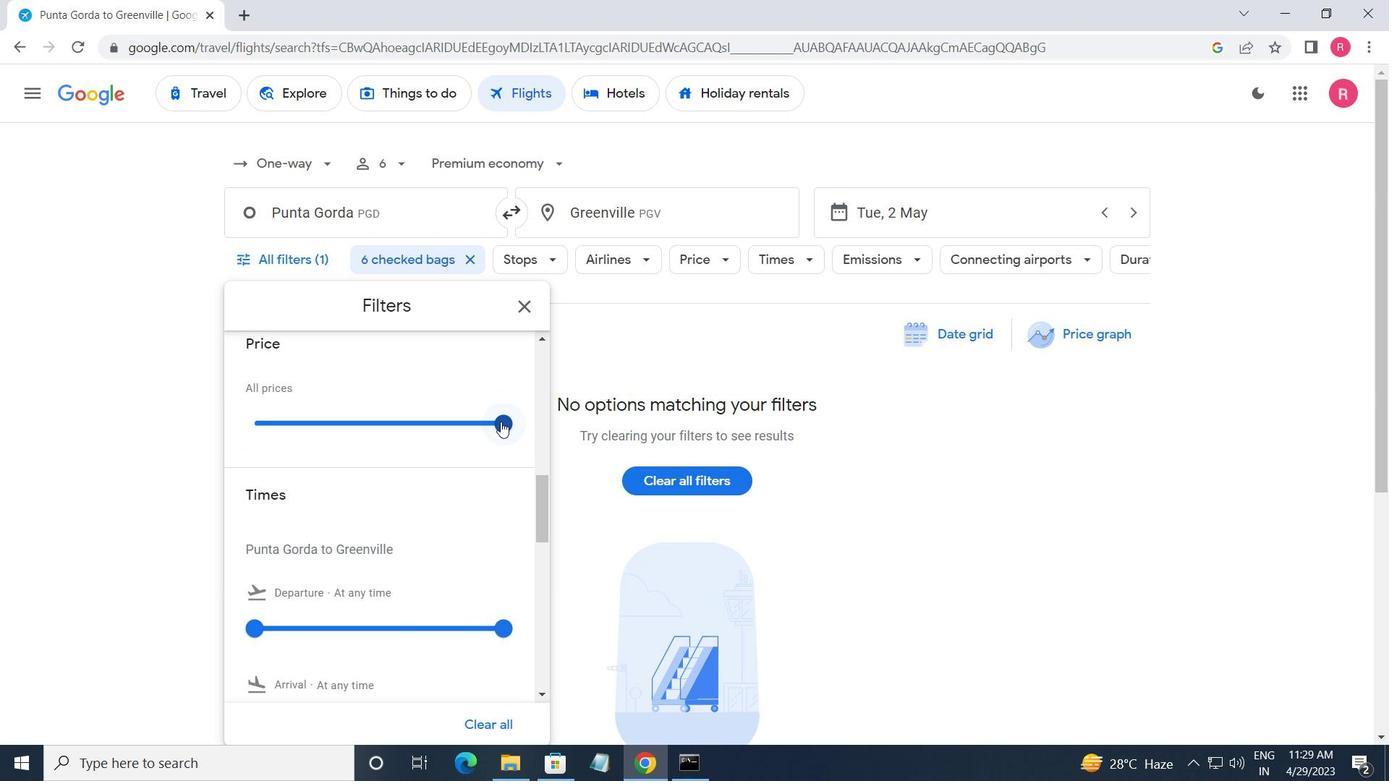 
Action: Mouse moved to (500, 423)
Screenshot: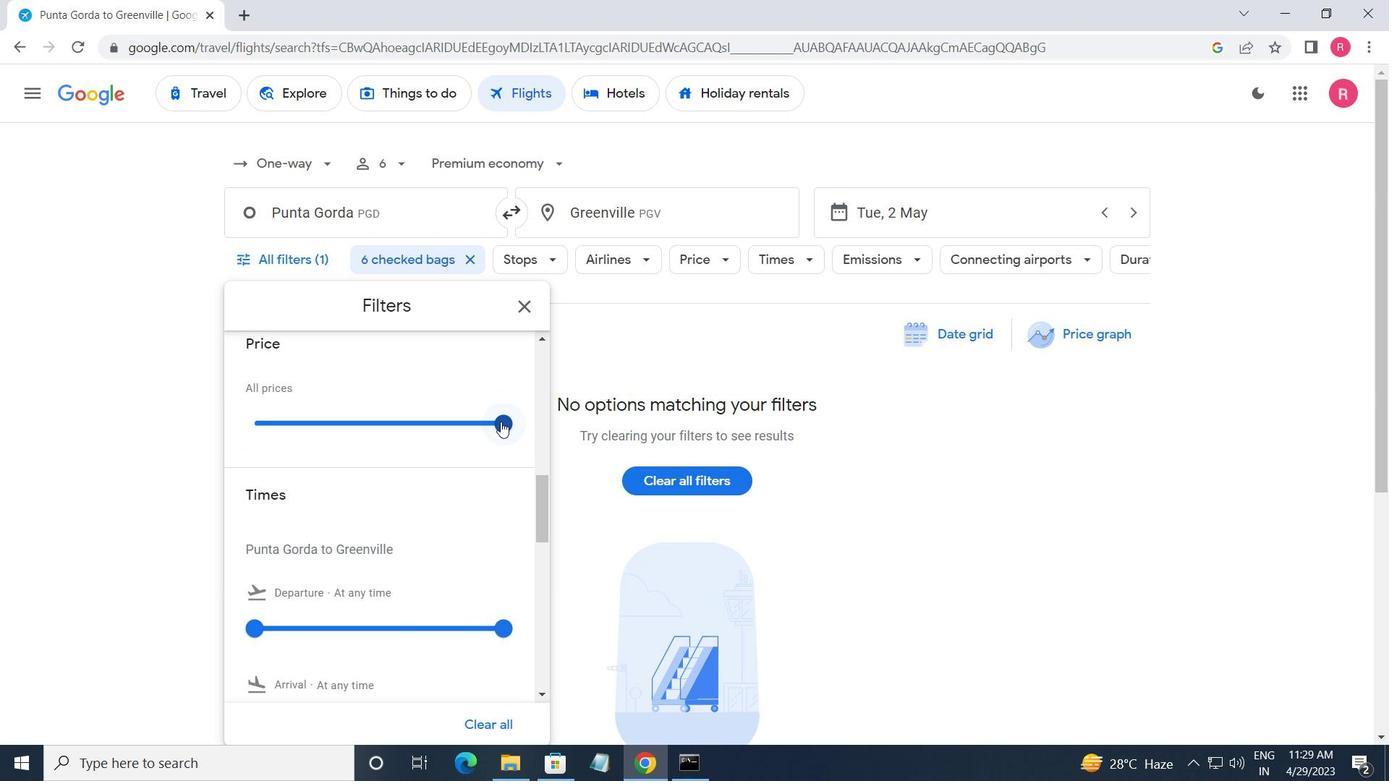 
Action: Mouse scrolled (500, 422) with delta (0, 0)
Screenshot: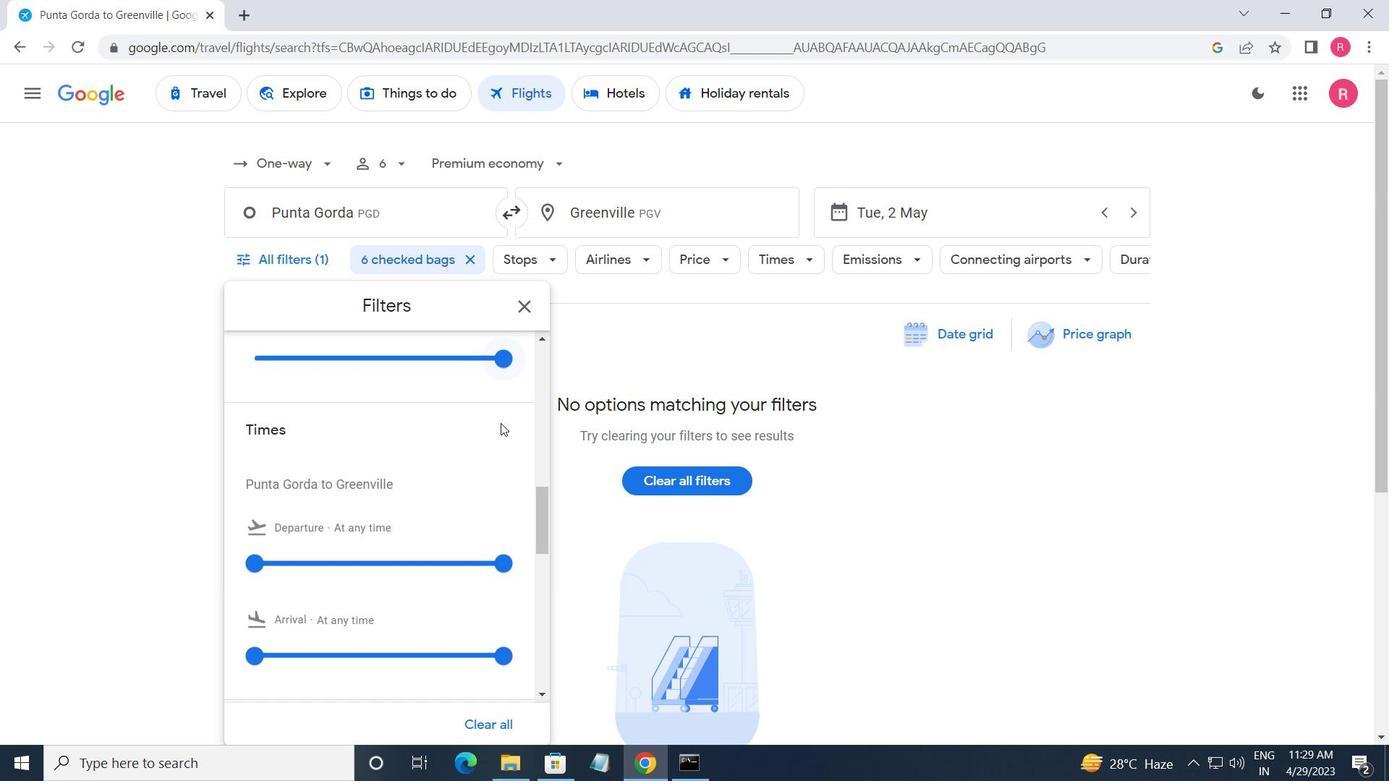 
Action: Mouse moved to (257, 453)
Screenshot: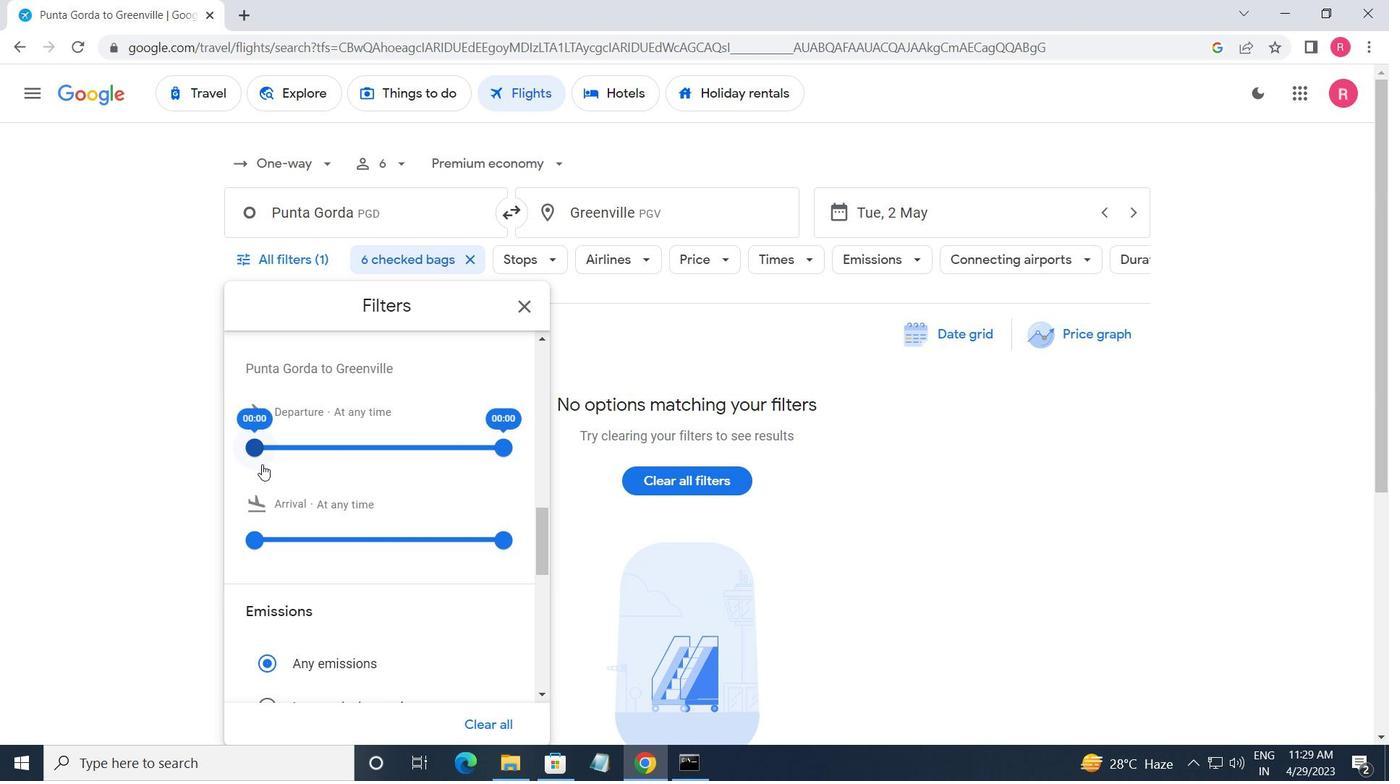 
Action: Mouse pressed left at (257, 453)
Screenshot: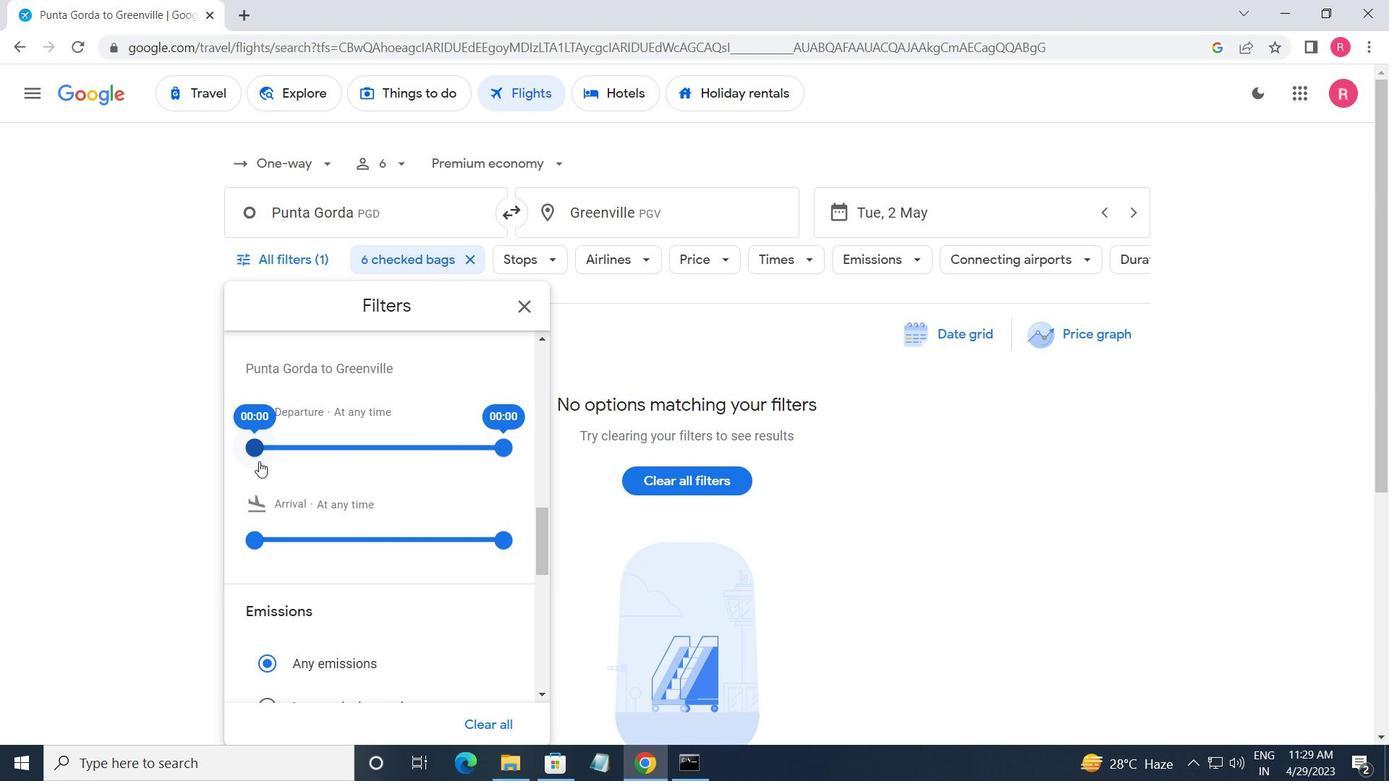 
Action: Mouse moved to (497, 447)
Screenshot: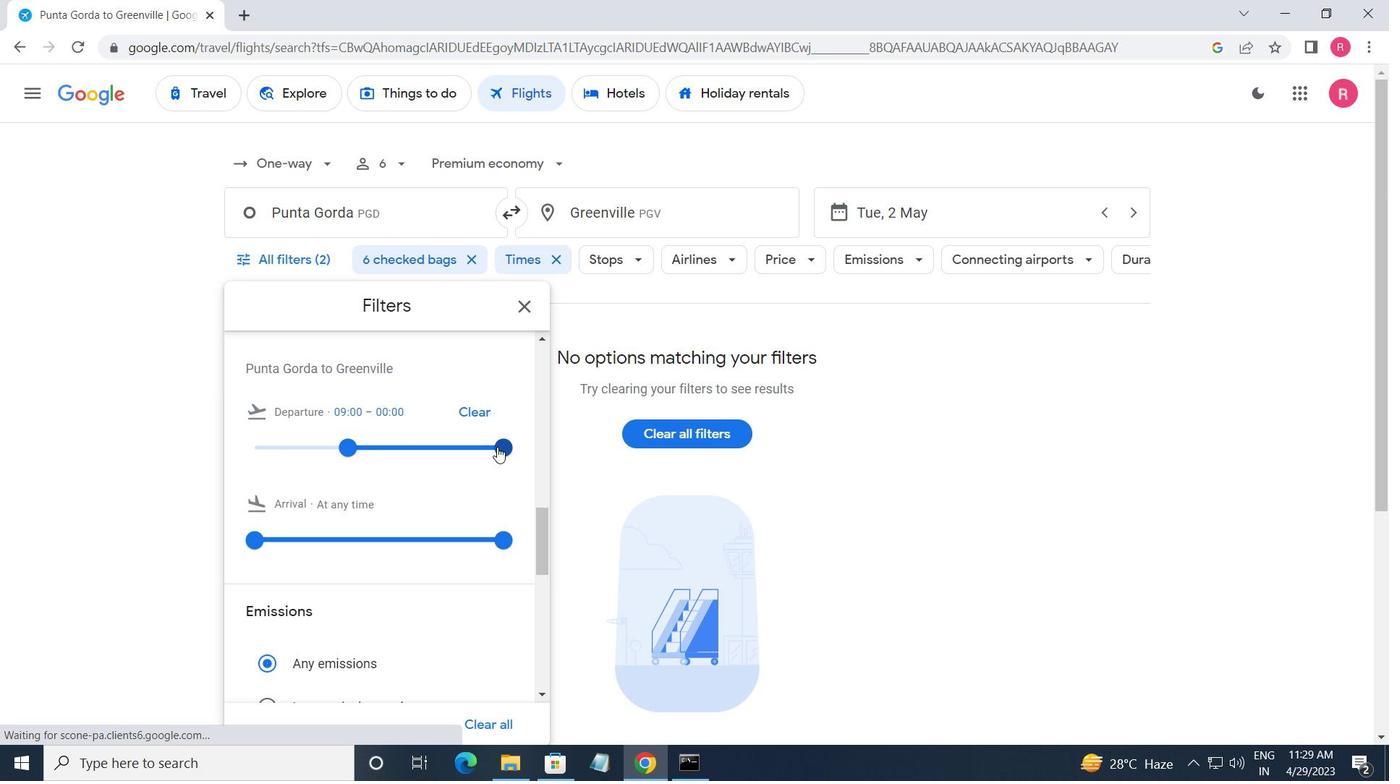
Action: Mouse pressed left at (497, 447)
Screenshot: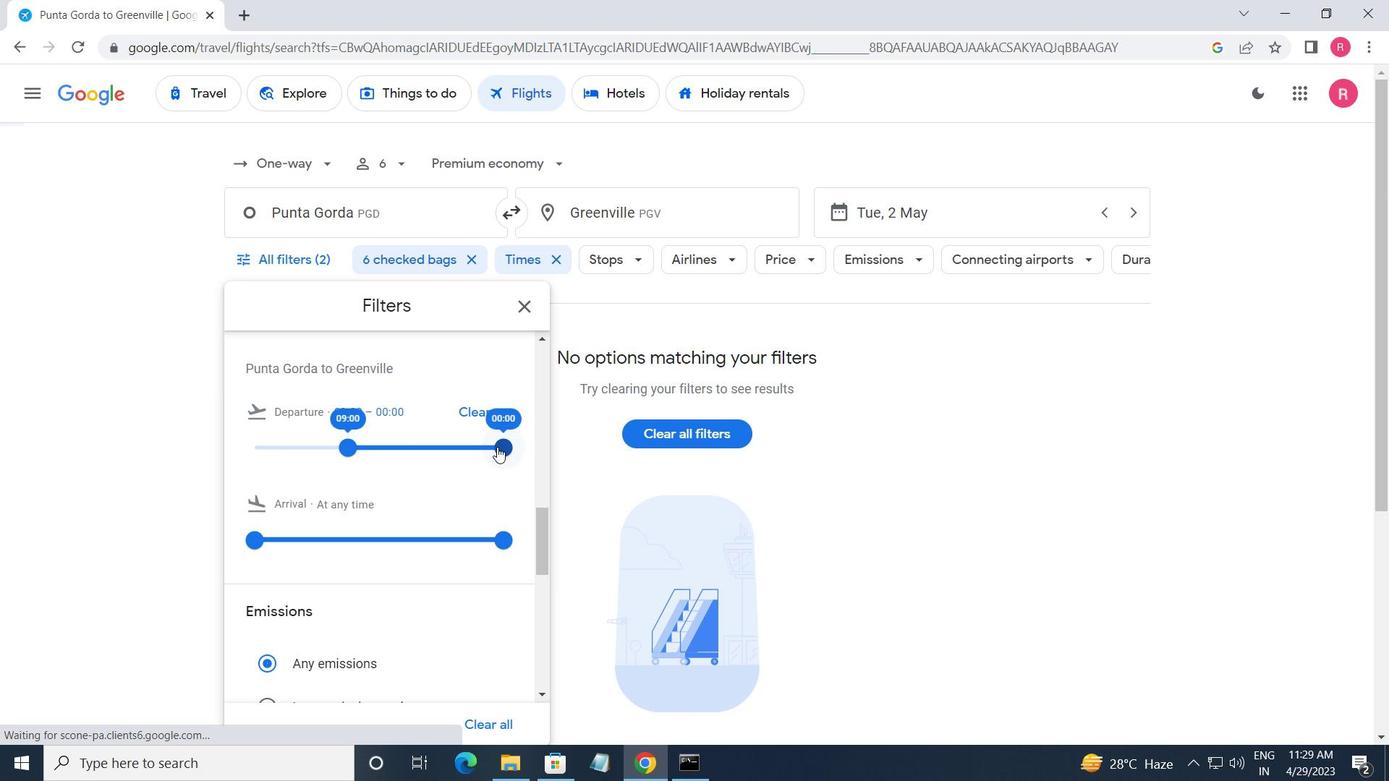 
Action: Mouse moved to (528, 311)
Screenshot: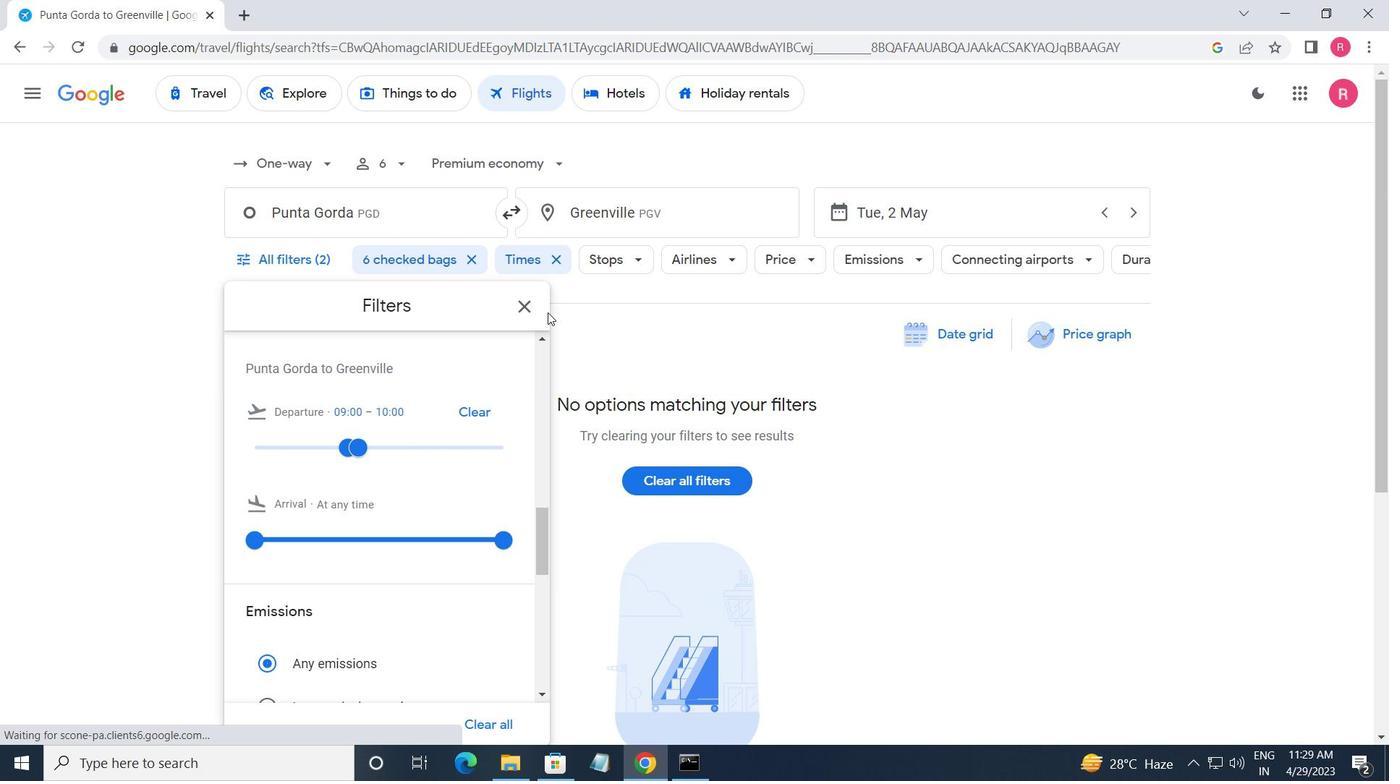 
Action: Mouse pressed left at (528, 311)
Screenshot: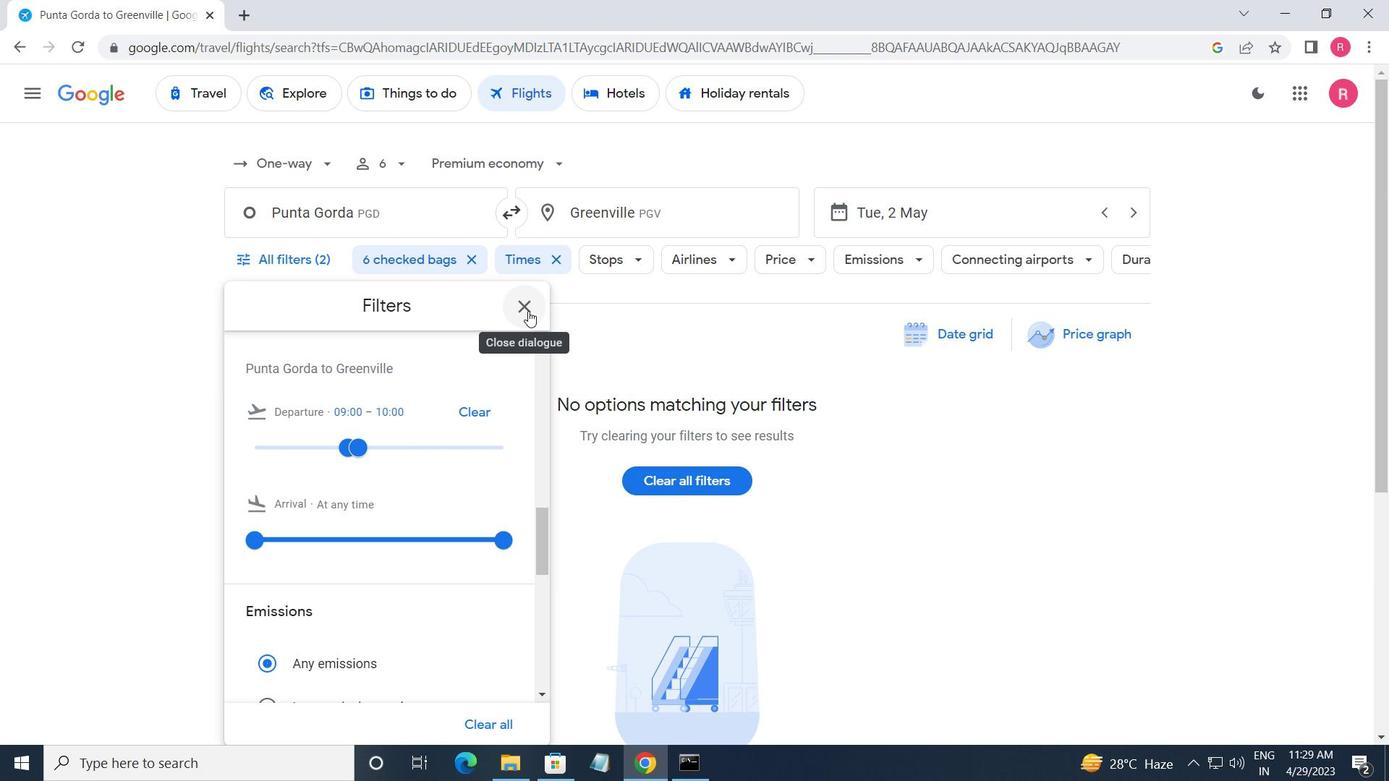 
